 Task: Plan a trip to Sano, Japan from 13th December, 2023 to 17th December, 2023 for 2 adults. Place can be entire room with 2 bedrooms having 2 beds and 1 bathroom. Property type can be guest house.
Action: Mouse moved to (527, 99)
Screenshot: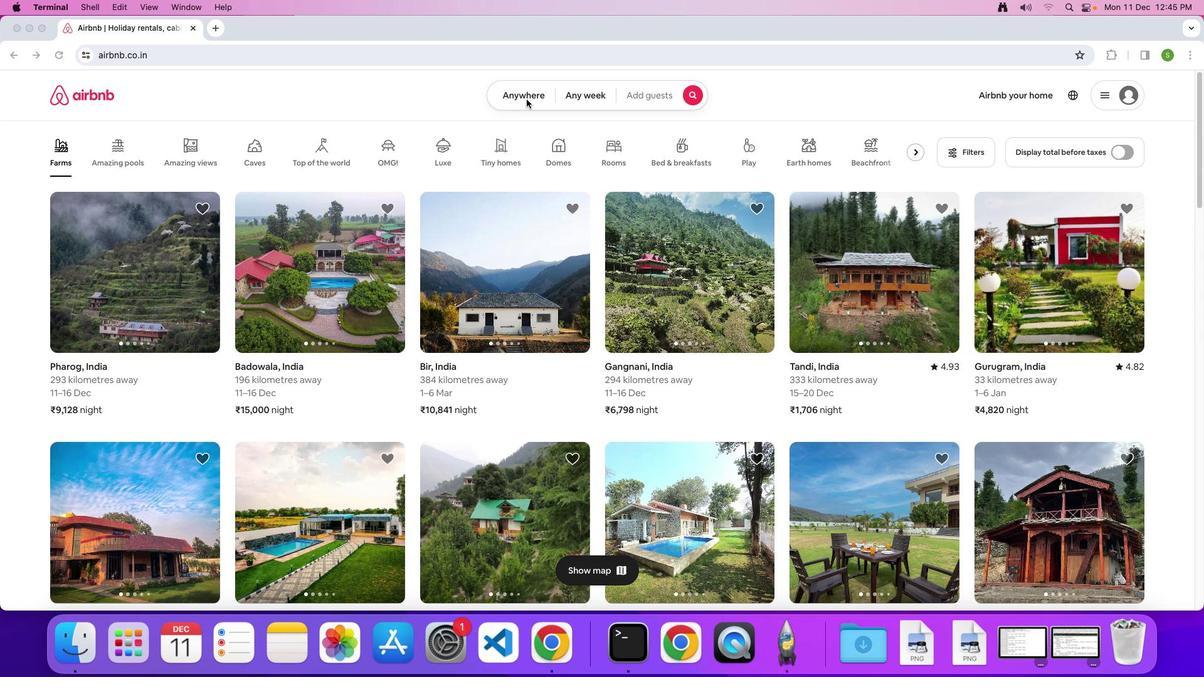 
Action: Mouse pressed left at (527, 99)
Screenshot: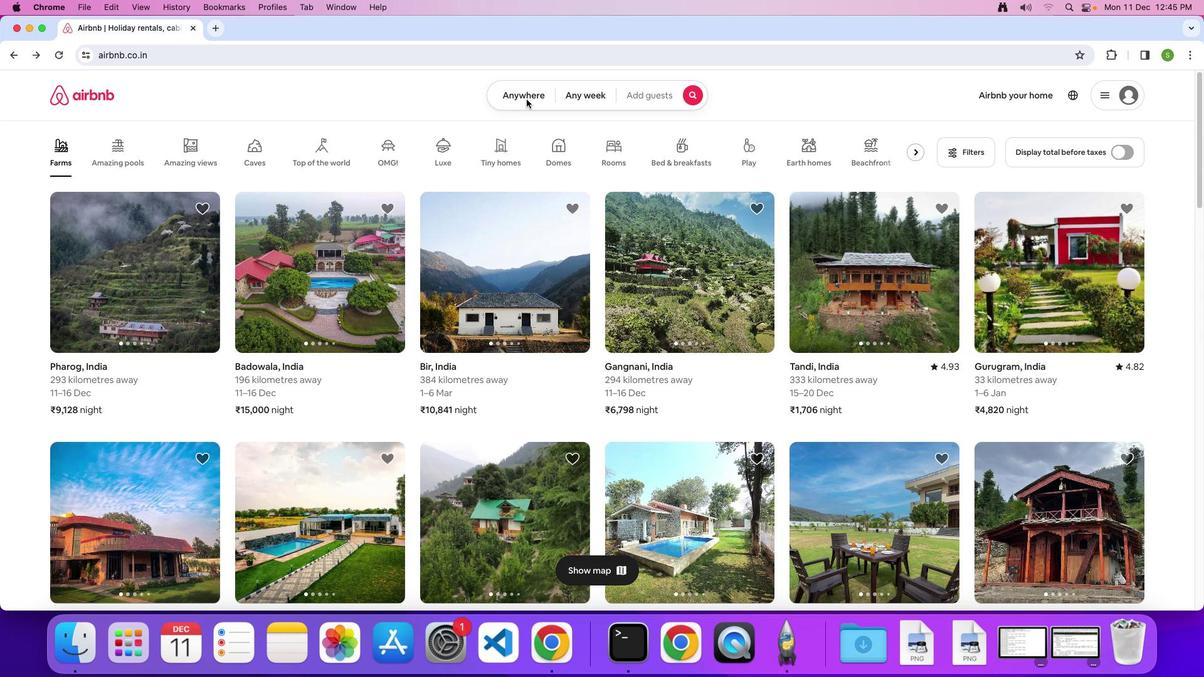 
Action: Mouse moved to (516, 98)
Screenshot: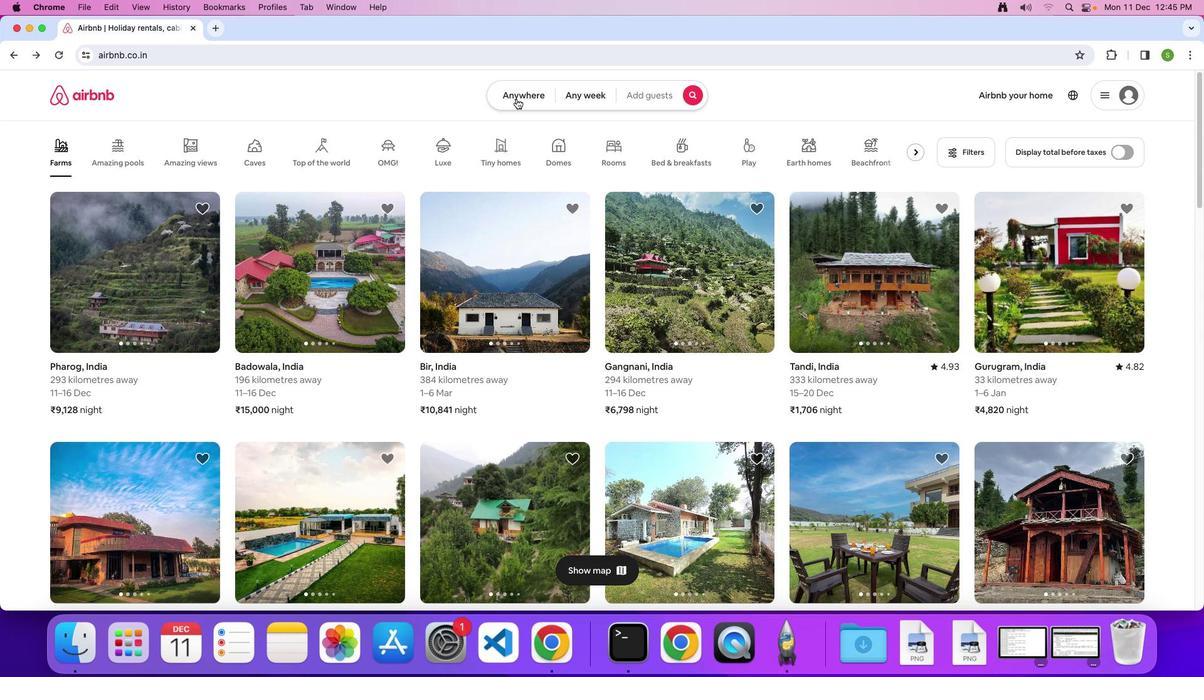 
Action: Mouse pressed left at (516, 98)
Screenshot: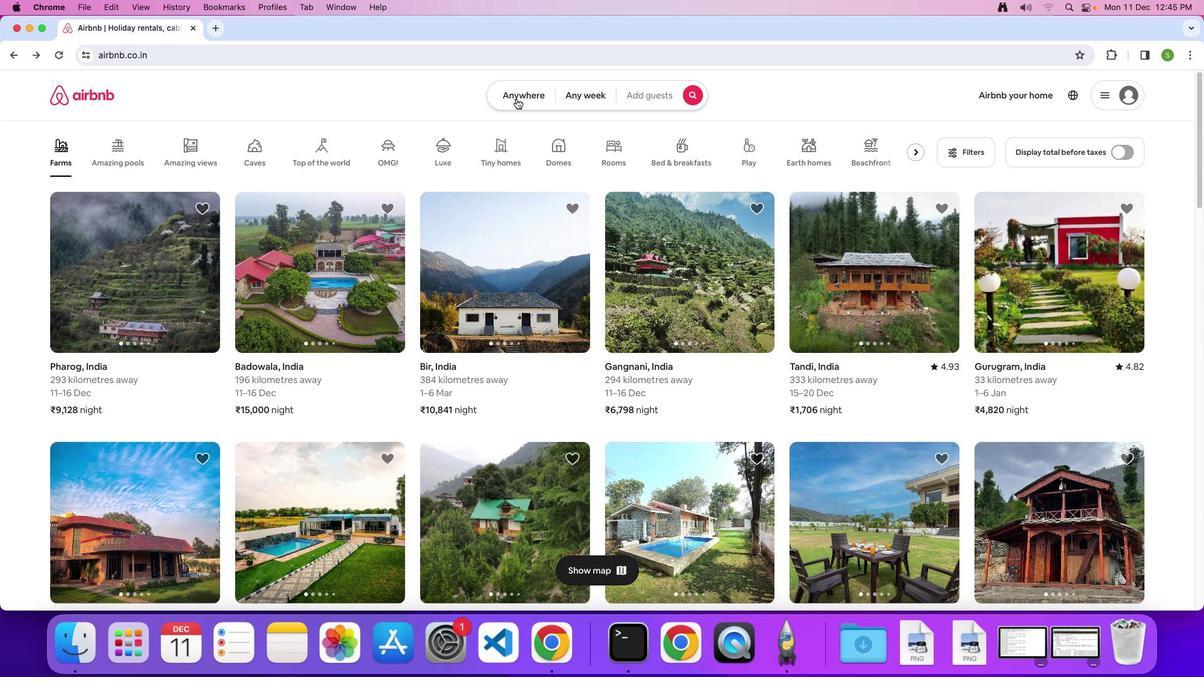 
Action: Mouse moved to (434, 137)
Screenshot: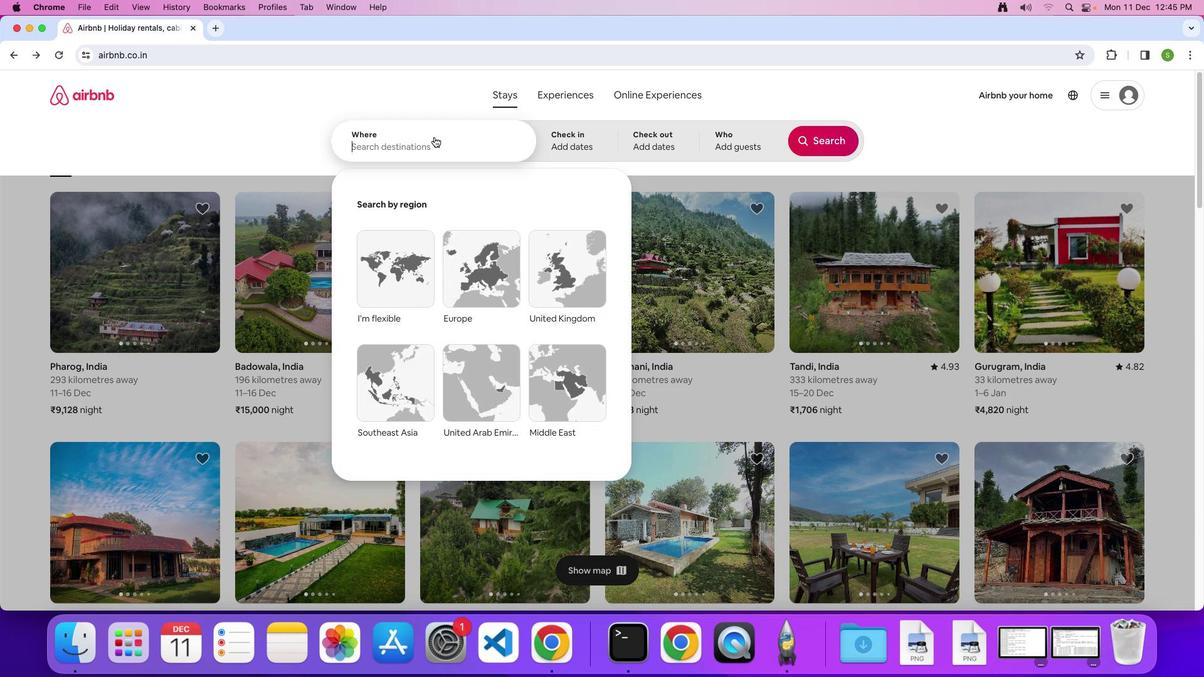 
Action: Mouse pressed left at (434, 137)
Screenshot: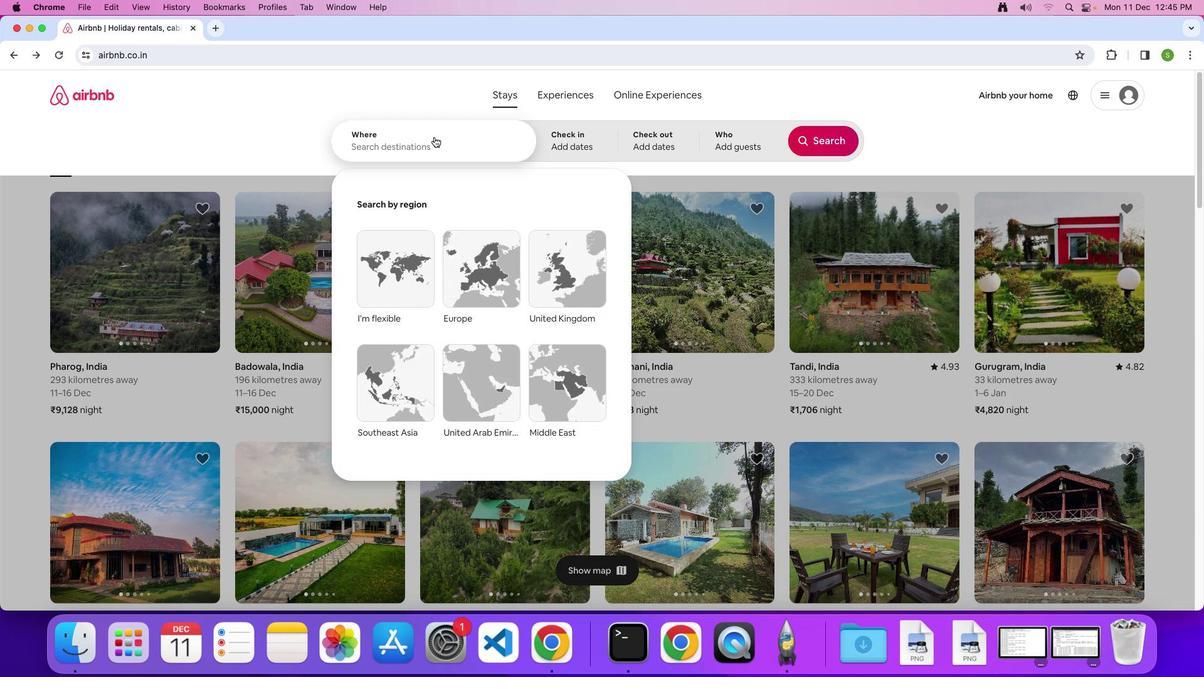 
Action: Key pressed 'S'Key.caps_lock'a''n''o'','Key.spaceKey.shift'J''a''p''a''n'Key.enter
Screenshot: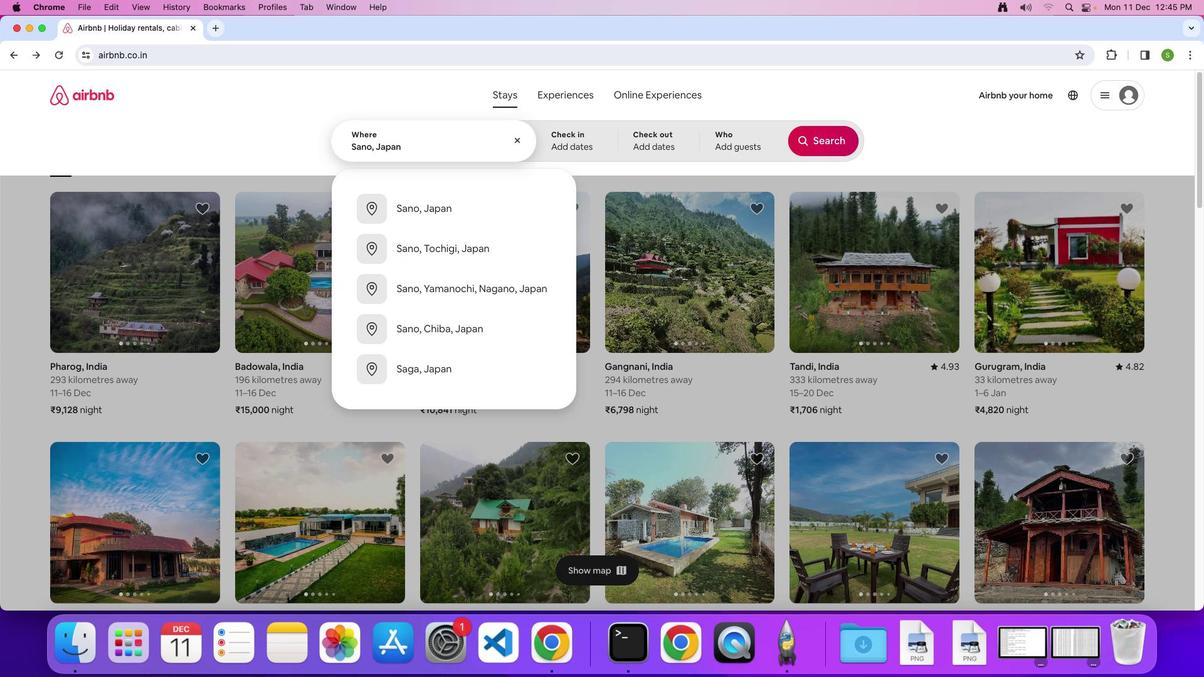 
Action: Mouse moved to (480, 364)
Screenshot: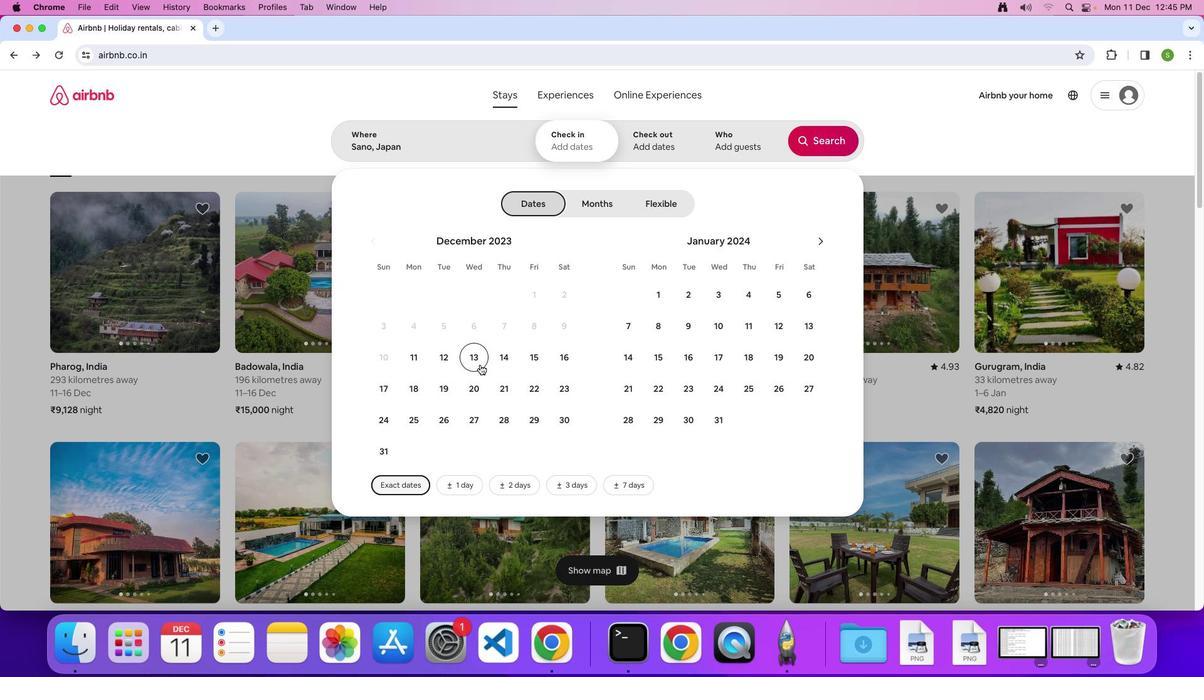 
Action: Mouse pressed left at (480, 364)
Screenshot: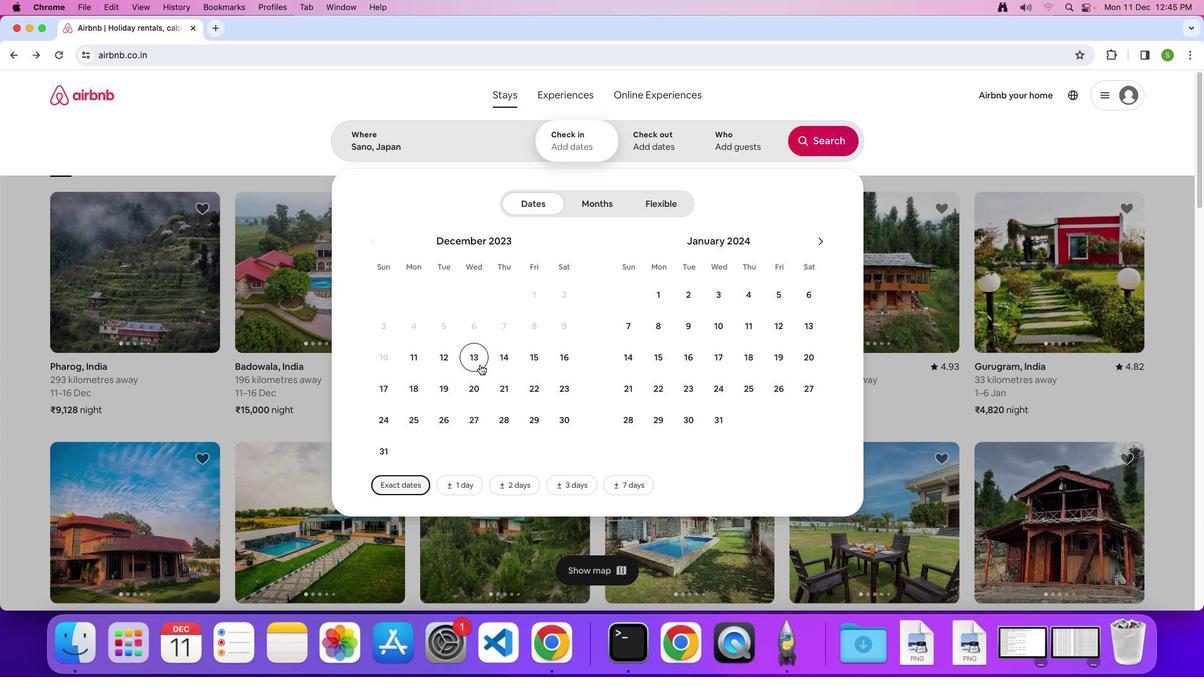 
Action: Mouse moved to (386, 386)
Screenshot: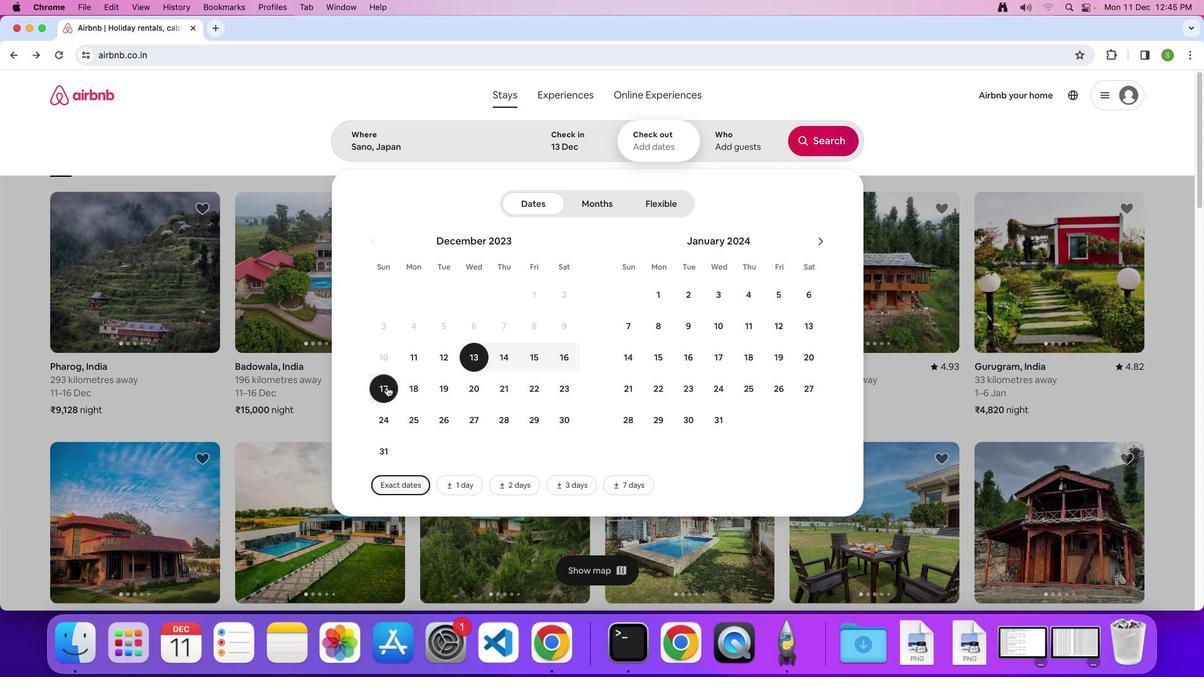 
Action: Mouse pressed left at (386, 386)
Screenshot: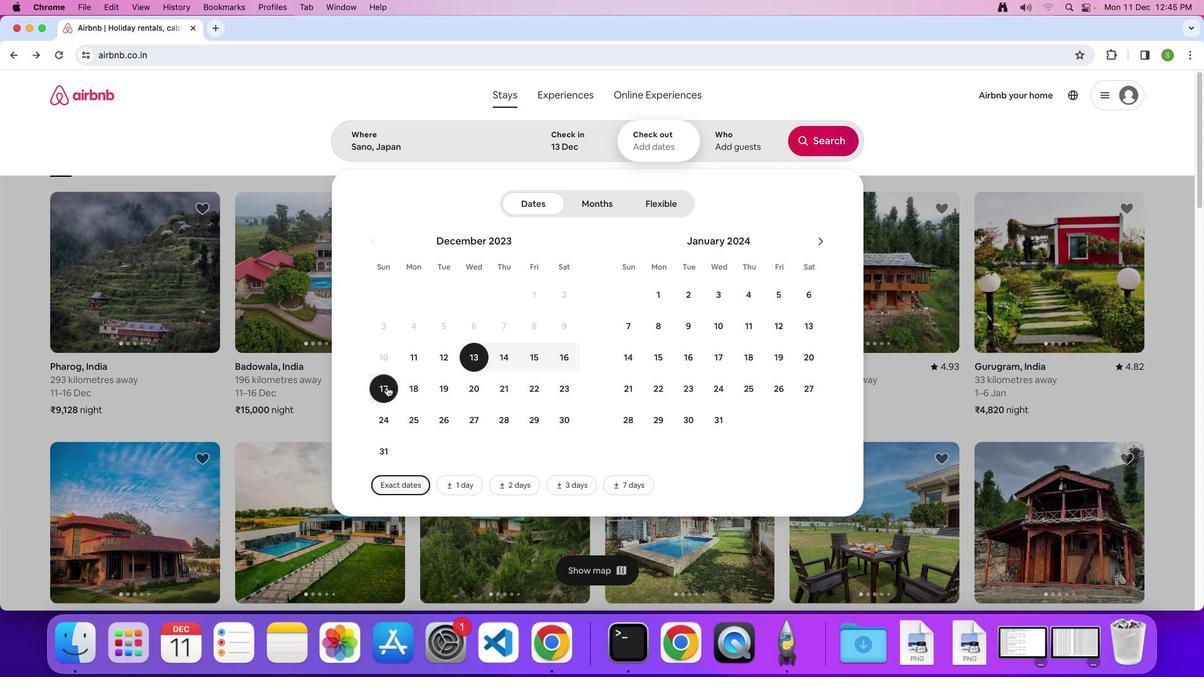 
Action: Mouse moved to (732, 148)
Screenshot: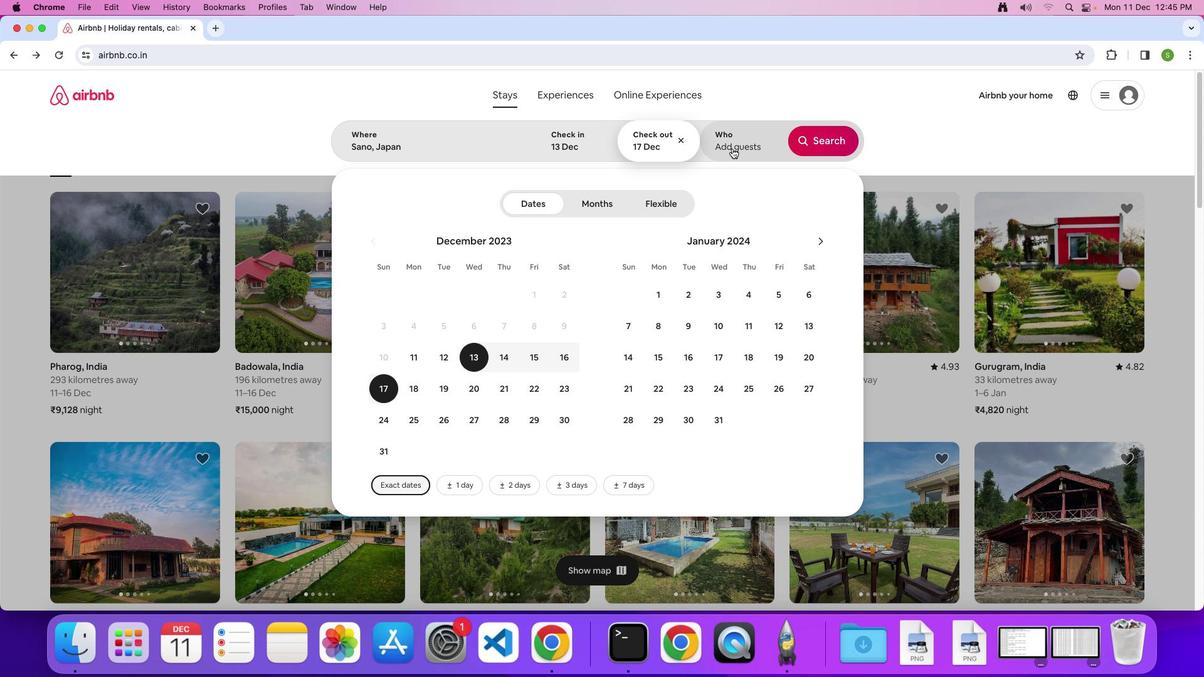 
Action: Mouse pressed left at (732, 148)
Screenshot: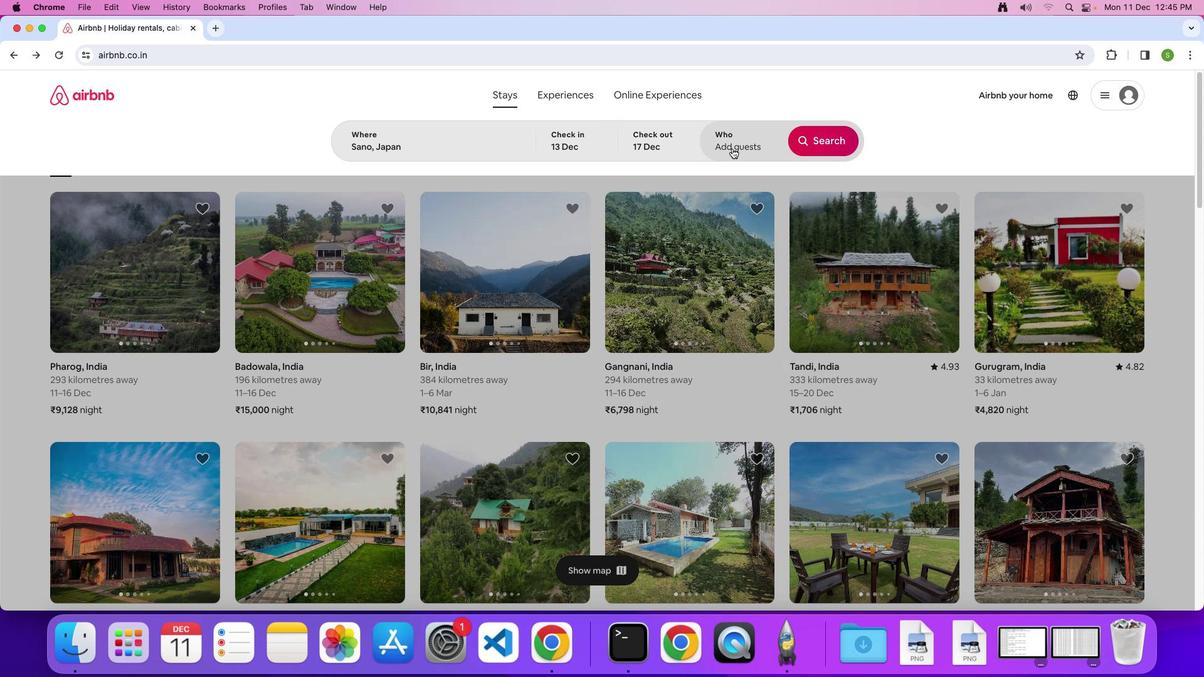 
Action: Mouse moved to (834, 212)
Screenshot: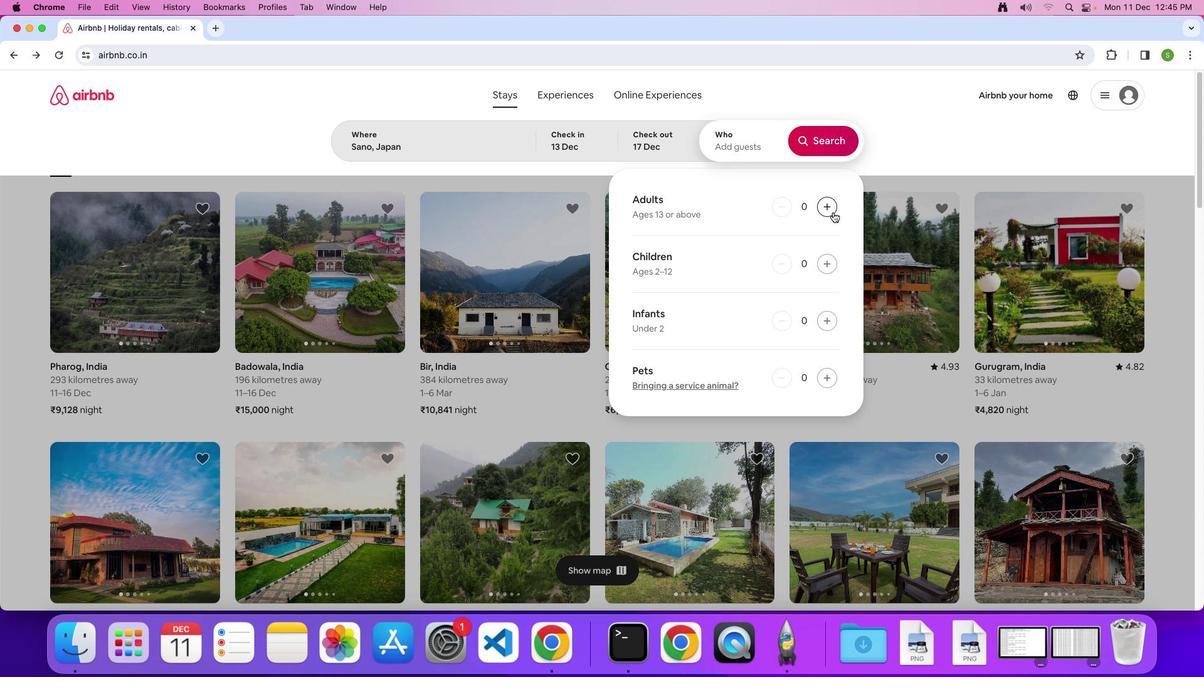 
Action: Mouse pressed left at (834, 212)
Screenshot: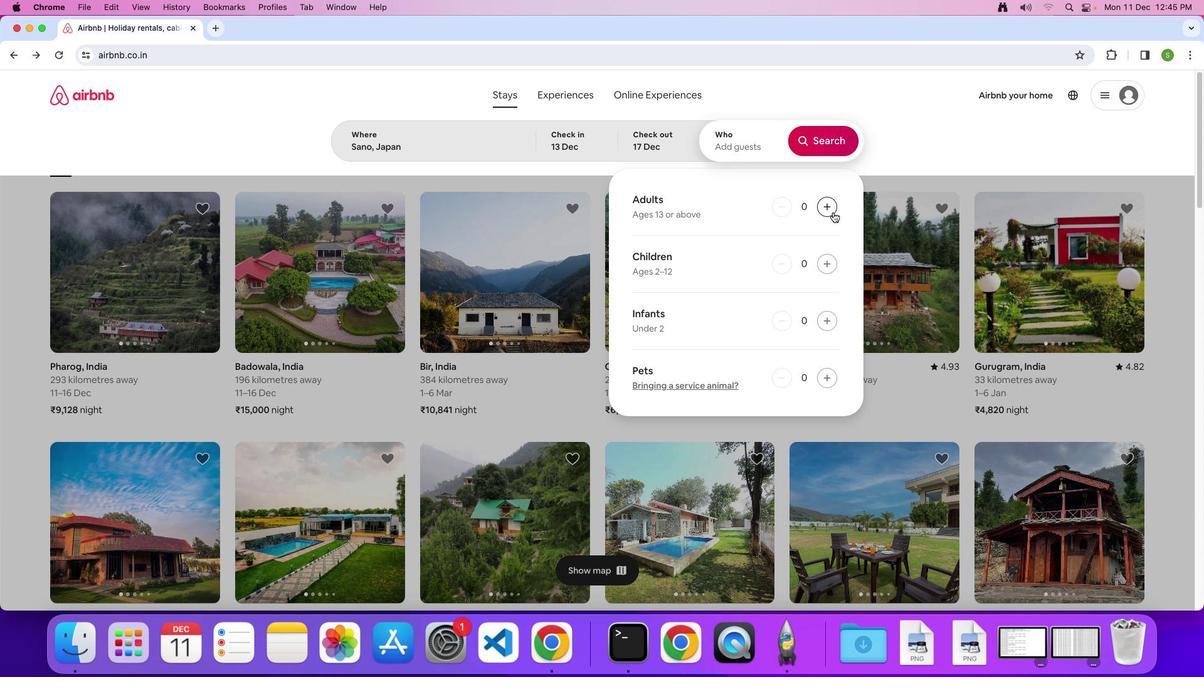 
Action: Mouse moved to (830, 207)
Screenshot: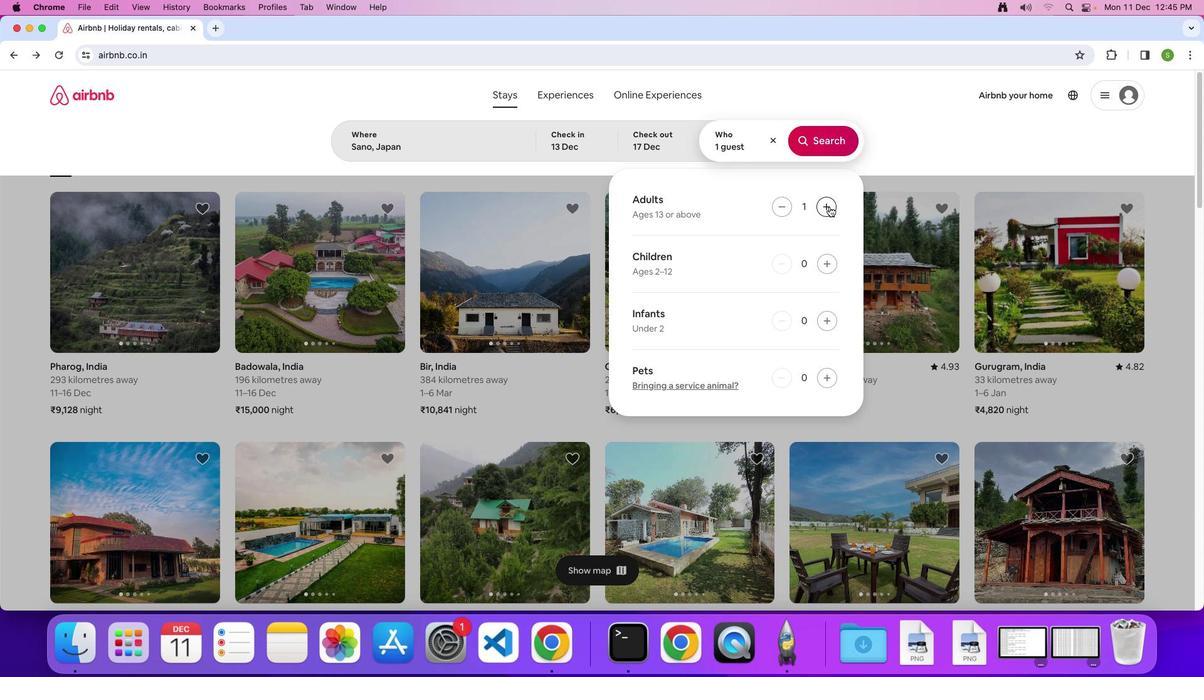 
Action: Mouse pressed left at (830, 207)
Screenshot: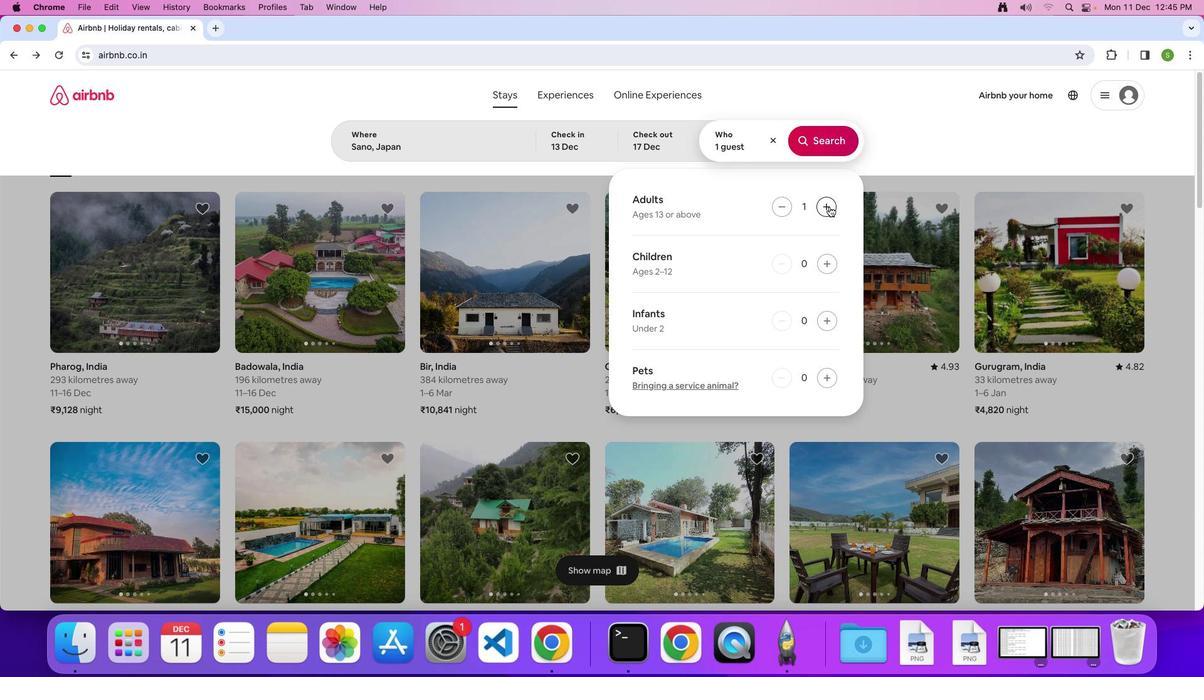 
Action: Mouse moved to (832, 145)
Screenshot: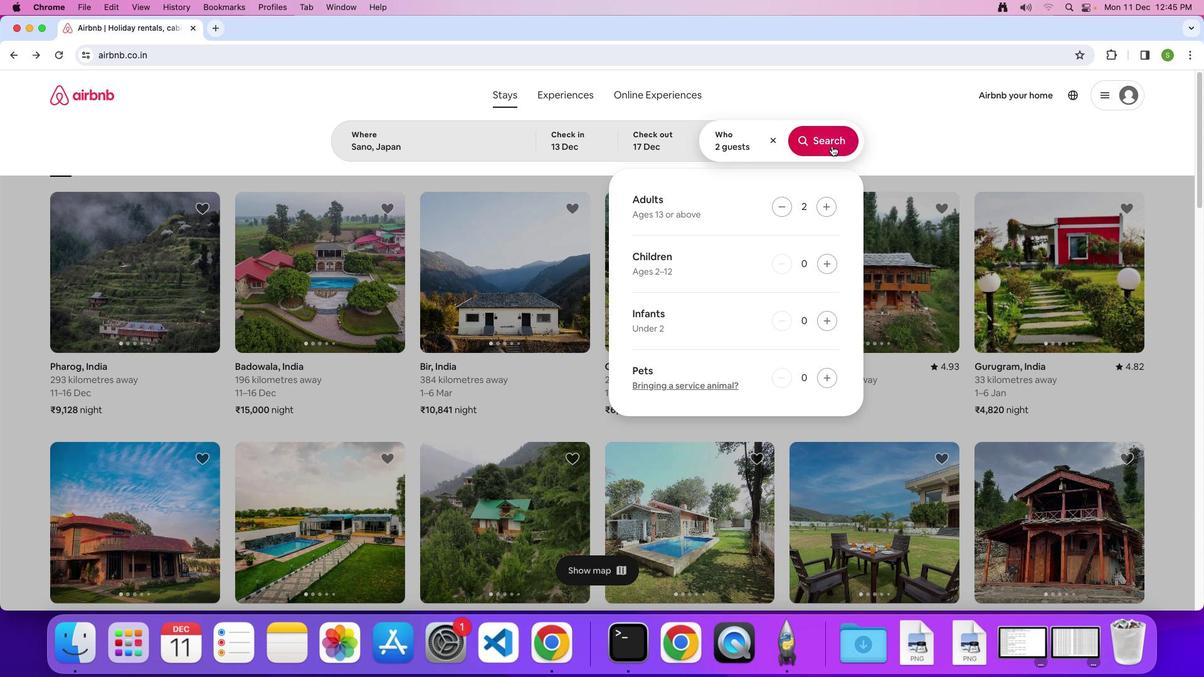
Action: Mouse pressed left at (832, 145)
Screenshot: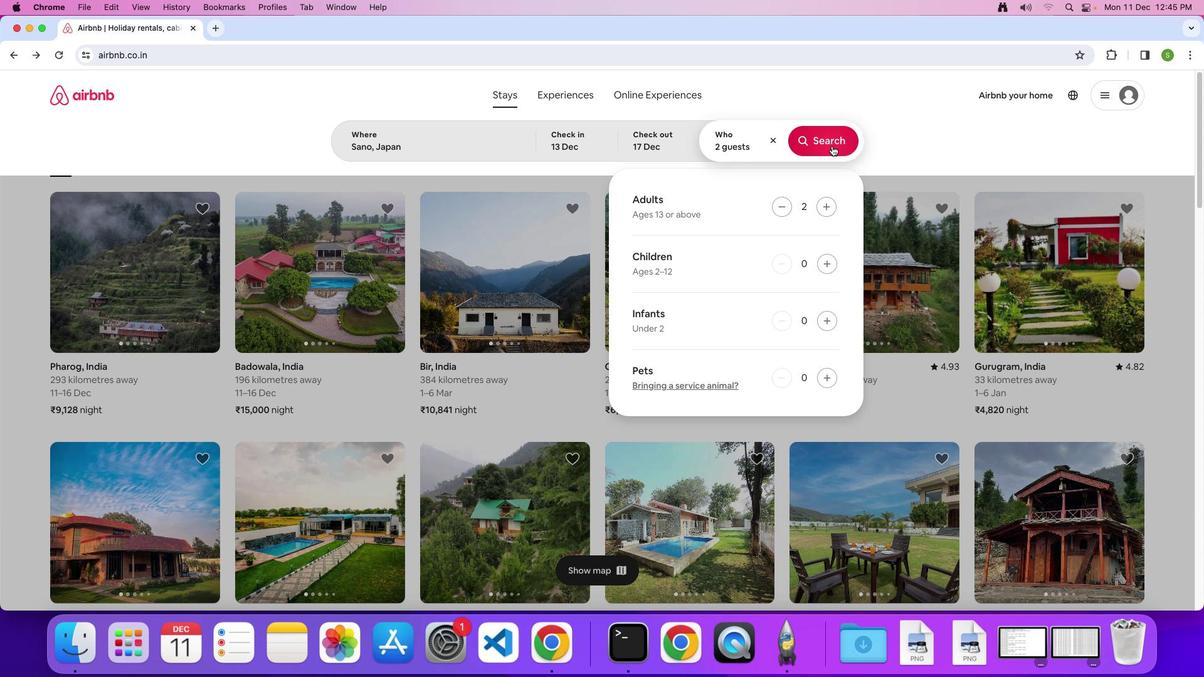 
Action: Mouse moved to (995, 152)
Screenshot: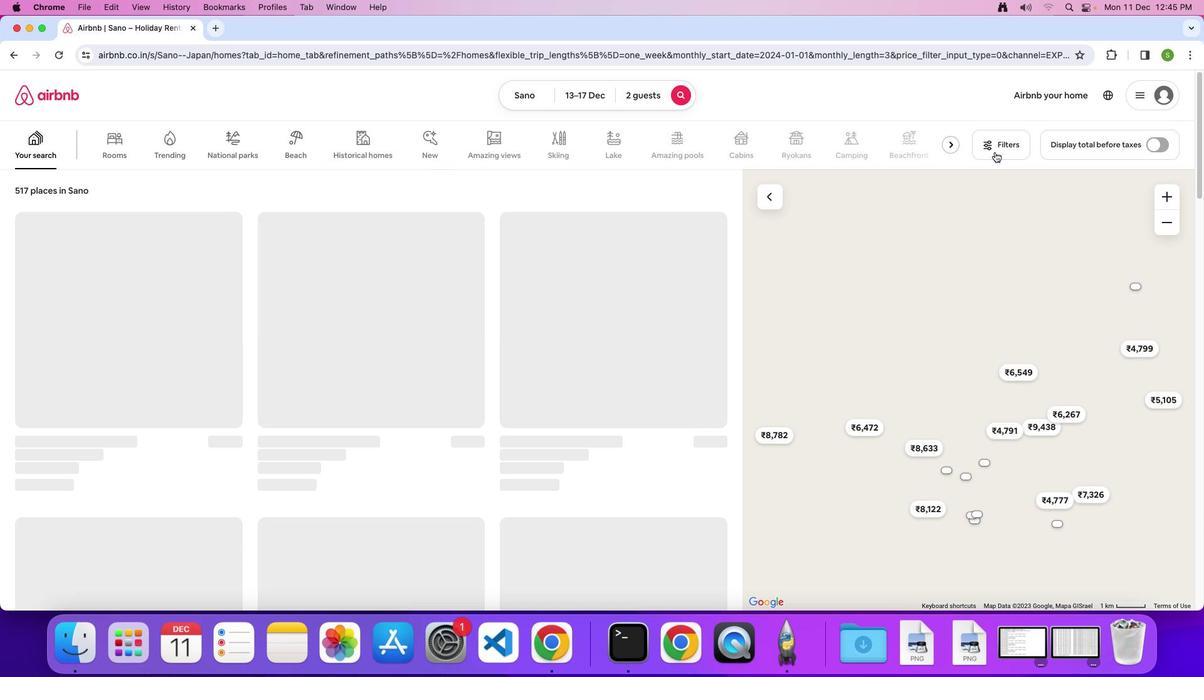 
Action: Mouse pressed left at (995, 152)
Screenshot: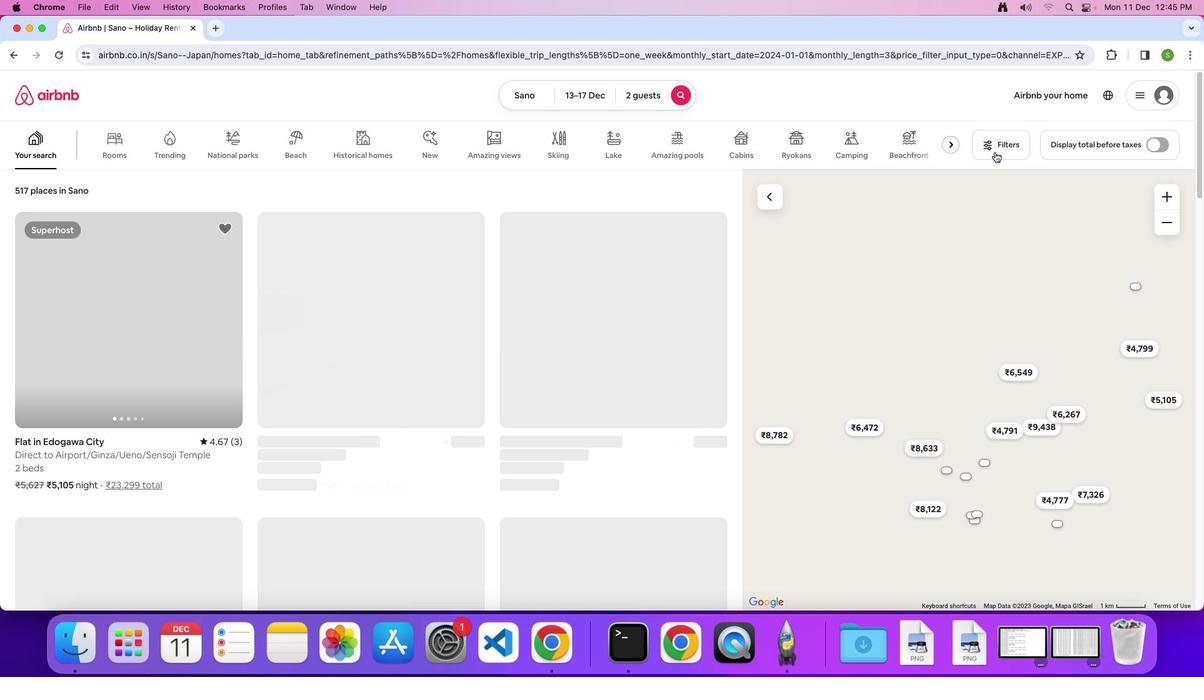 
Action: Mouse moved to (594, 434)
Screenshot: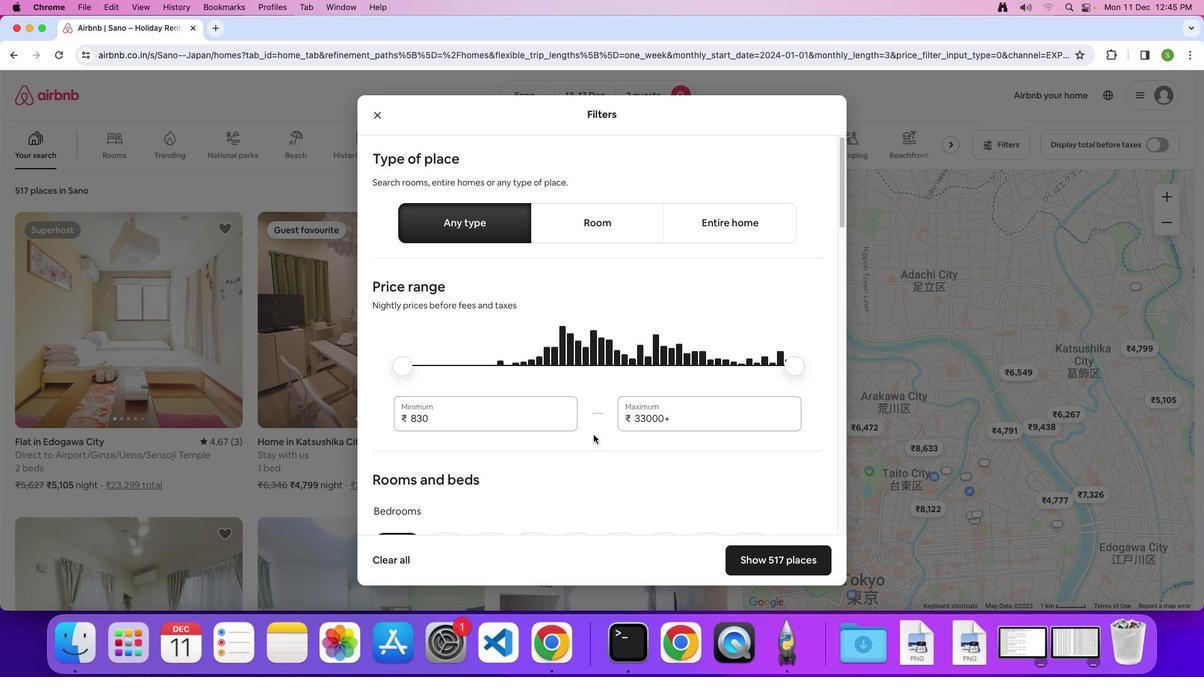 
Action: Mouse scrolled (594, 434) with delta (0, 0)
Screenshot: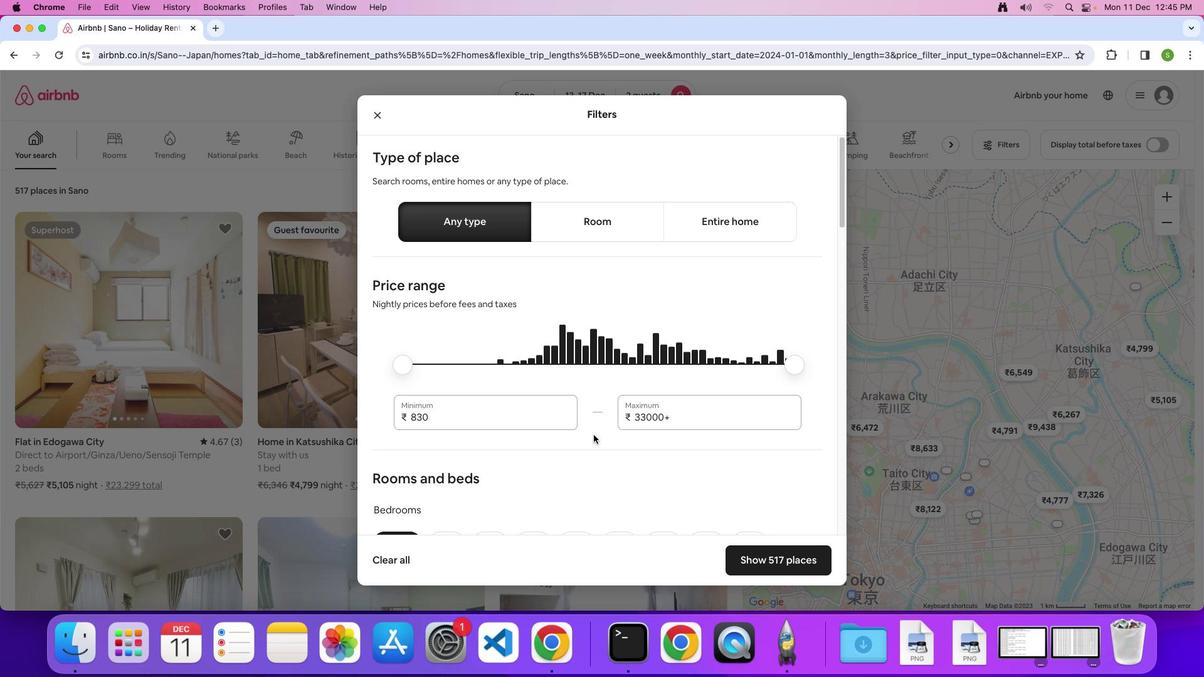 
Action: Mouse scrolled (594, 434) with delta (0, 0)
Screenshot: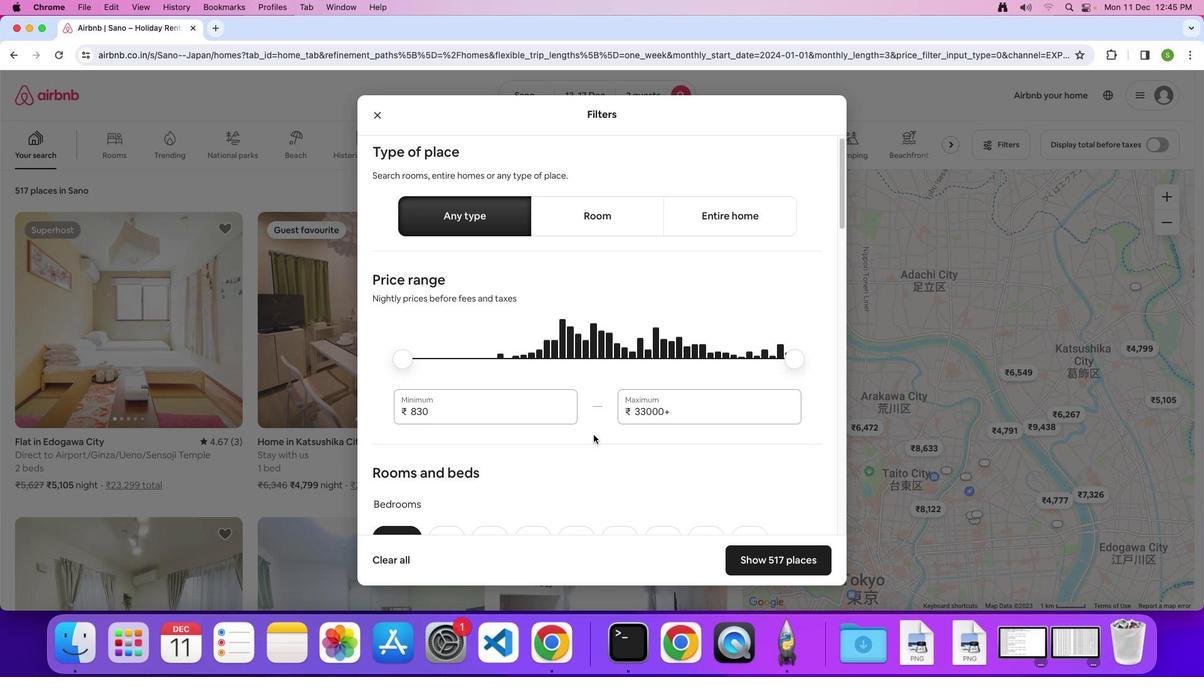 
Action: Mouse scrolled (594, 434) with delta (0, 0)
Screenshot: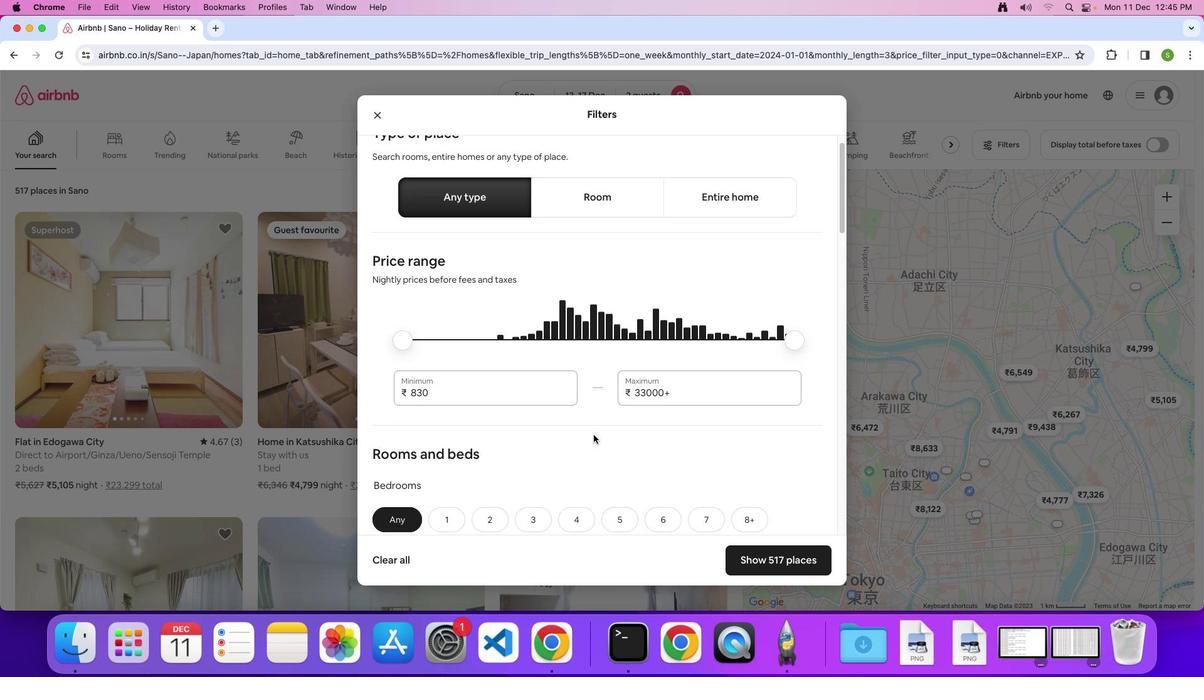 
Action: Mouse scrolled (594, 434) with delta (0, 0)
Screenshot: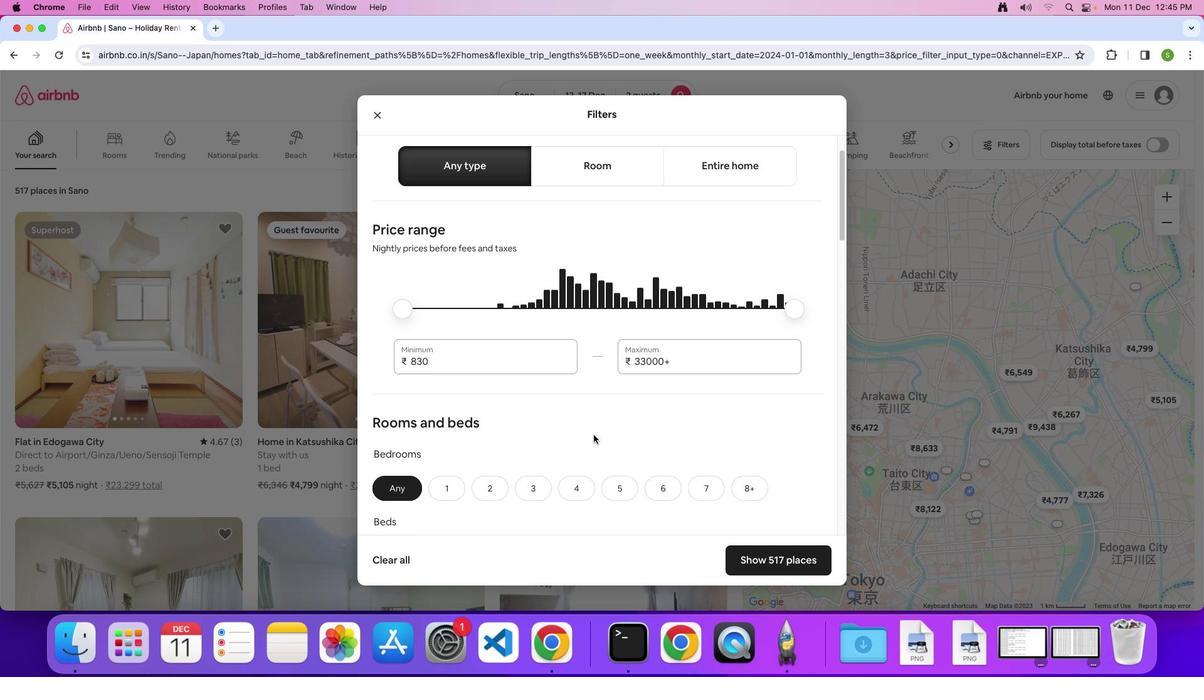 
Action: Mouse scrolled (594, 434) with delta (0, 0)
Screenshot: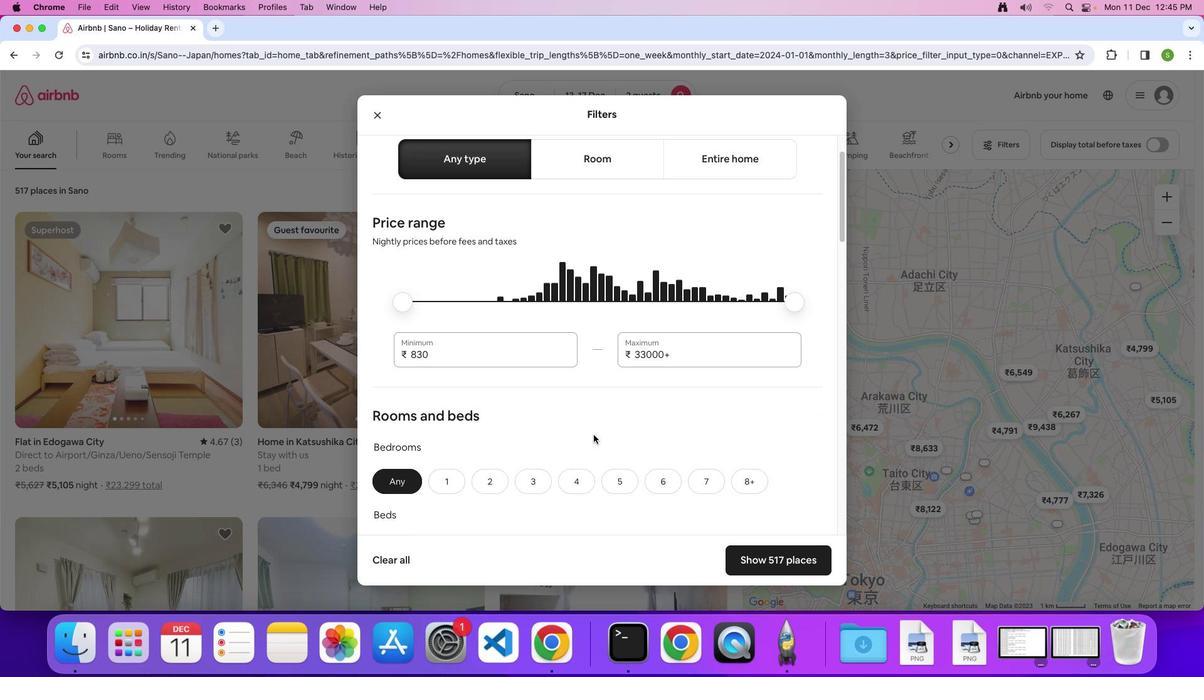 
Action: Mouse scrolled (594, 434) with delta (0, 0)
Screenshot: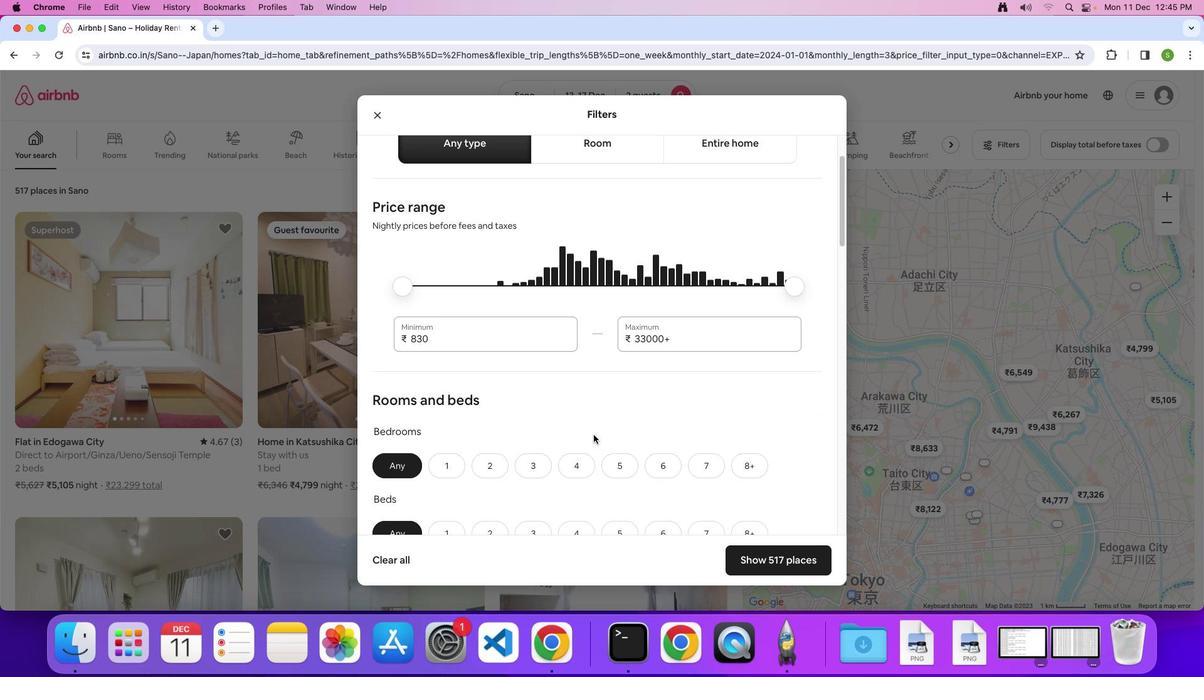 
Action: Mouse scrolled (594, 434) with delta (0, 0)
Screenshot: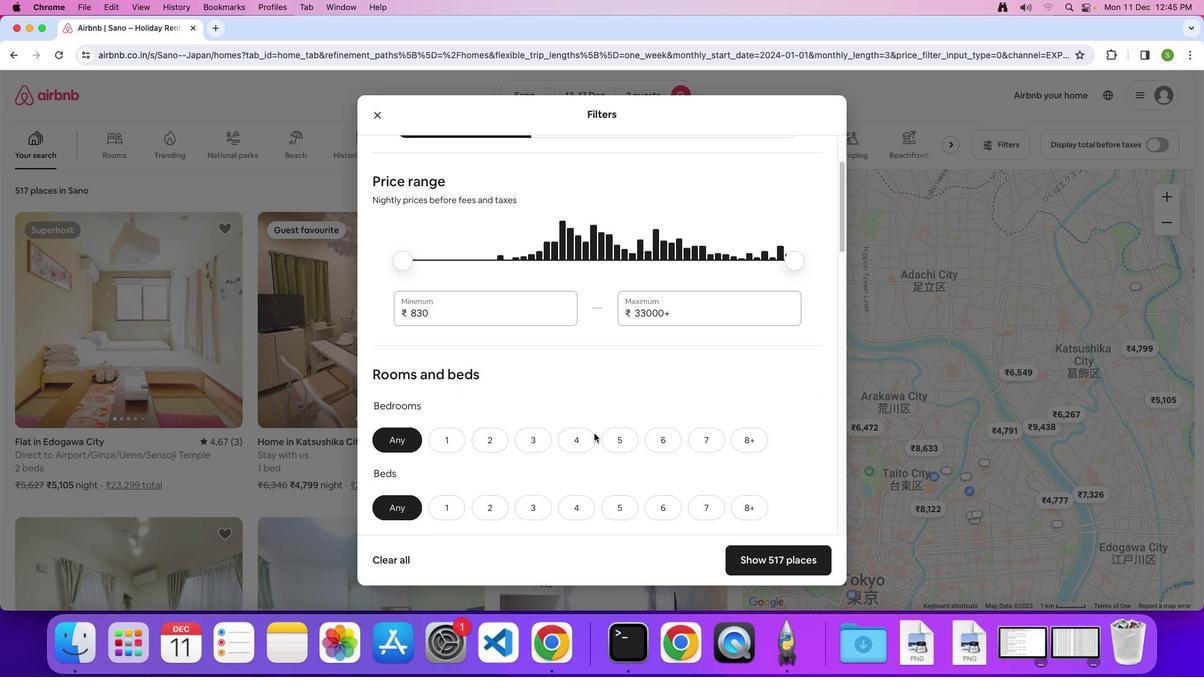 
Action: Mouse moved to (594, 433)
Screenshot: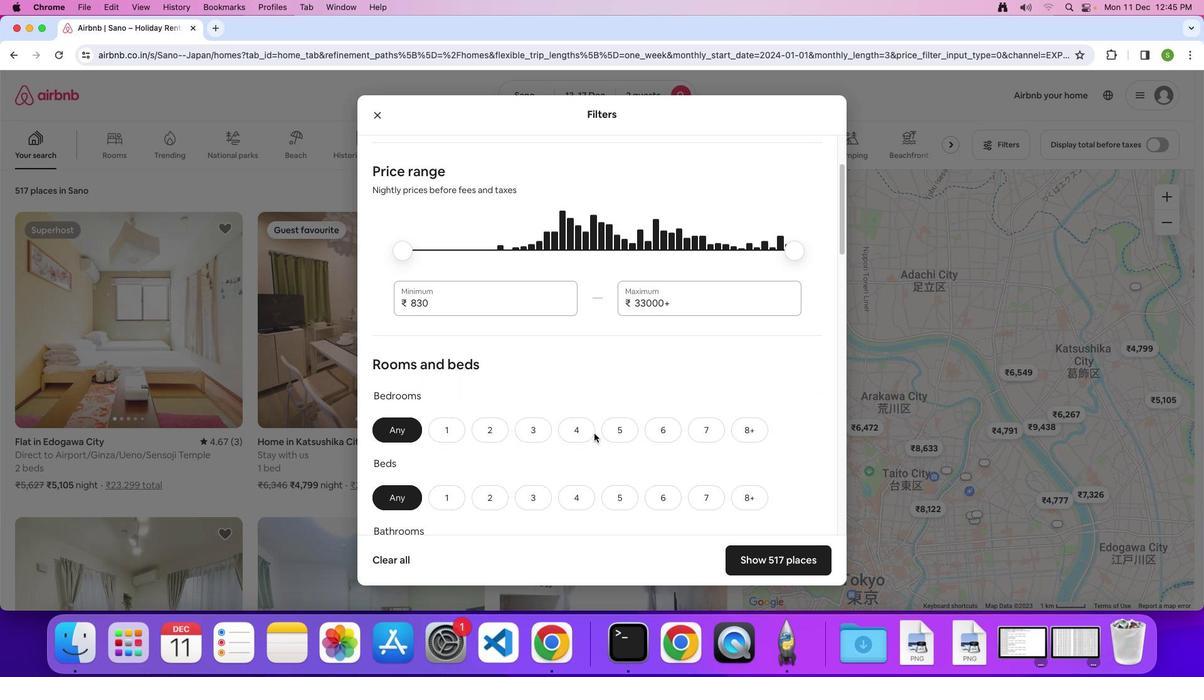 
Action: Mouse scrolled (594, 433) with delta (0, 0)
Screenshot: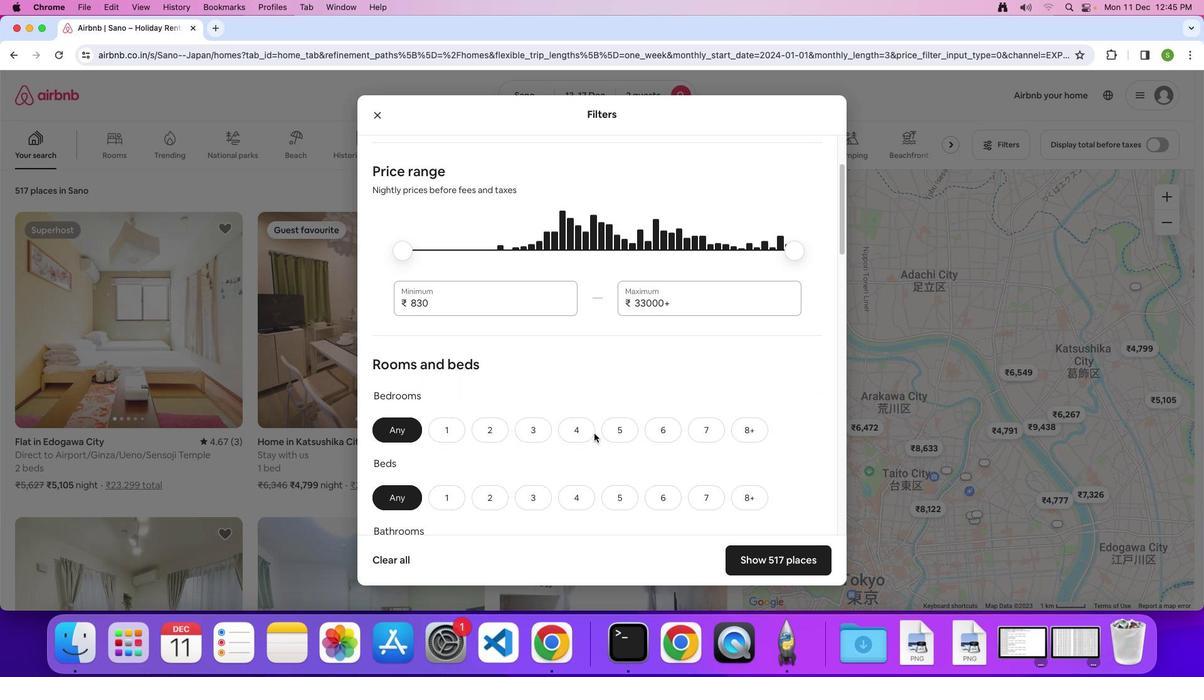 
Action: Mouse moved to (594, 433)
Screenshot: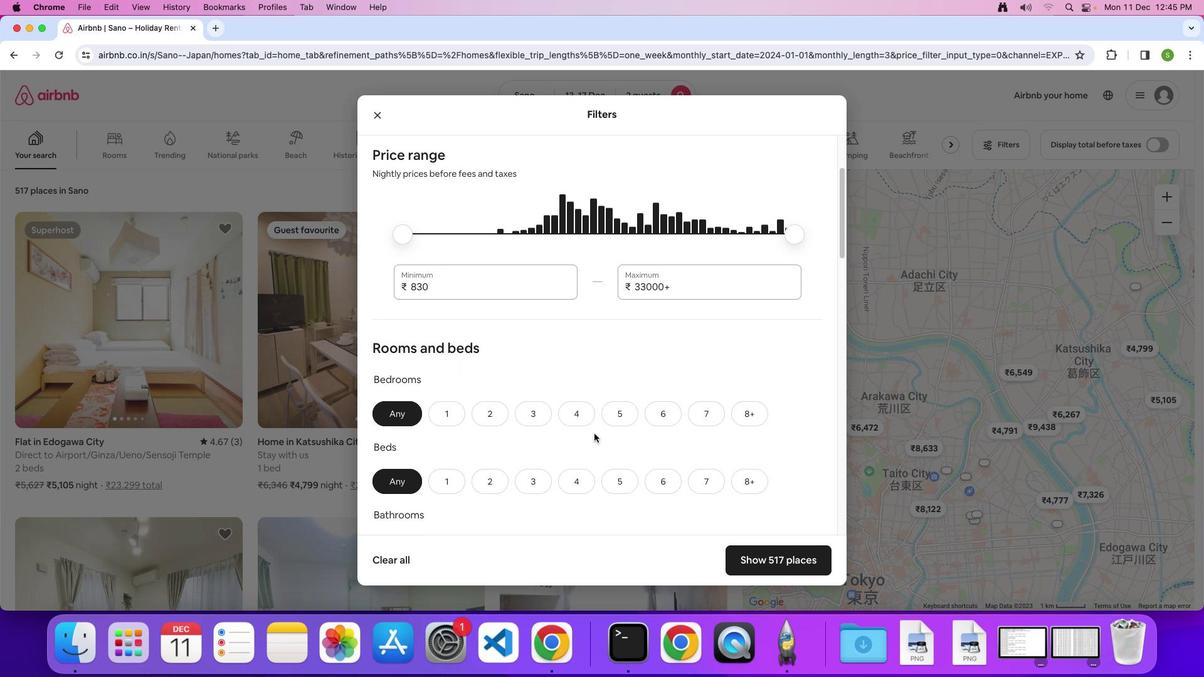 
Action: Mouse scrolled (594, 433) with delta (0, -1)
Screenshot: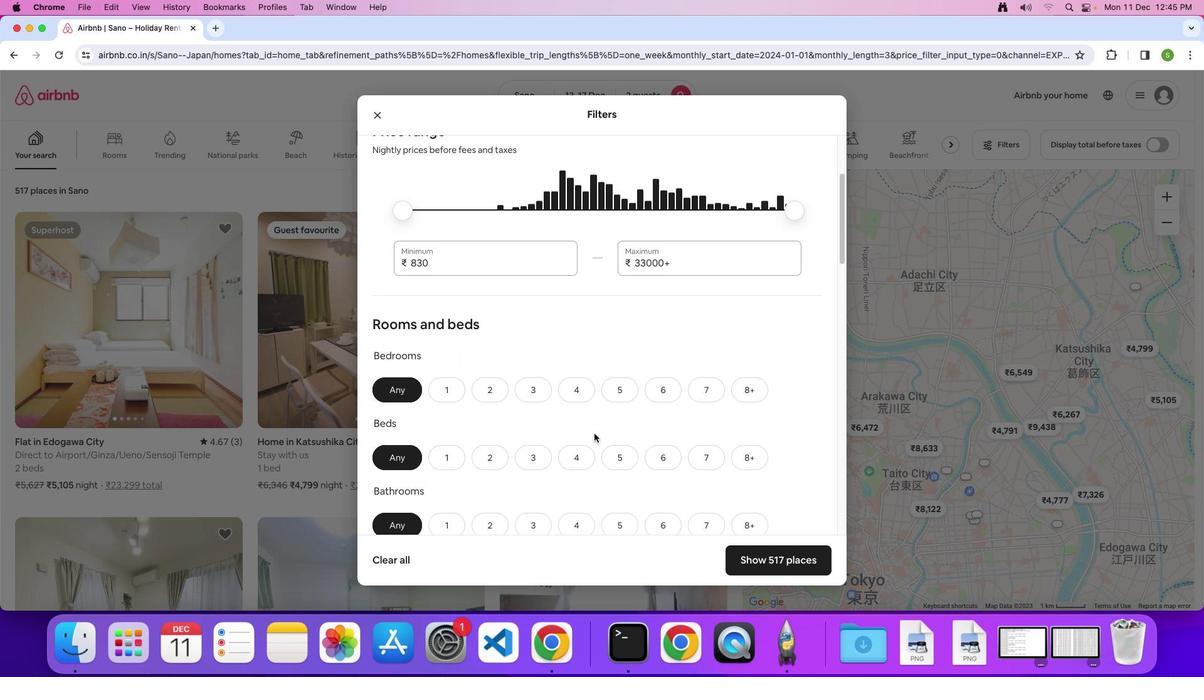 
Action: Mouse moved to (594, 433)
Screenshot: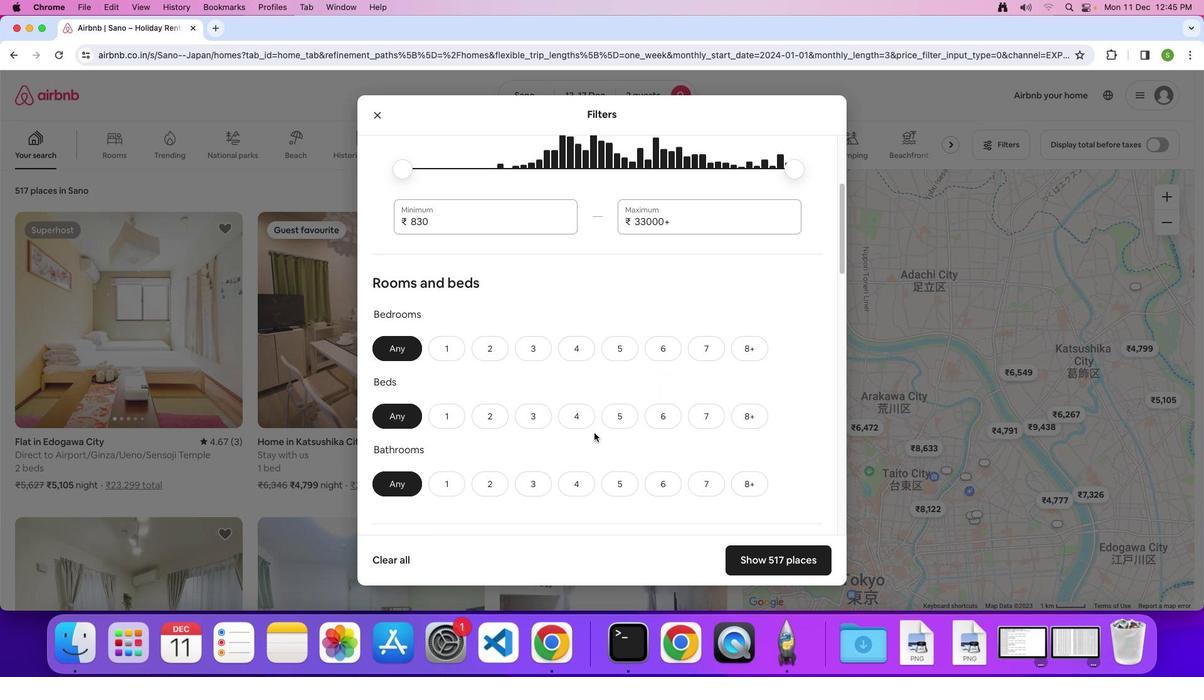 
Action: Mouse scrolled (594, 433) with delta (0, 0)
Screenshot: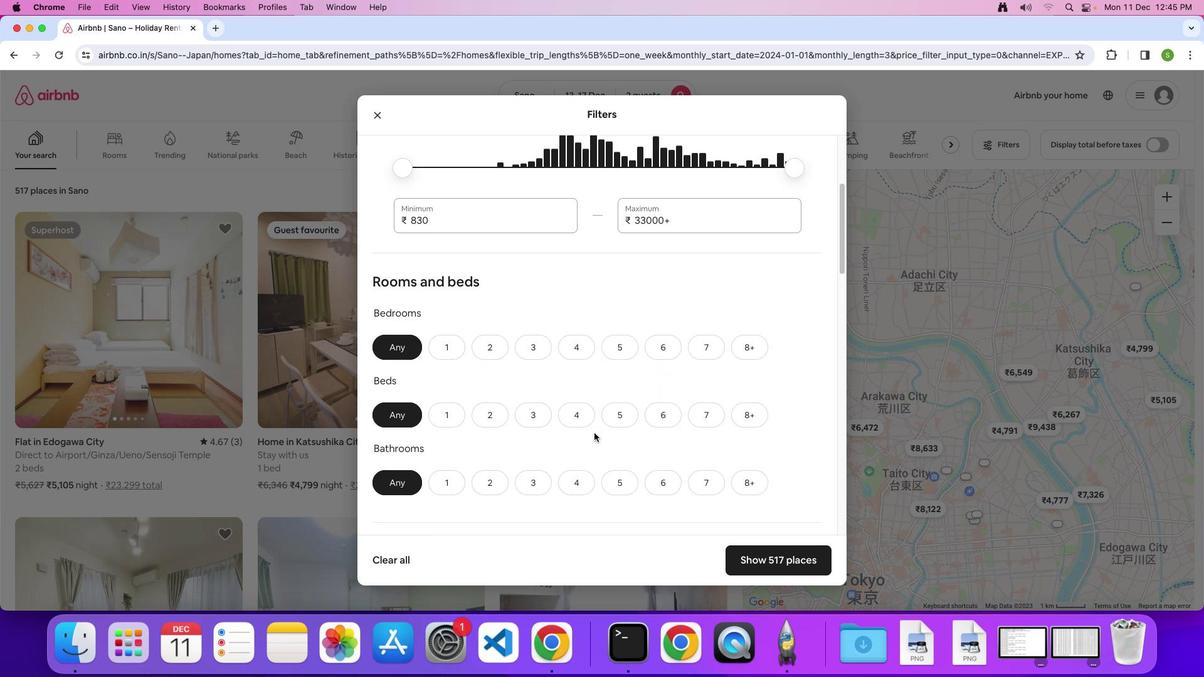 
Action: Mouse scrolled (594, 433) with delta (0, 0)
Screenshot: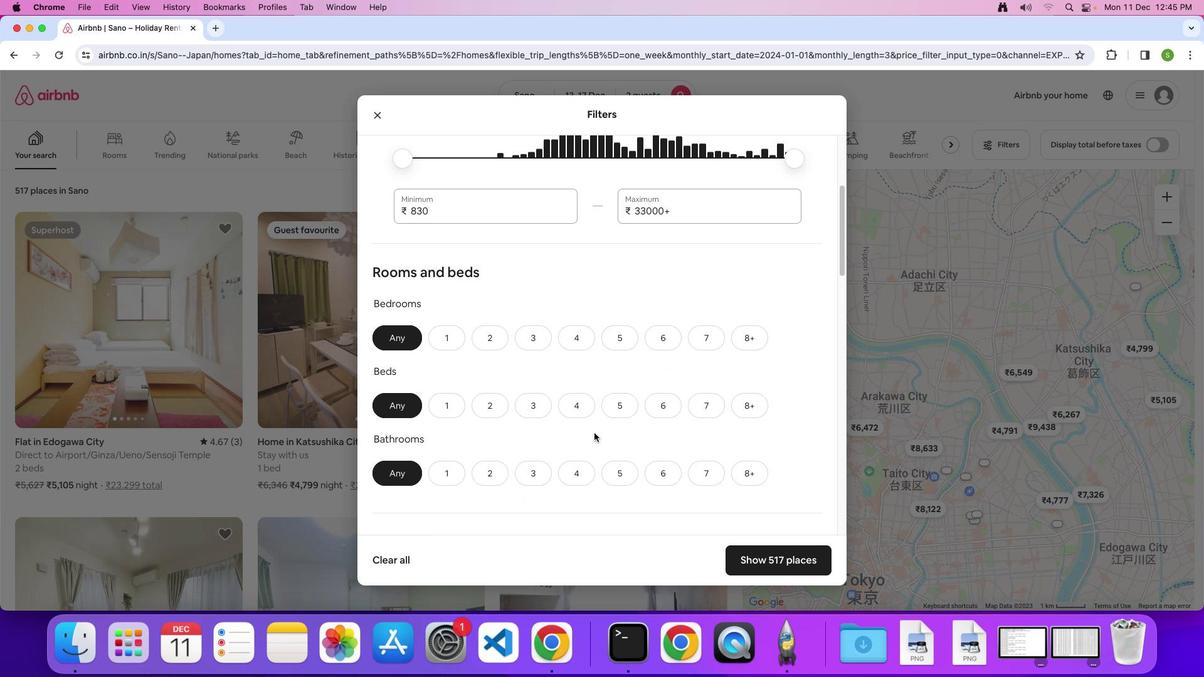 
Action: Mouse moved to (594, 433)
Screenshot: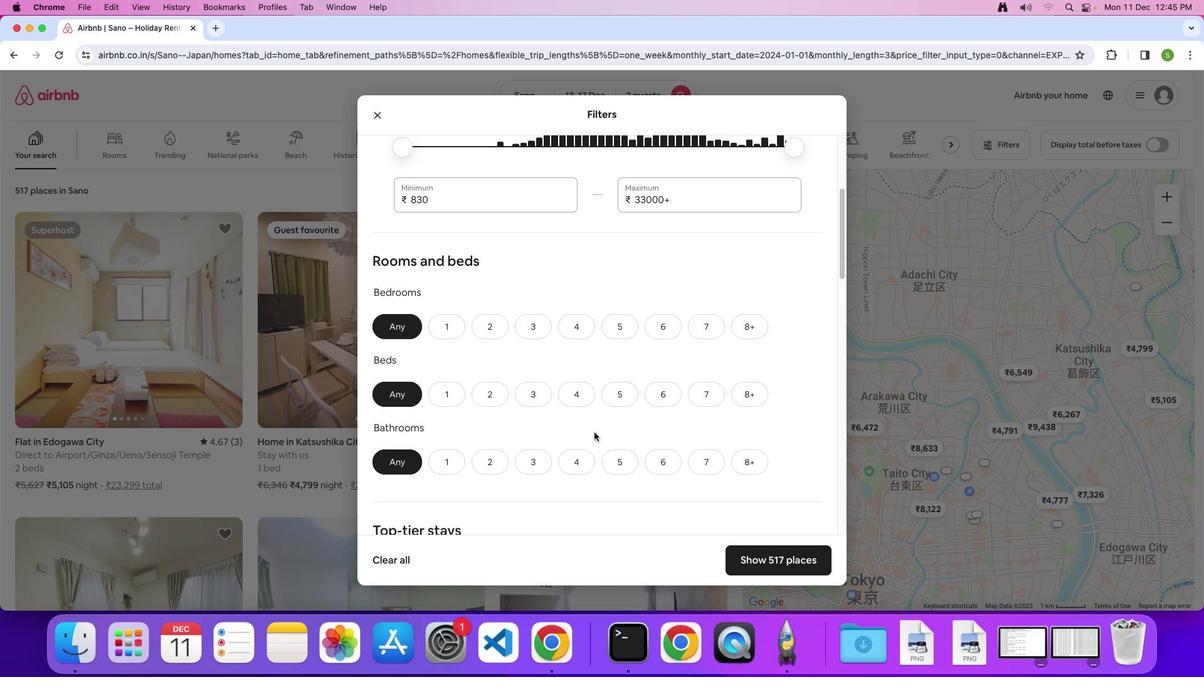 
Action: Mouse scrolled (594, 433) with delta (0, 0)
Screenshot: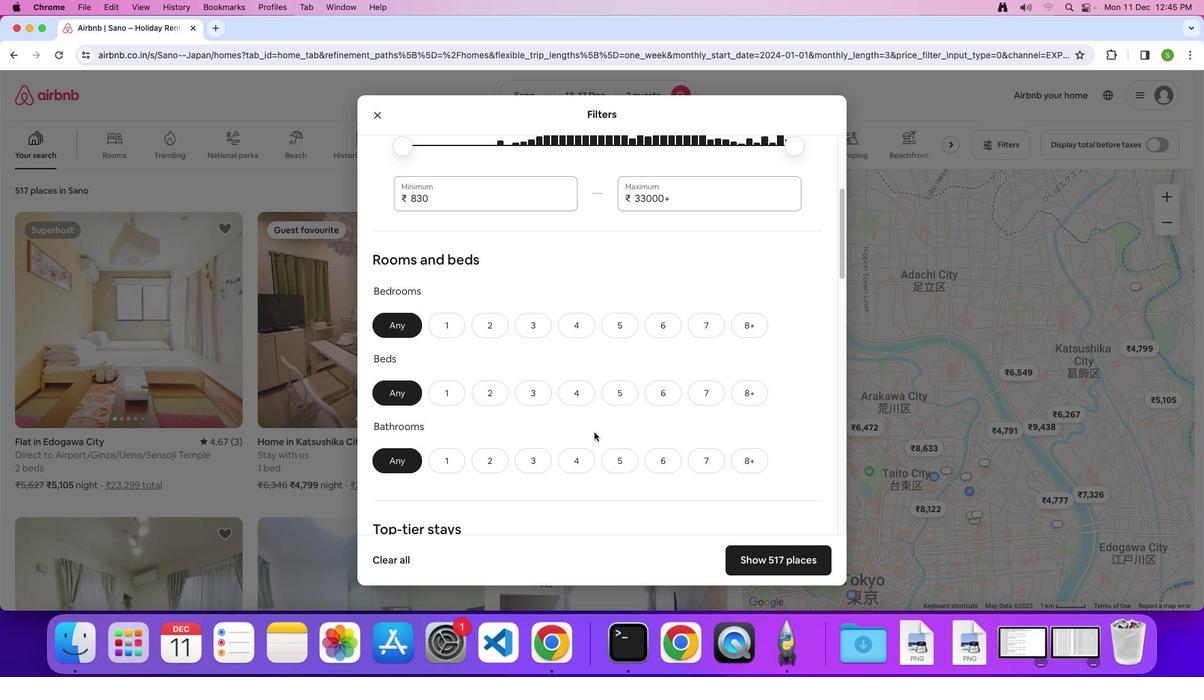 
Action: Mouse scrolled (594, 433) with delta (0, 0)
Screenshot: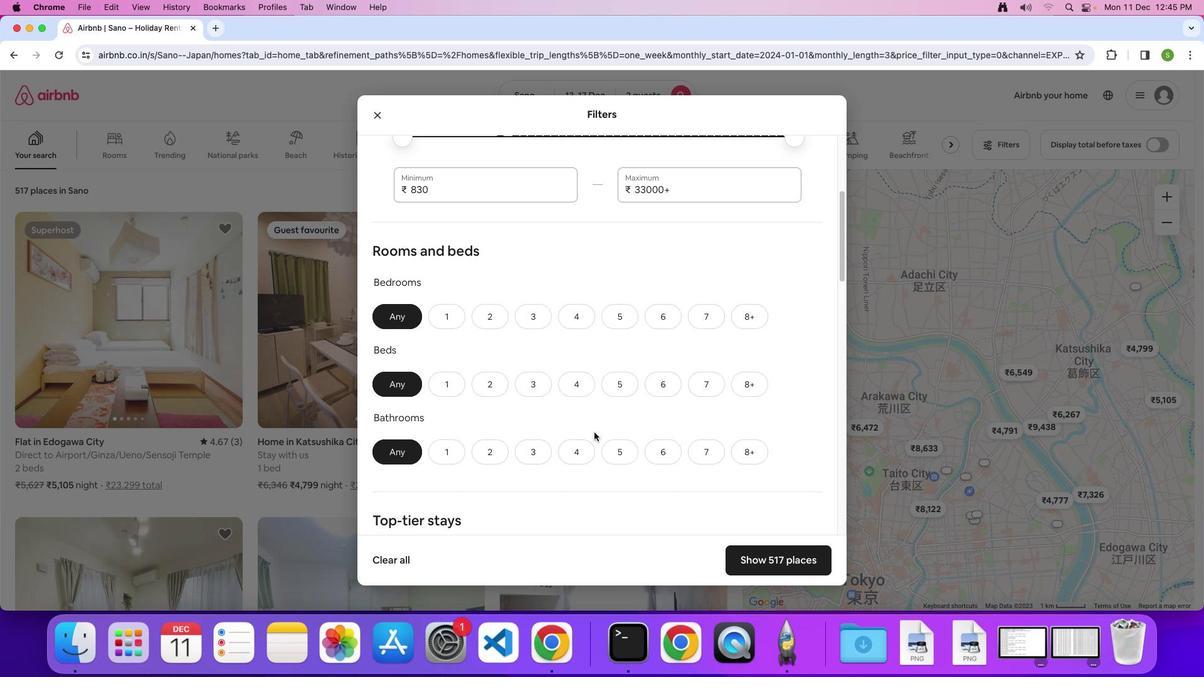 
Action: Mouse moved to (594, 433)
Screenshot: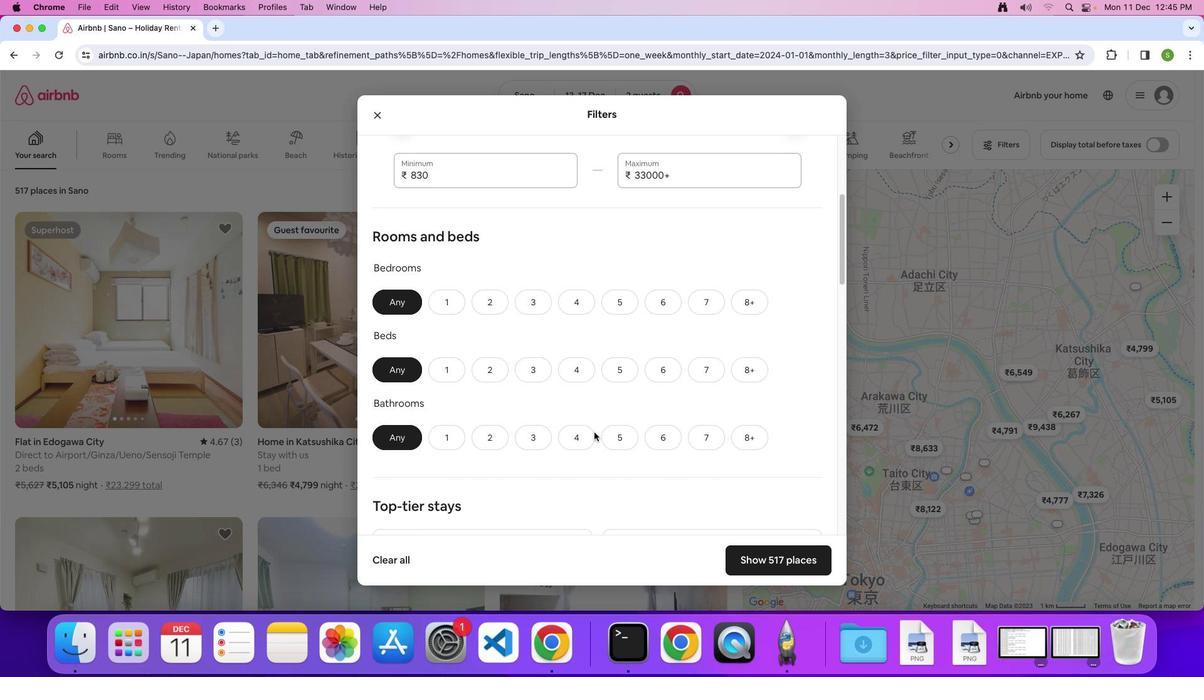 
Action: Mouse scrolled (594, 433) with delta (0, -1)
Screenshot: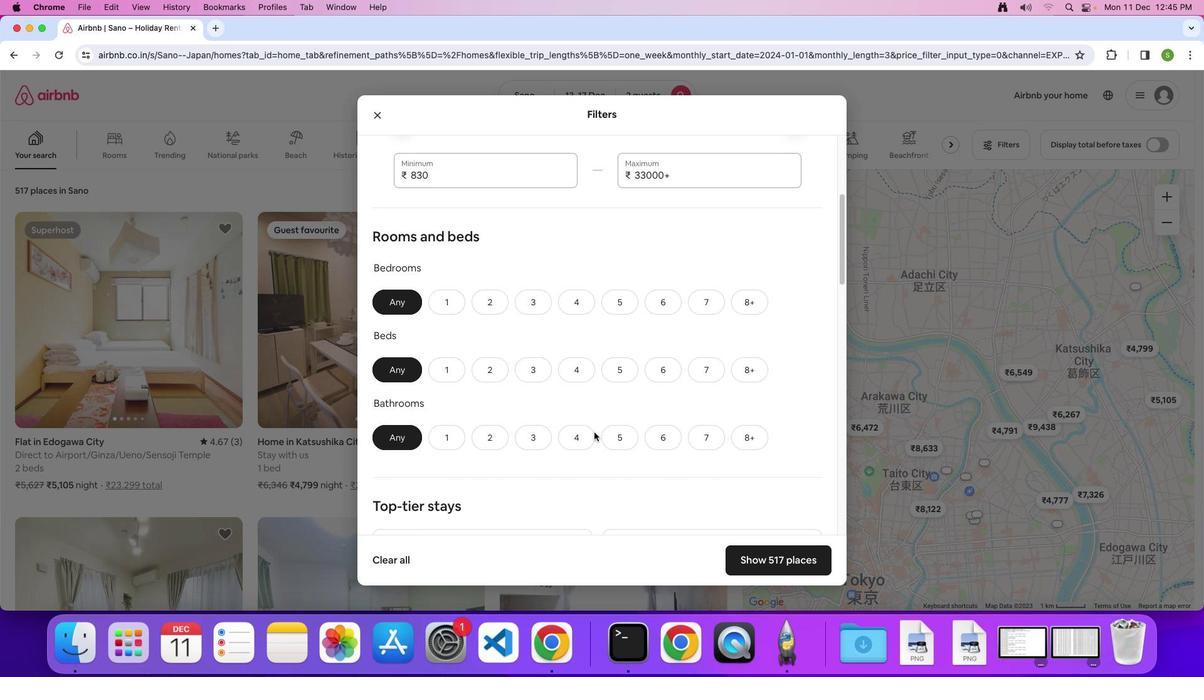 
Action: Mouse moved to (594, 432)
Screenshot: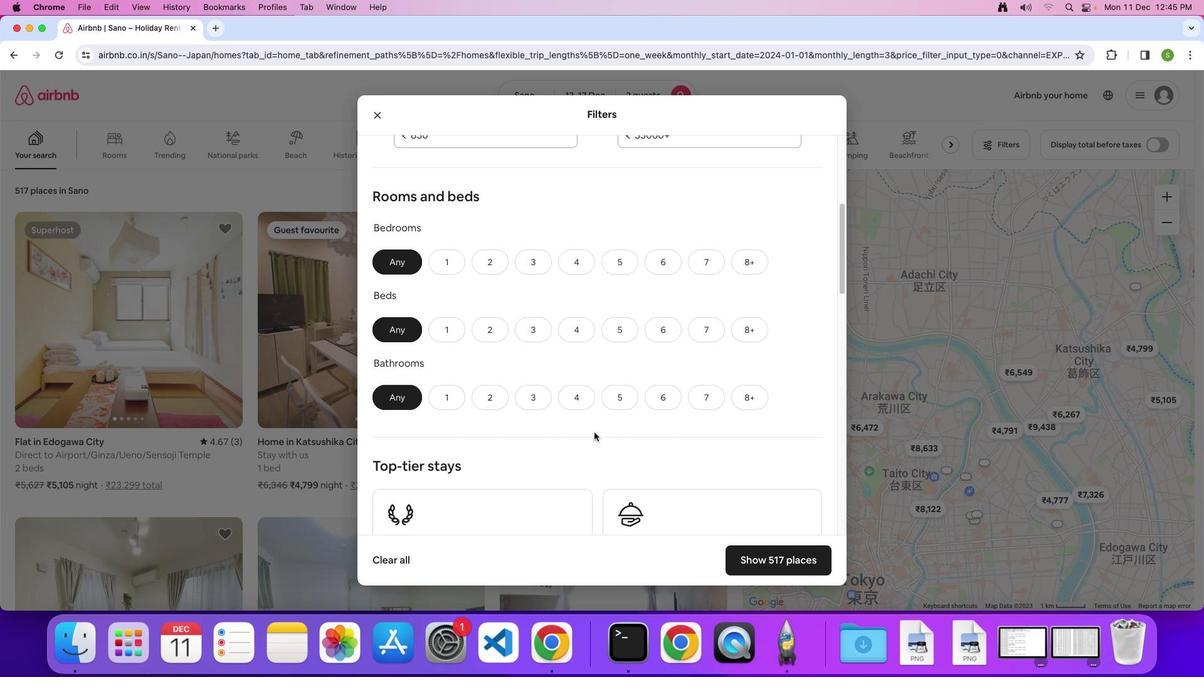 
Action: Mouse scrolled (594, 432) with delta (0, 0)
Screenshot: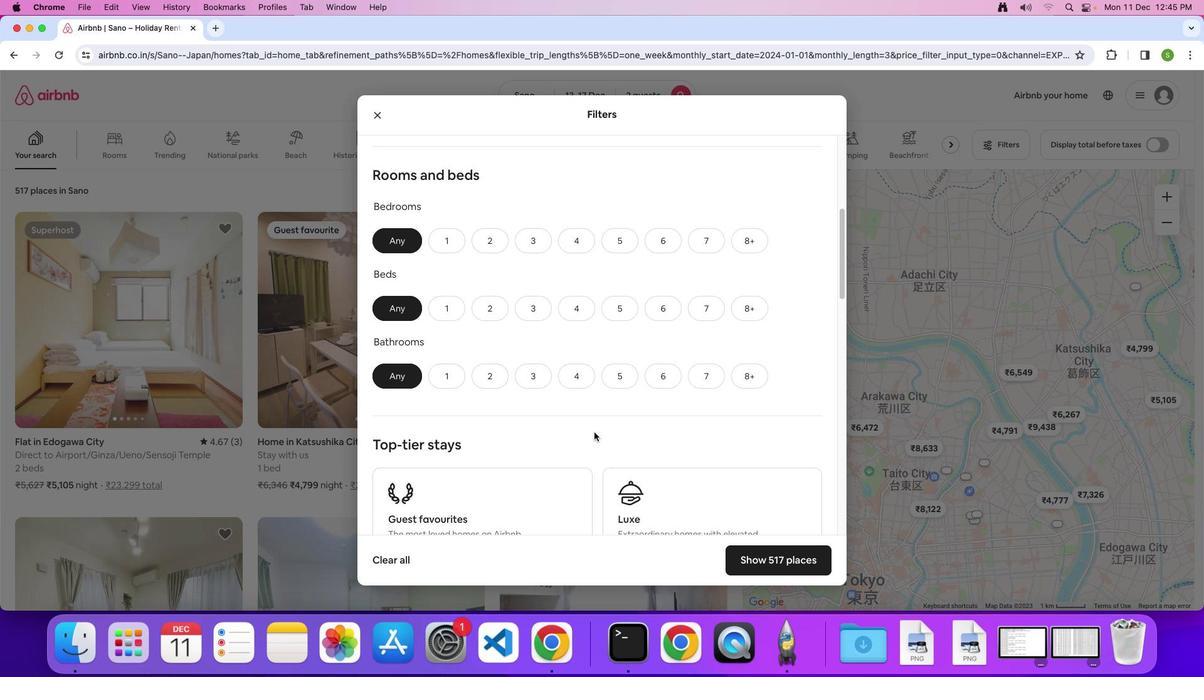 
Action: Mouse scrolled (594, 432) with delta (0, 0)
Screenshot: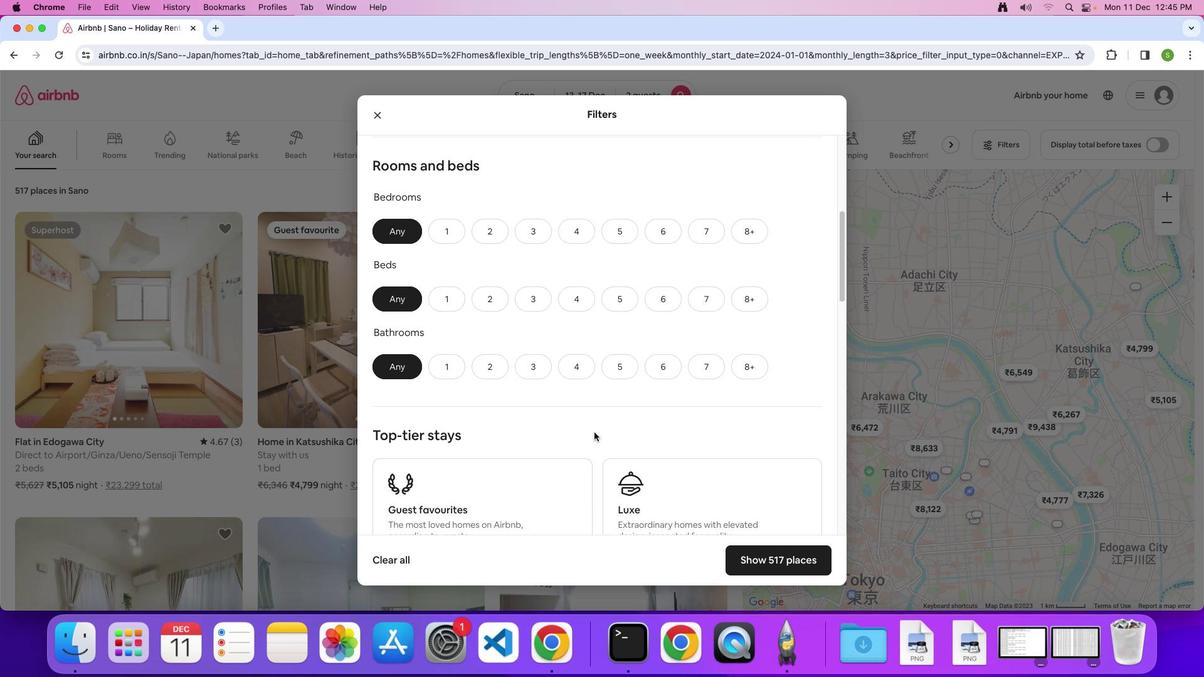 
Action: Mouse scrolled (594, 432) with delta (0, -1)
Screenshot: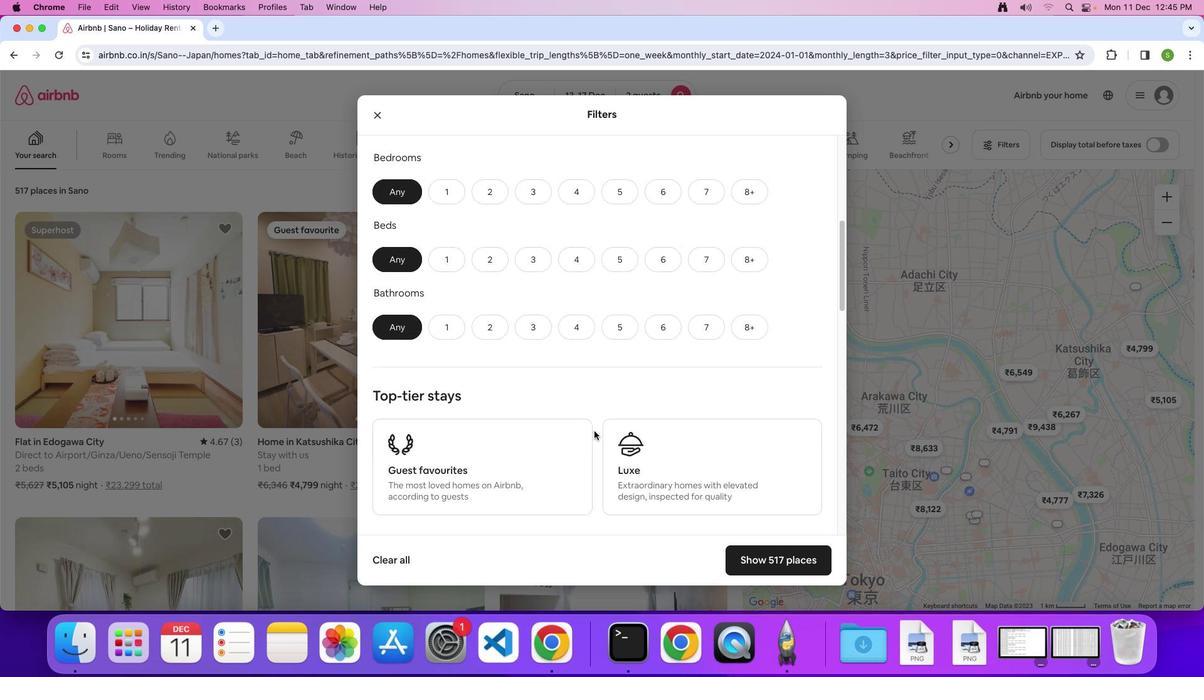 
Action: Mouse moved to (494, 154)
Screenshot: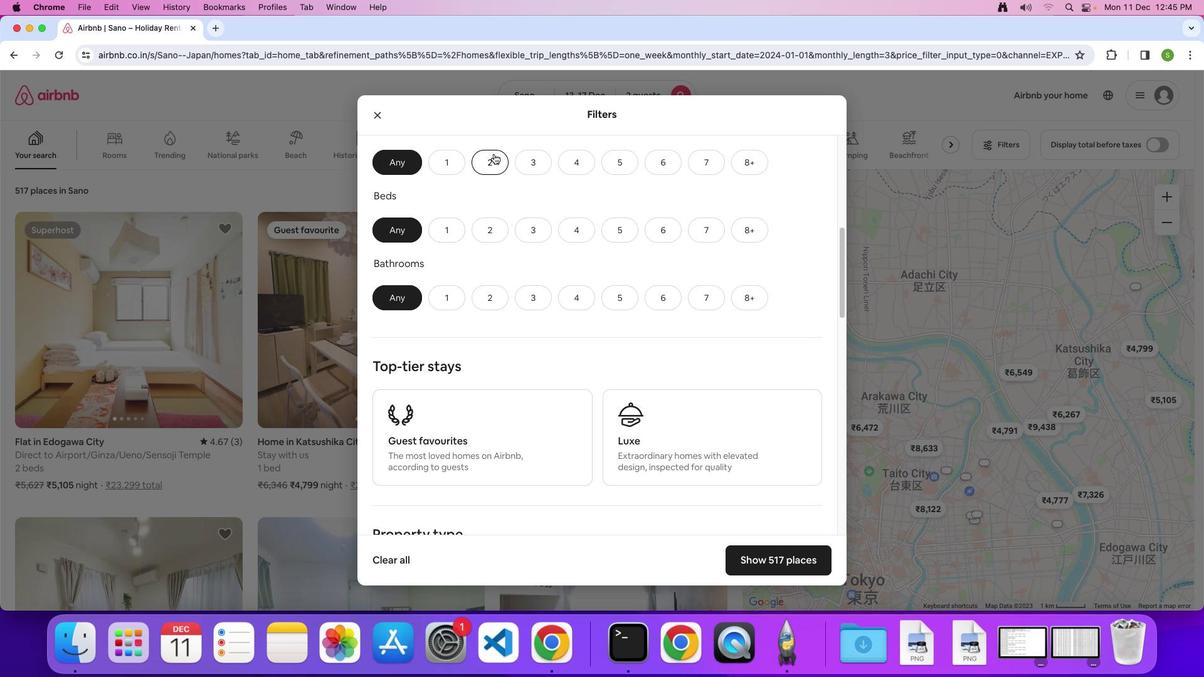 
Action: Mouse pressed left at (494, 154)
Screenshot: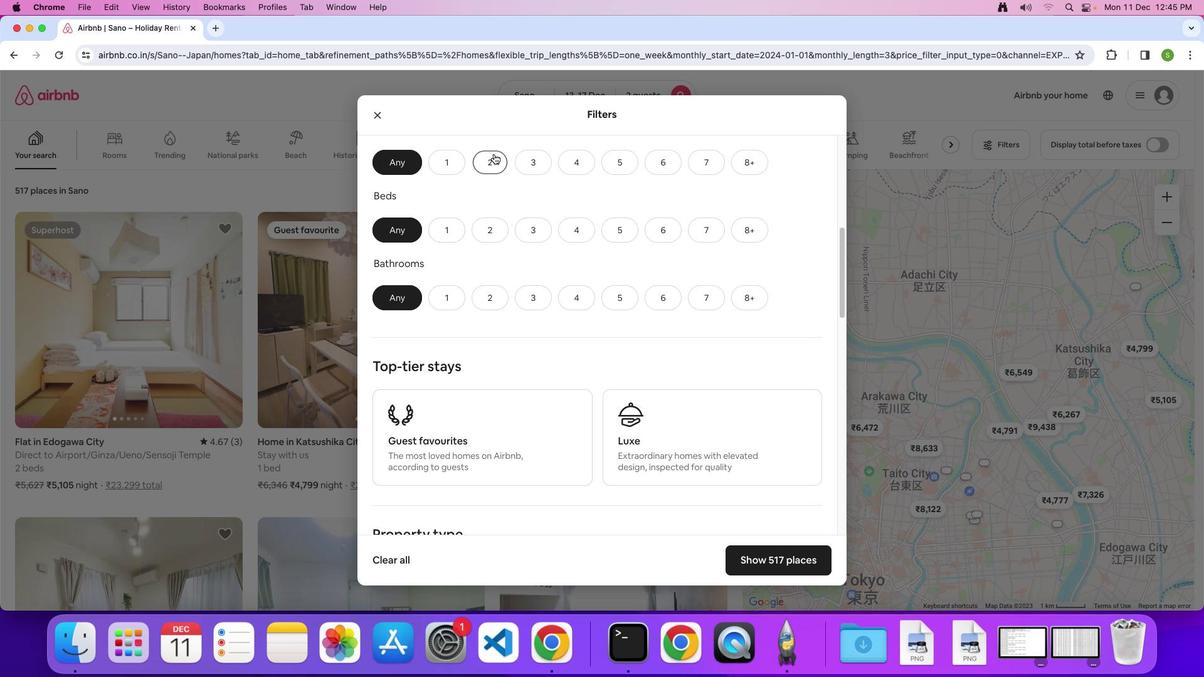 
Action: Mouse moved to (492, 237)
Screenshot: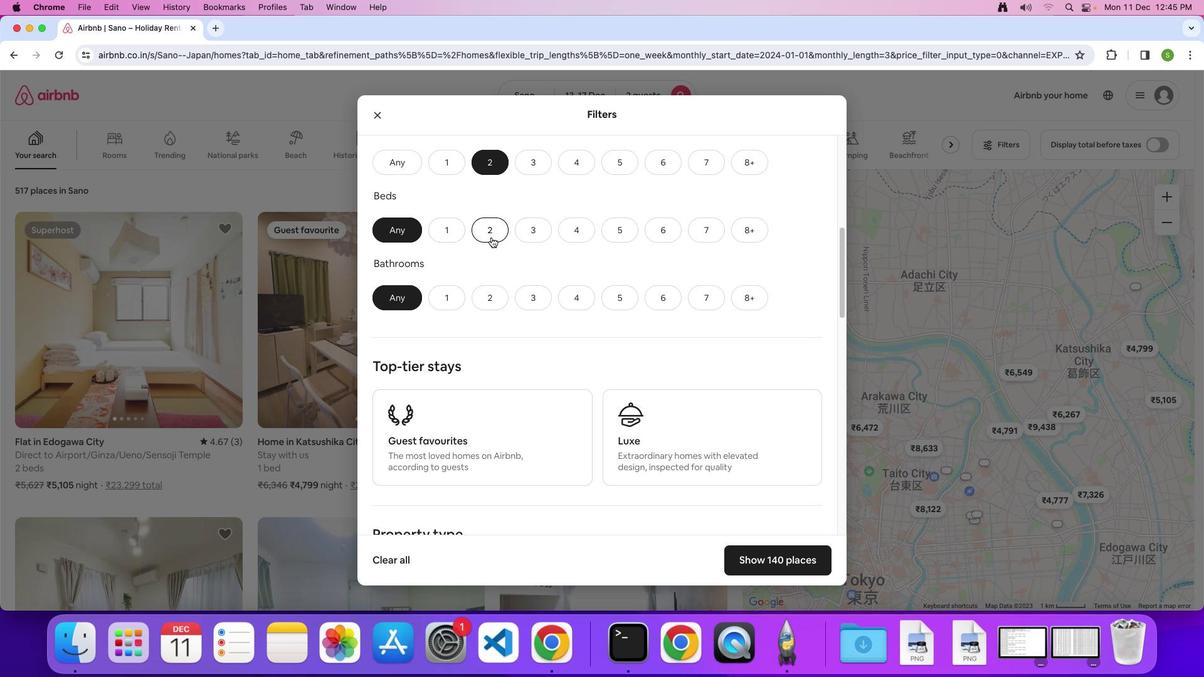 
Action: Mouse pressed left at (492, 237)
Screenshot: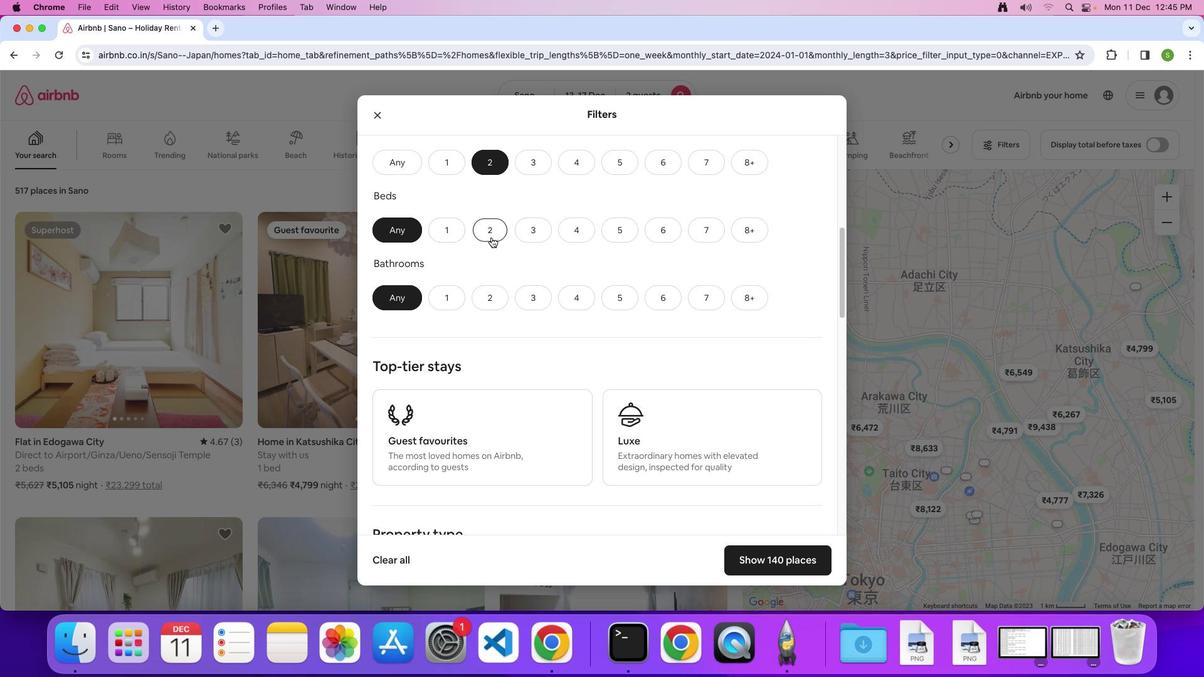 
Action: Mouse moved to (441, 302)
Screenshot: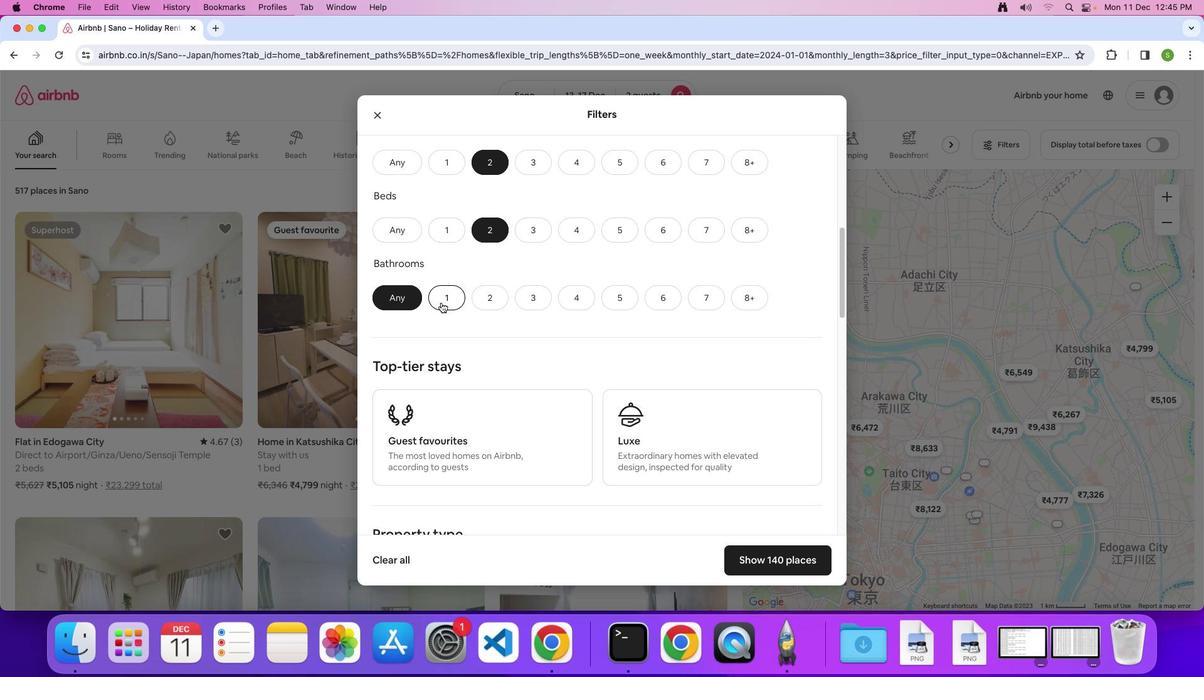 
Action: Mouse pressed left at (441, 302)
Screenshot: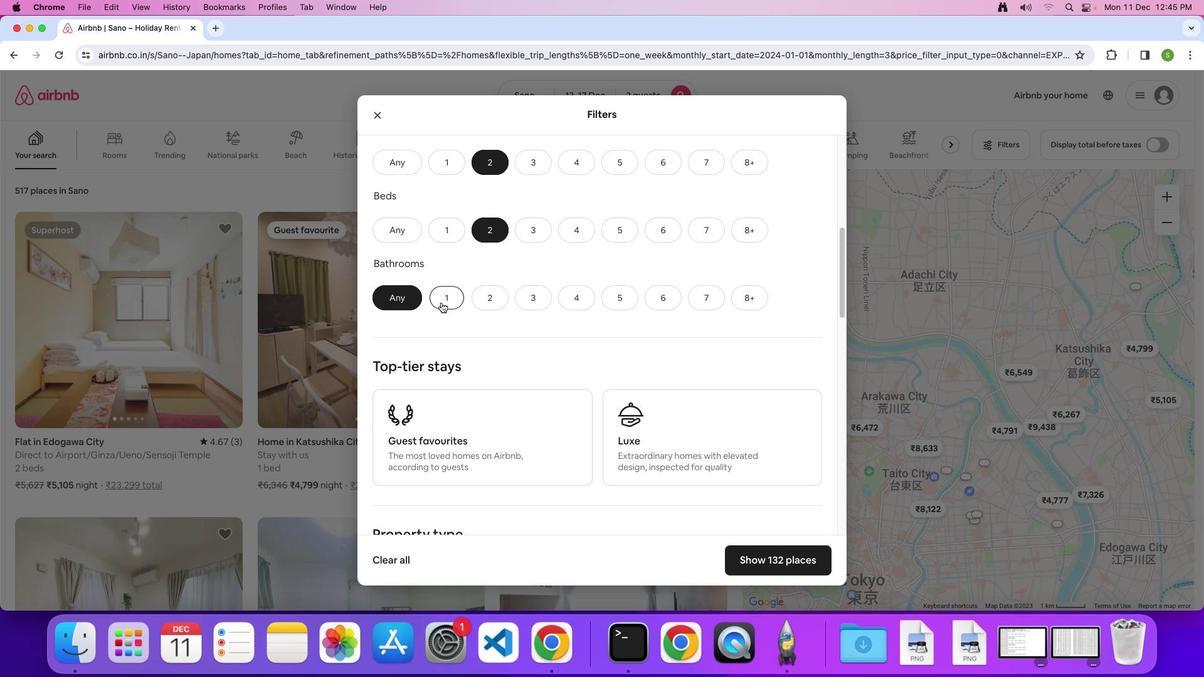
Action: Mouse moved to (591, 345)
Screenshot: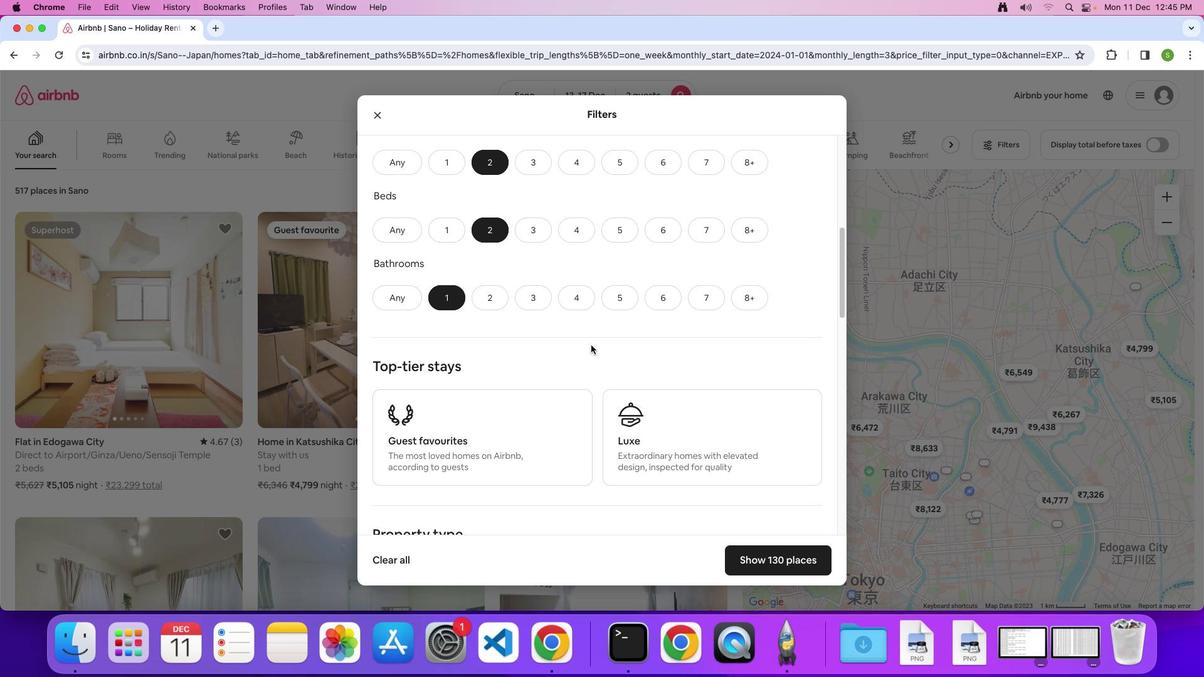 
Action: Mouse scrolled (591, 345) with delta (0, 0)
Screenshot: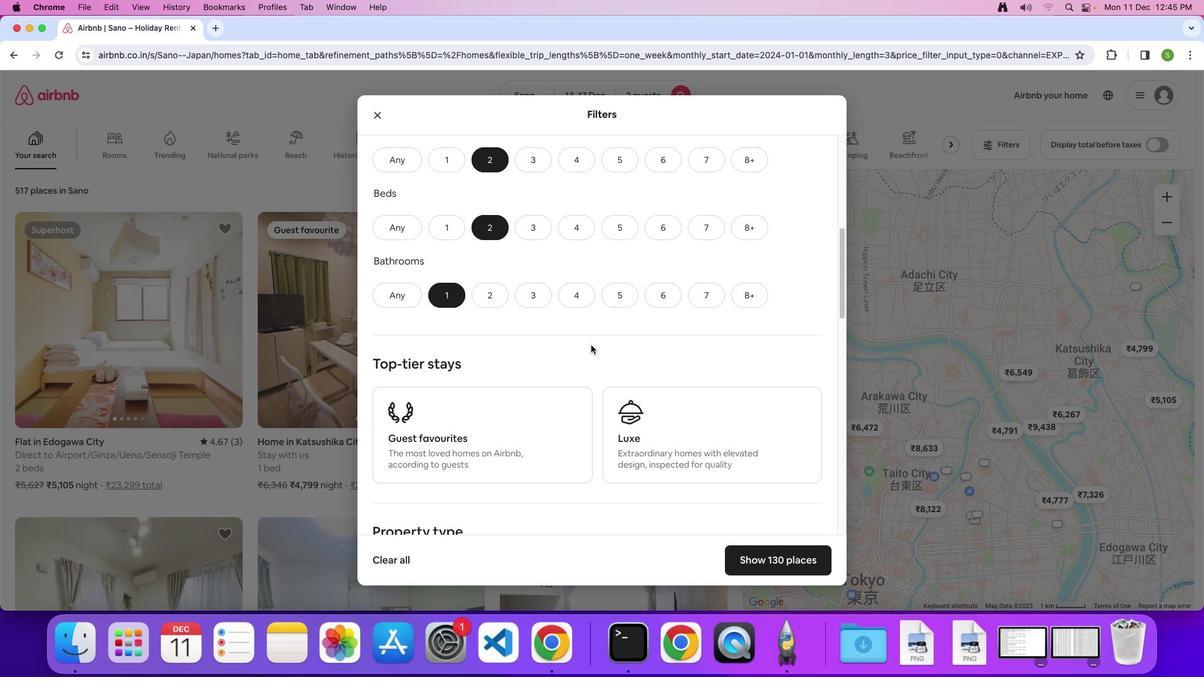 
Action: Mouse scrolled (591, 345) with delta (0, 0)
Screenshot: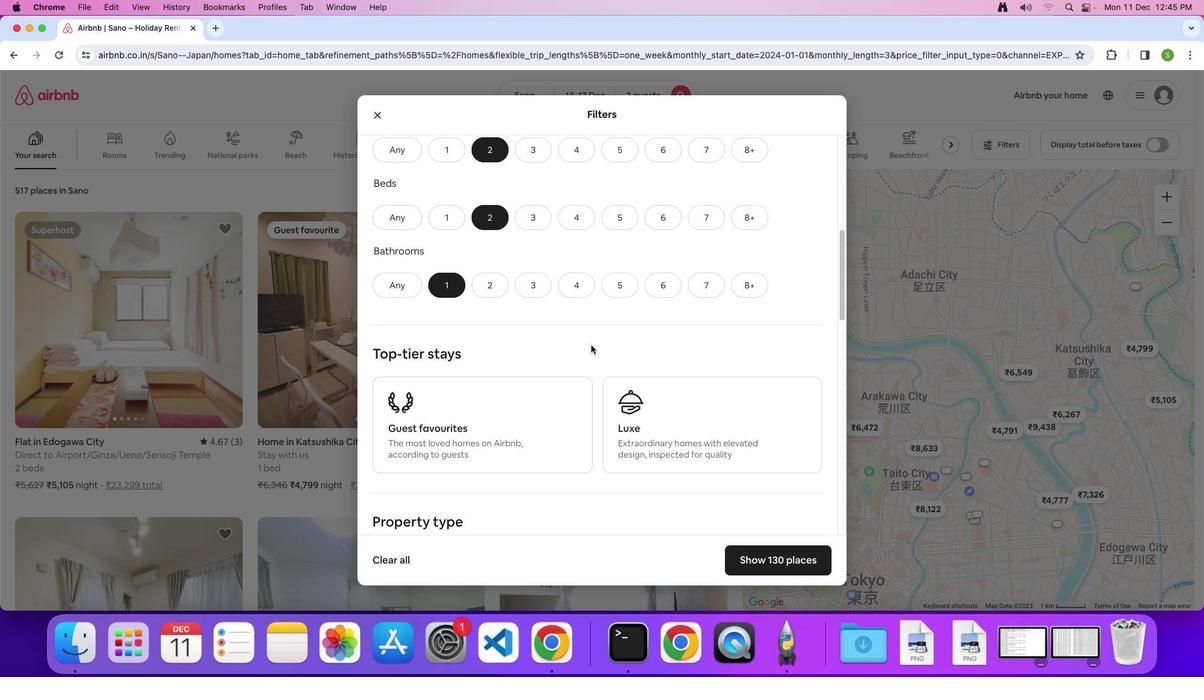 
Action: Mouse scrolled (591, 345) with delta (0, 0)
Screenshot: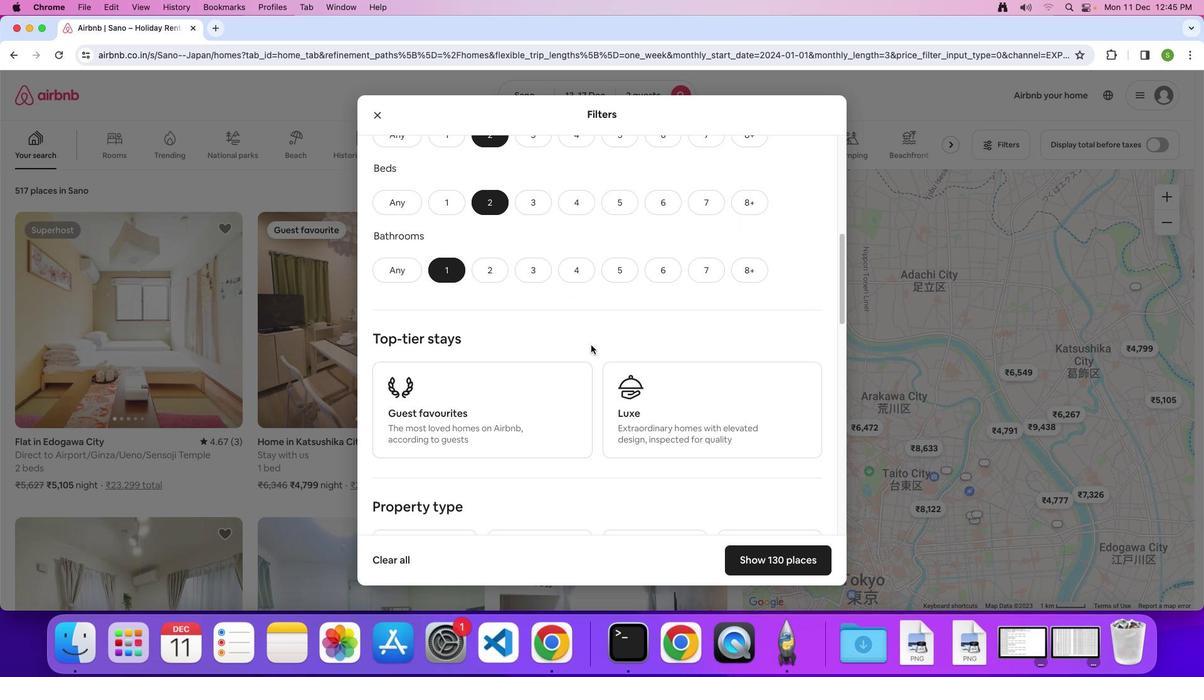 
Action: Mouse scrolled (591, 345) with delta (0, 0)
Screenshot: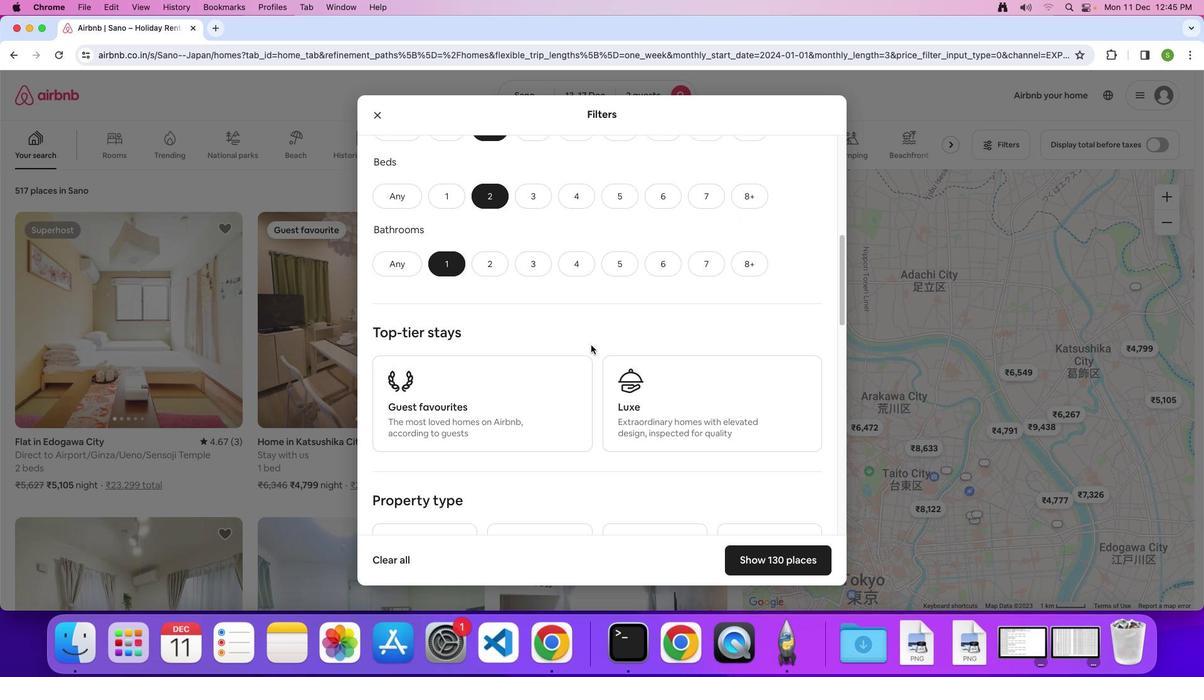 
Action: Mouse scrolled (591, 345) with delta (0, -1)
Screenshot: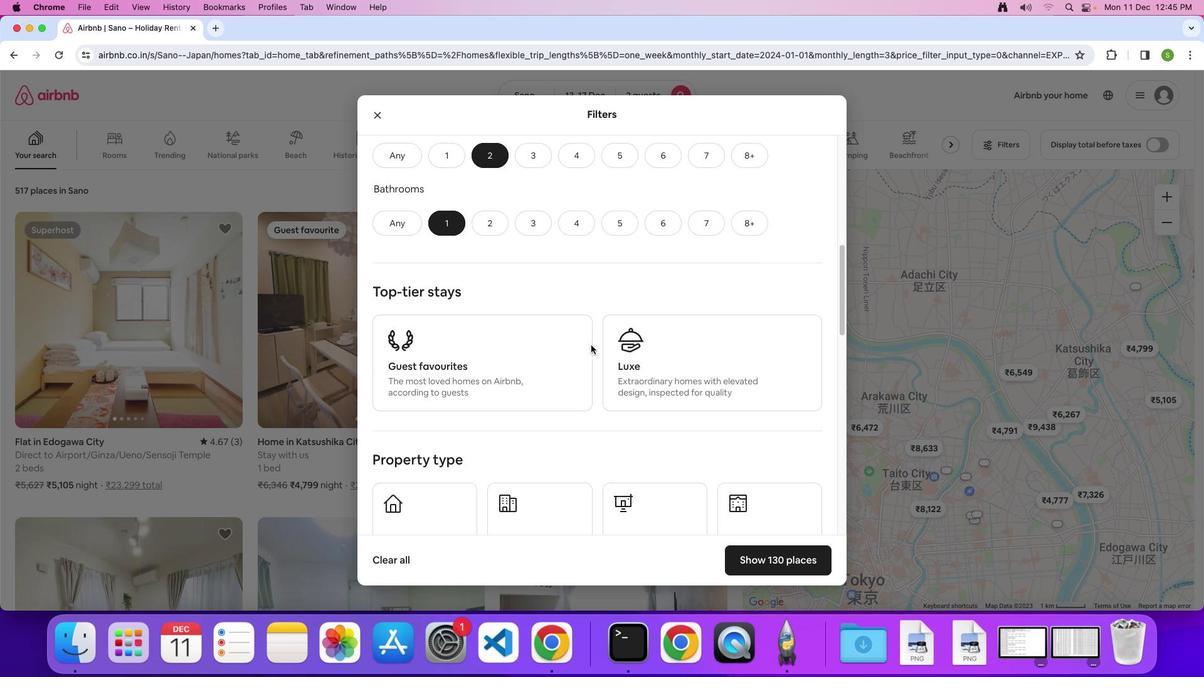 
Action: Mouse scrolled (591, 345) with delta (0, 0)
Screenshot: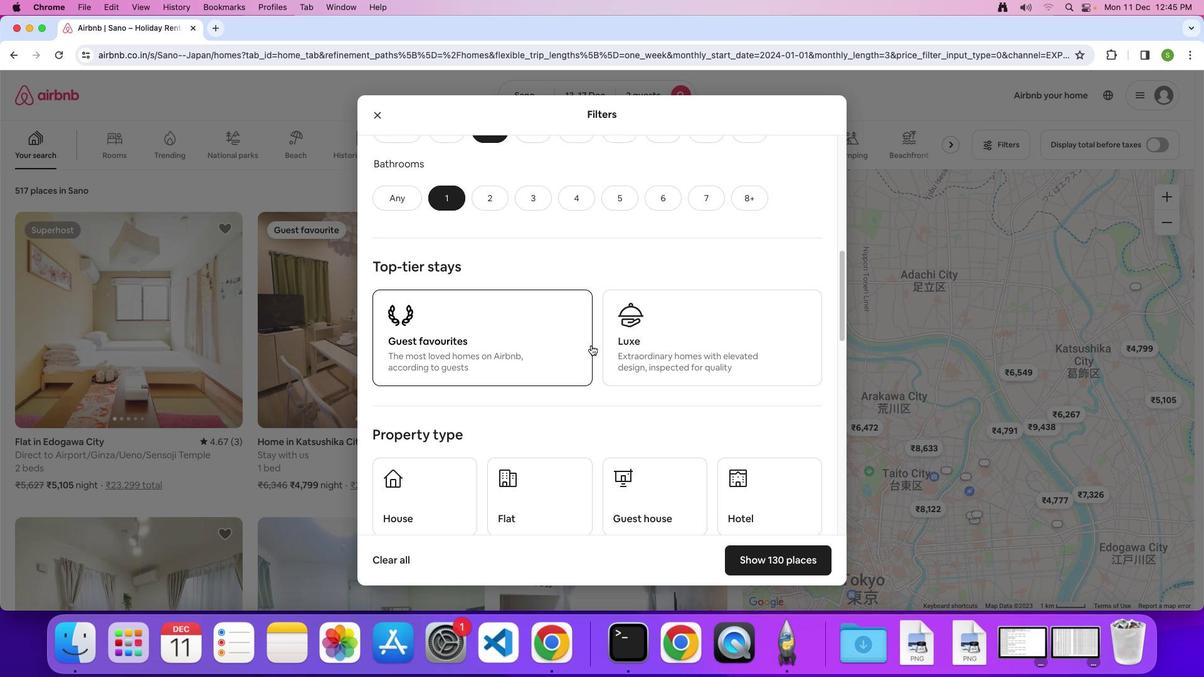 
Action: Mouse scrolled (591, 345) with delta (0, 0)
Screenshot: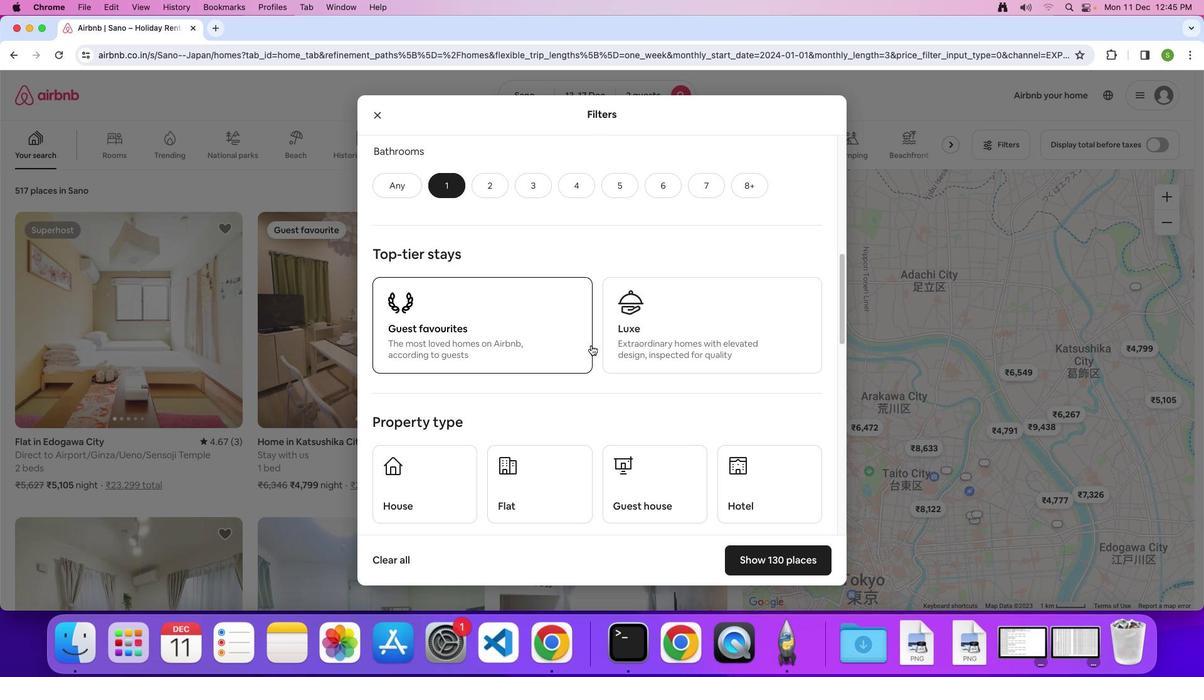 
Action: Mouse scrolled (591, 345) with delta (0, 0)
Screenshot: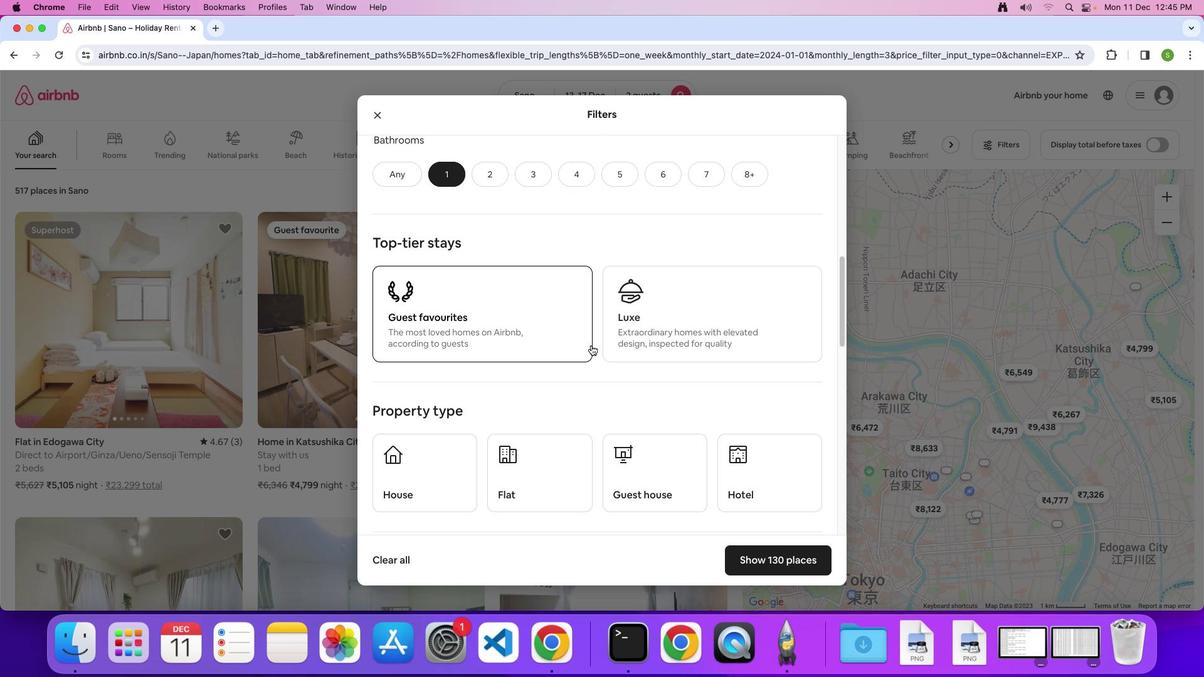 
Action: Mouse scrolled (591, 345) with delta (0, 0)
Screenshot: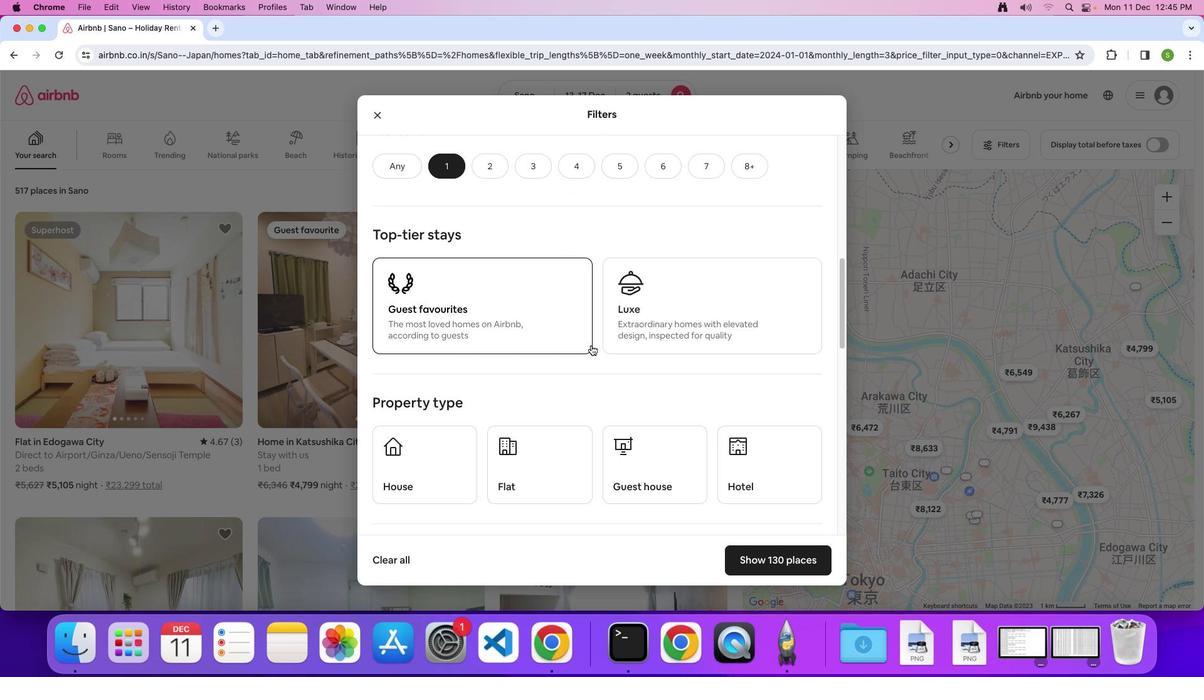 
Action: Mouse scrolled (591, 345) with delta (0, -1)
Screenshot: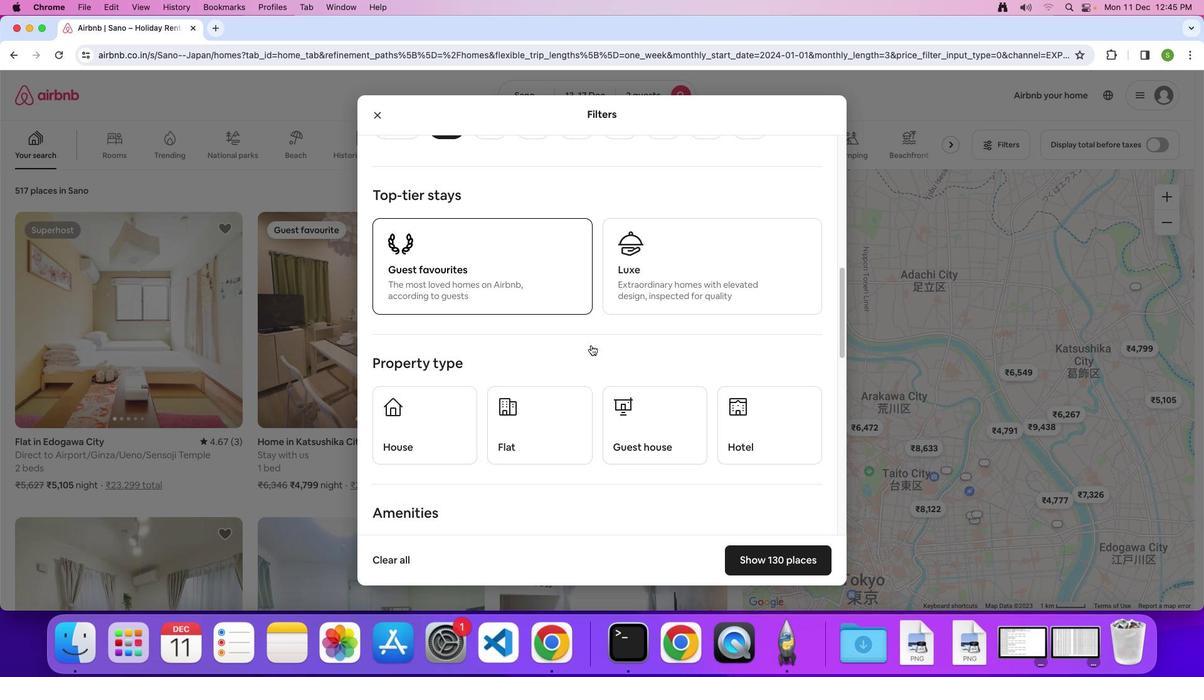 
Action: Mouse moved to (591, 345)
Screenshot: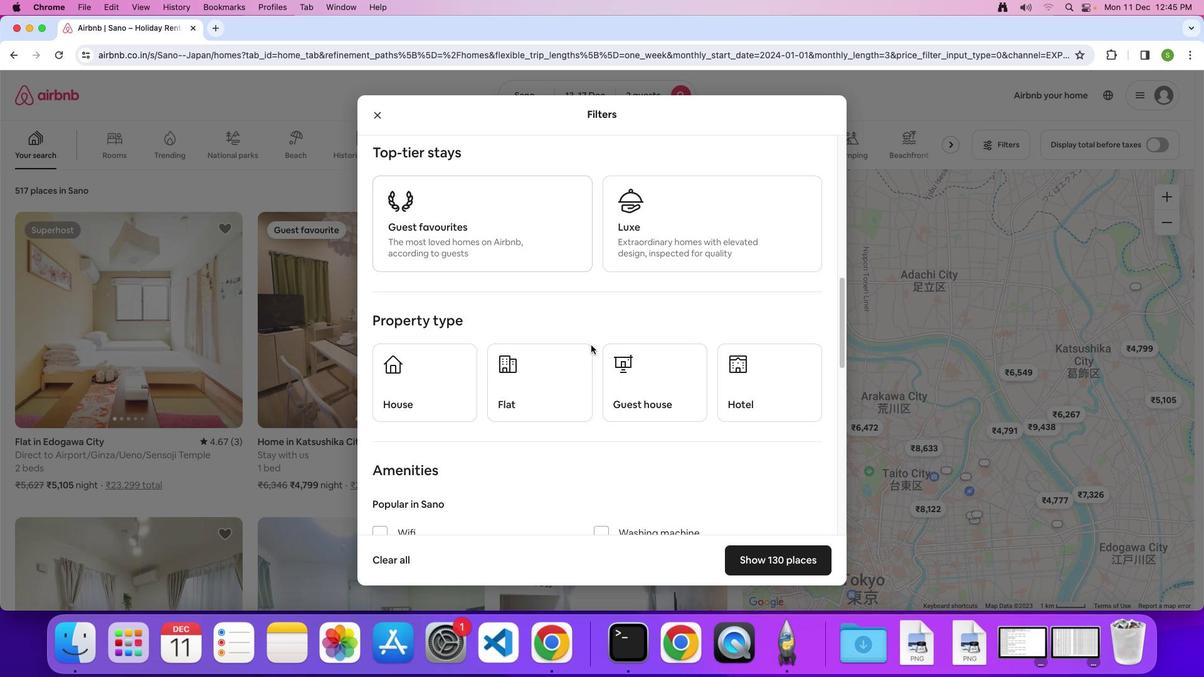 
Action: Mouse scrolled (591, 345) with delta (0, 0)
Screenshot: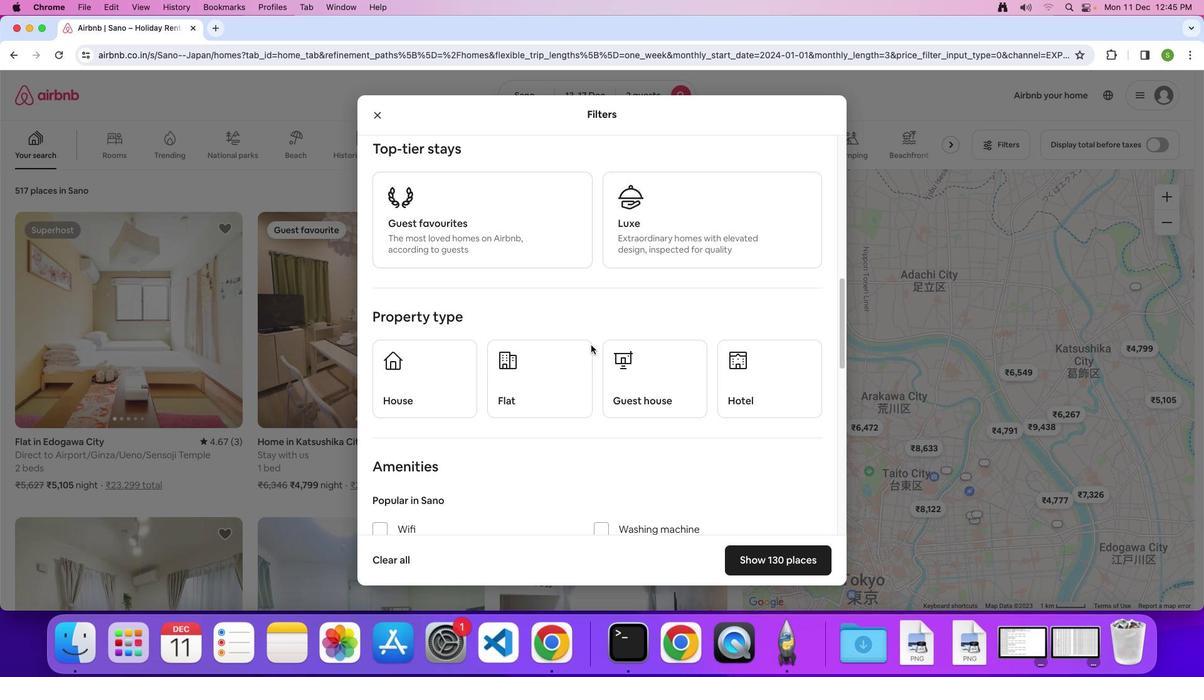 
Action: Mouse scrolled (591, 345) with delta (0, 0)
Screenshot: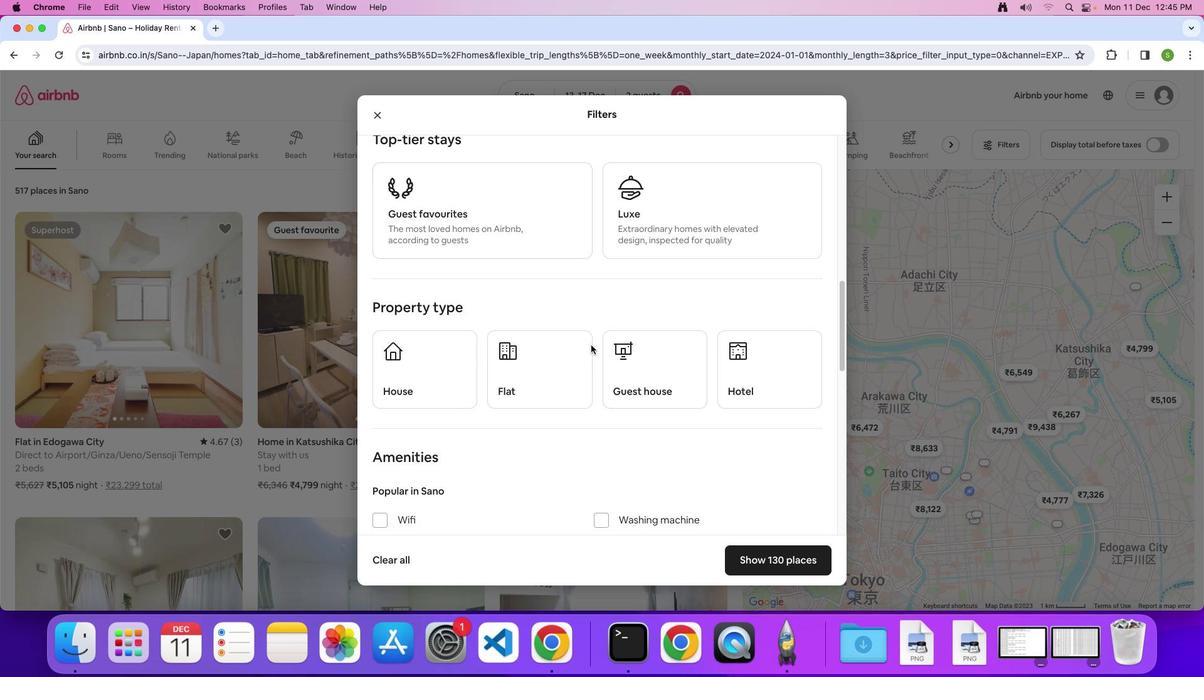 
Action: Mouse moved to (654, 328)
Screenshot: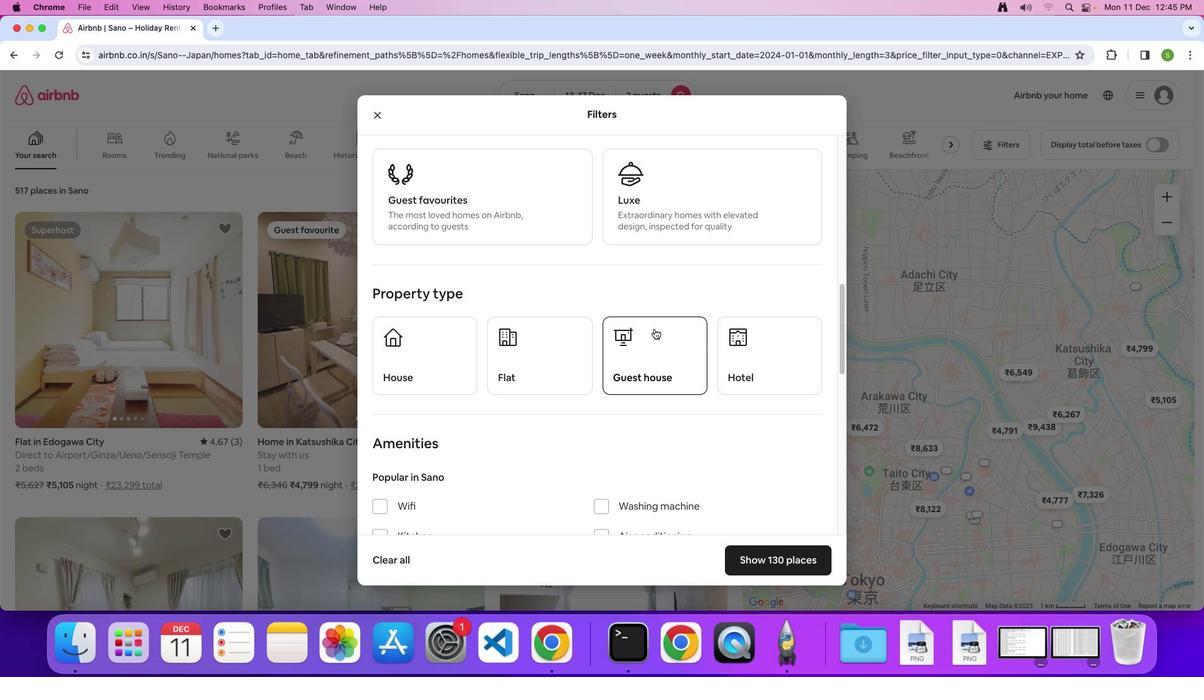
Action: Mouse pressed left at (654, 328)
Screenshot: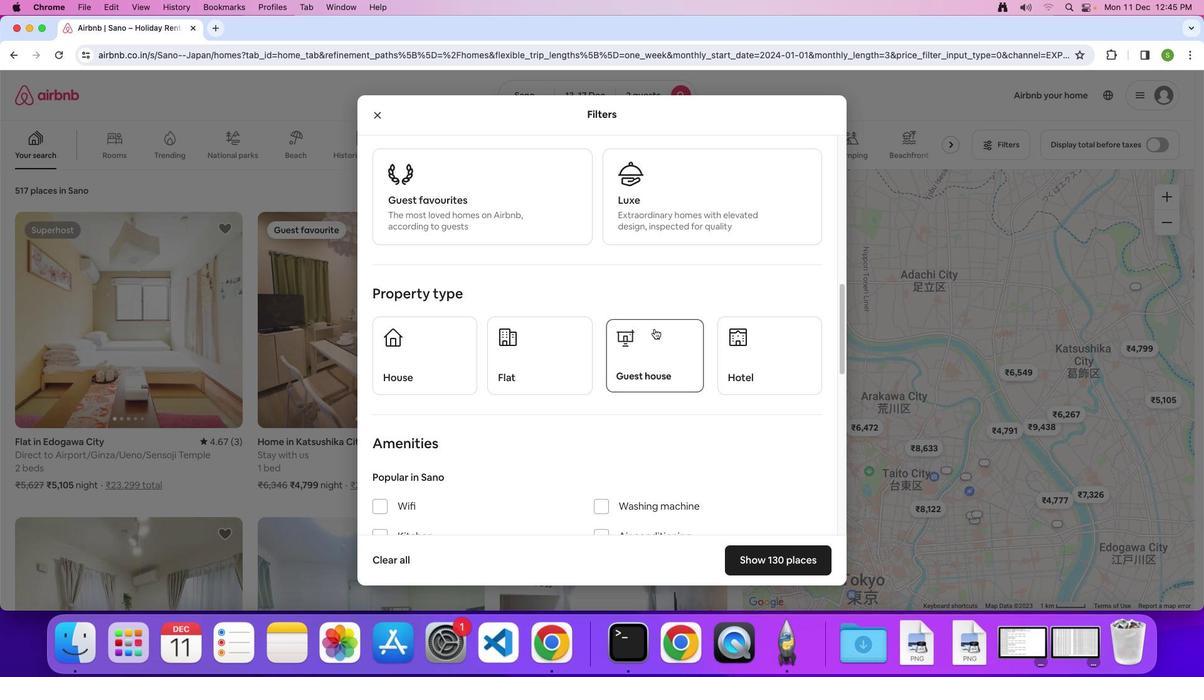 
Action: Mouse moved to (572, 359)
Screenshot: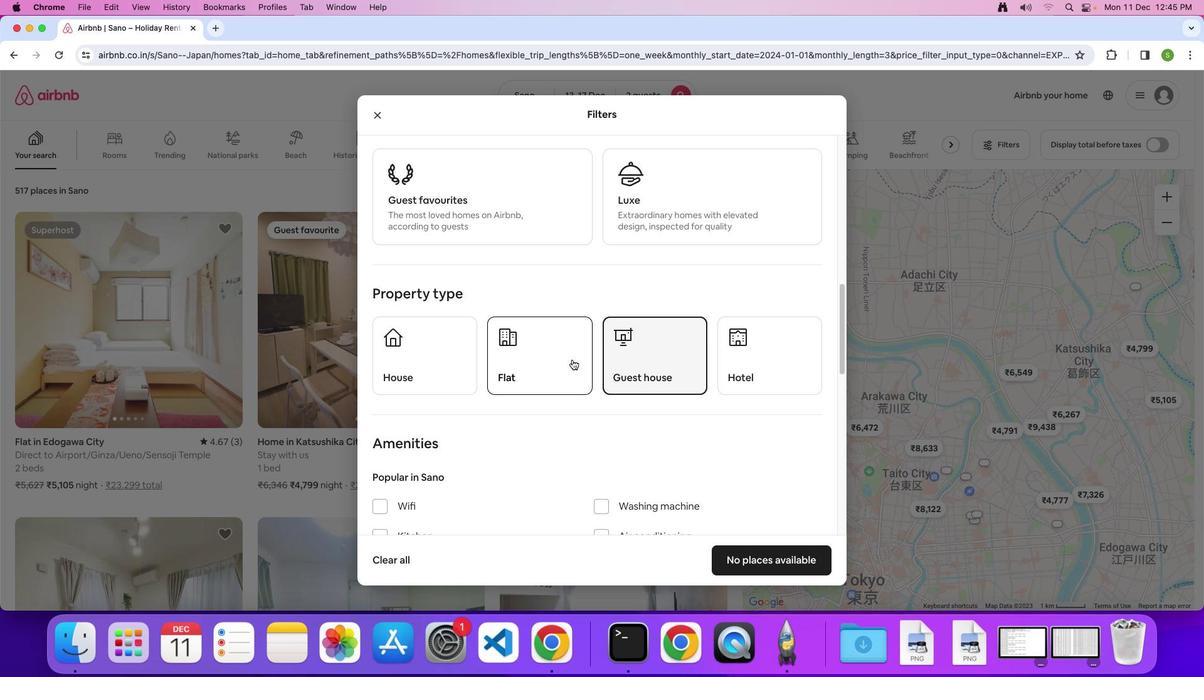 
Action: Mouse scrolled (572, 359) with delta (0, 0)
Screenshot: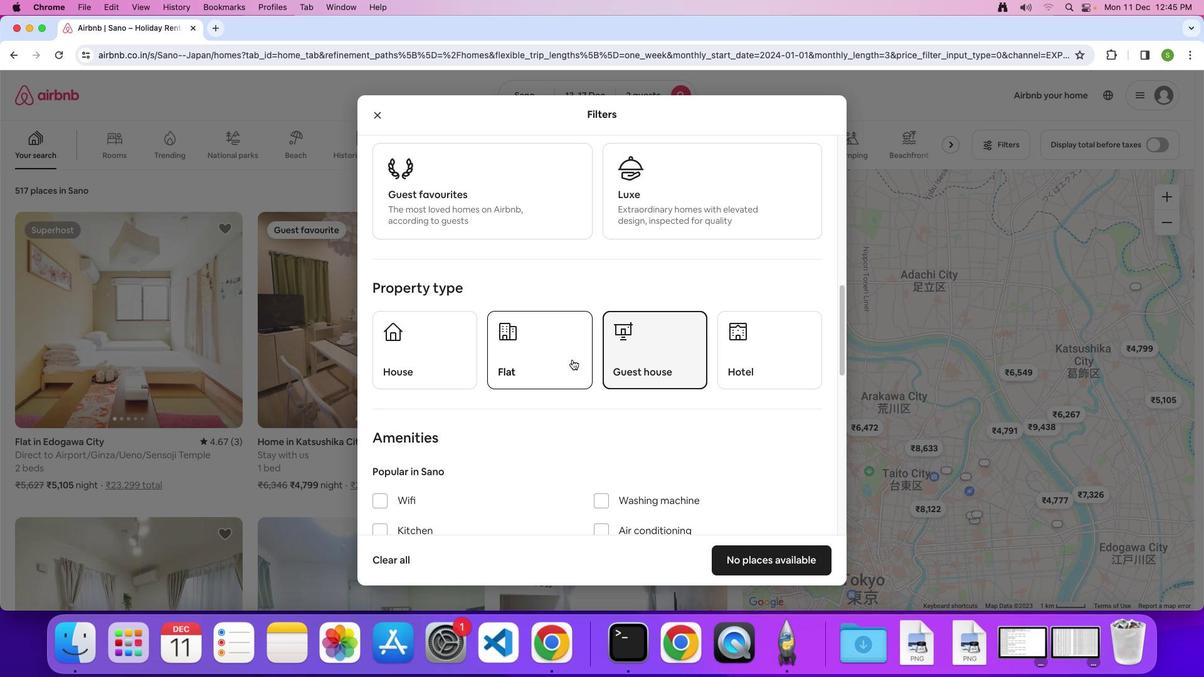
Action: Mouse scrolled (572, 359) with delta (0, 0)
Screenshot: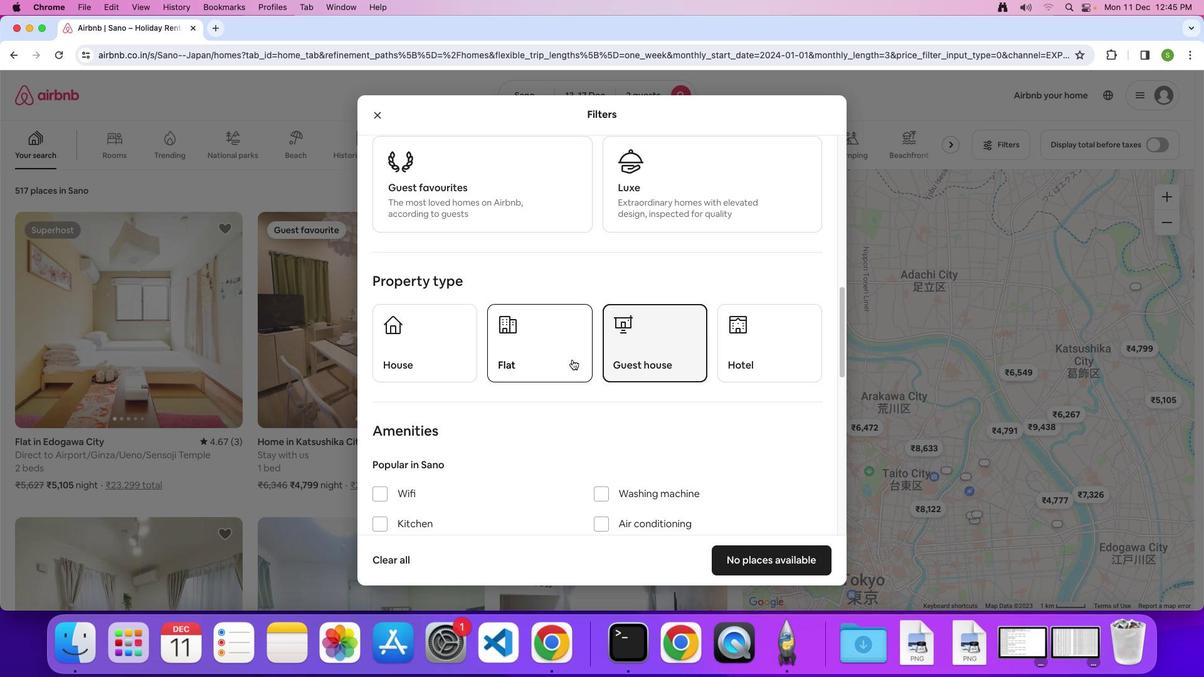 
Action: Mouse scrolled (572, 359) with delta (0, 0)
Screenshot: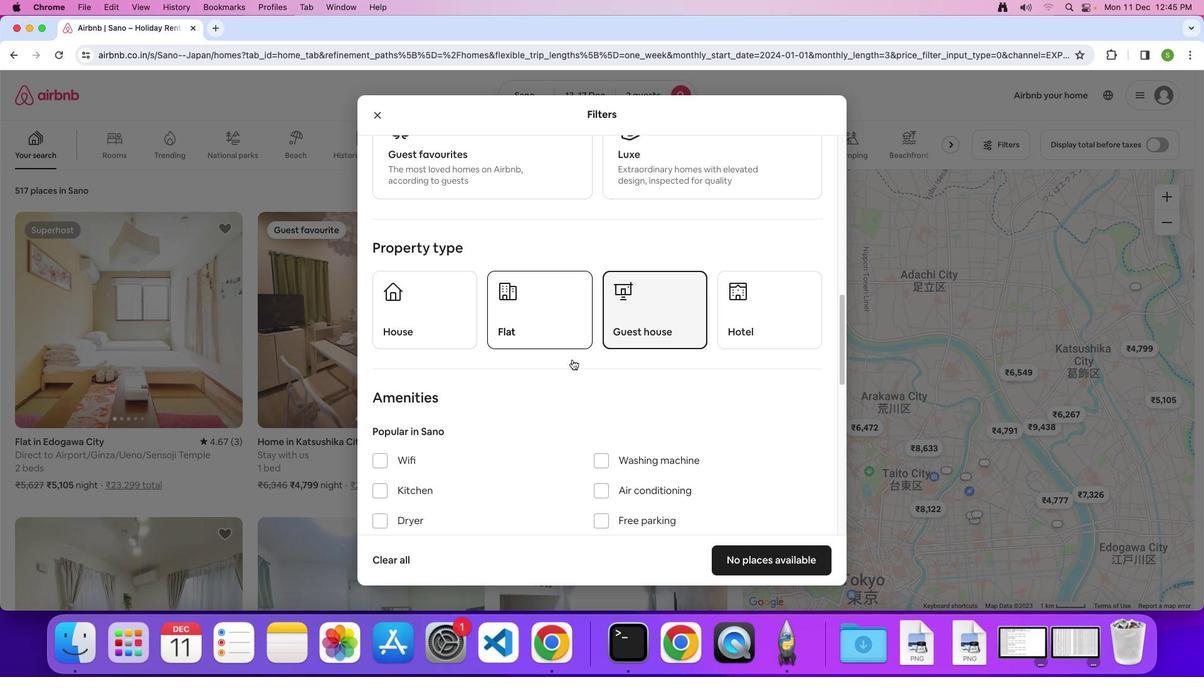 
Action: Mouse scrolled (572, 359) with delta (0, 0)
Screenshot: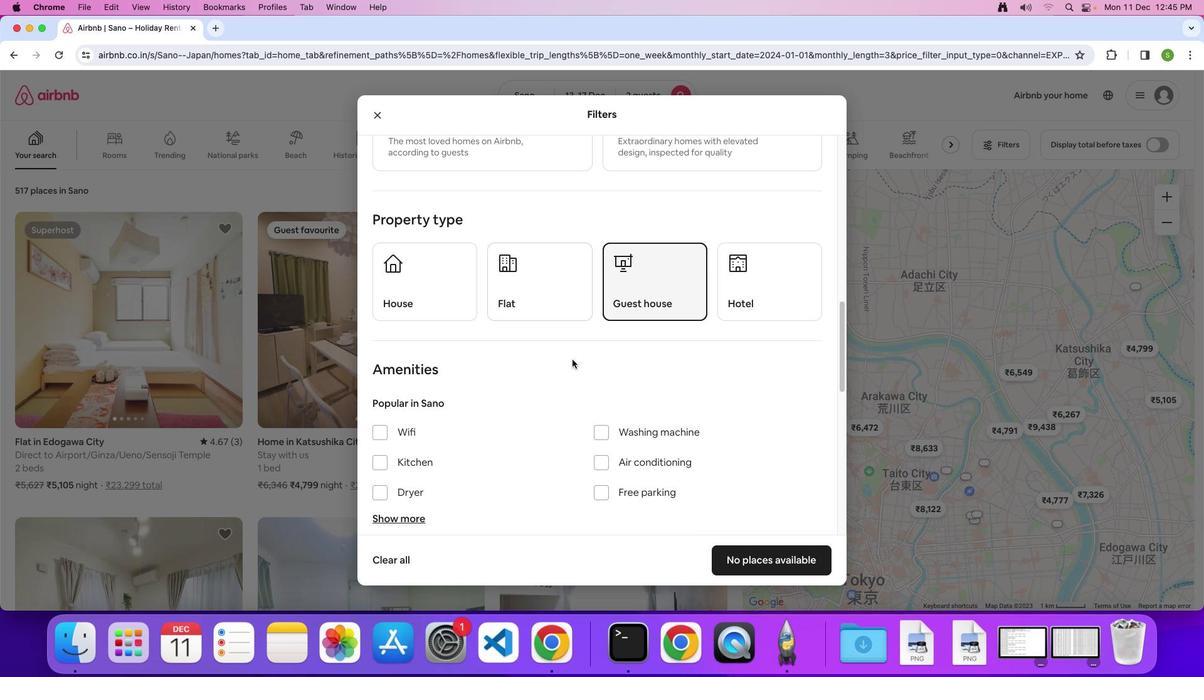 
Action: Mouse scrolled (572, 359) with delta (0, 0)
Screenshot: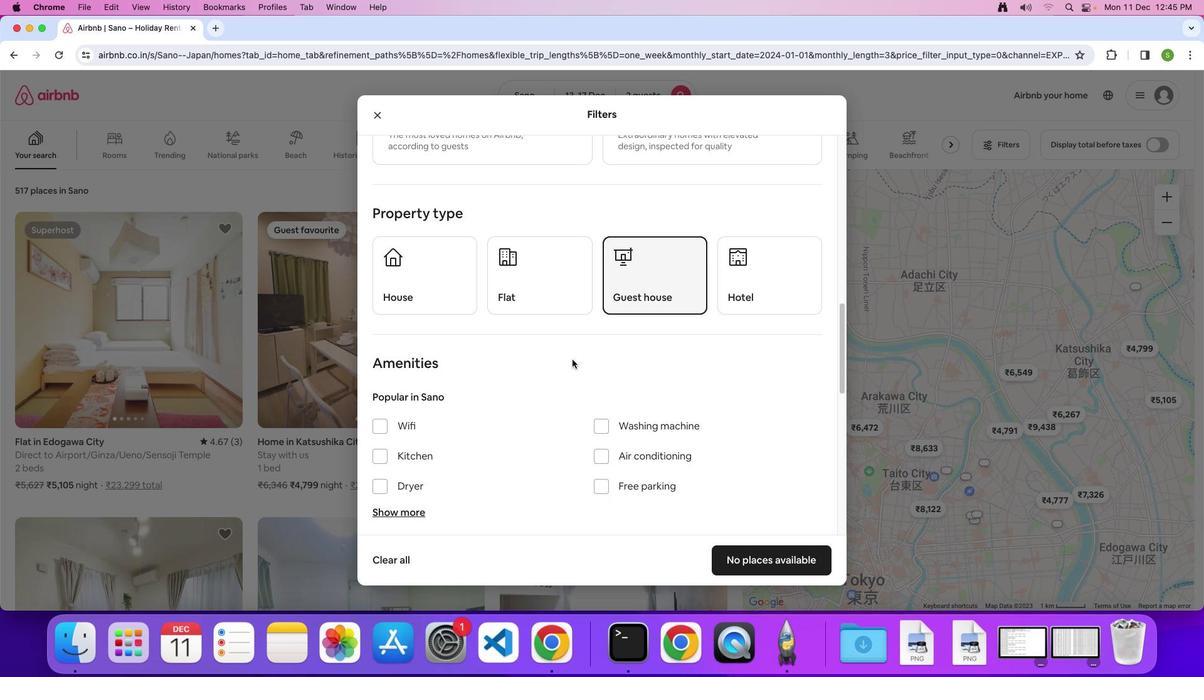 
Action: Mouse scrolled (572, 359) with delta (0, 0)
Screenshot: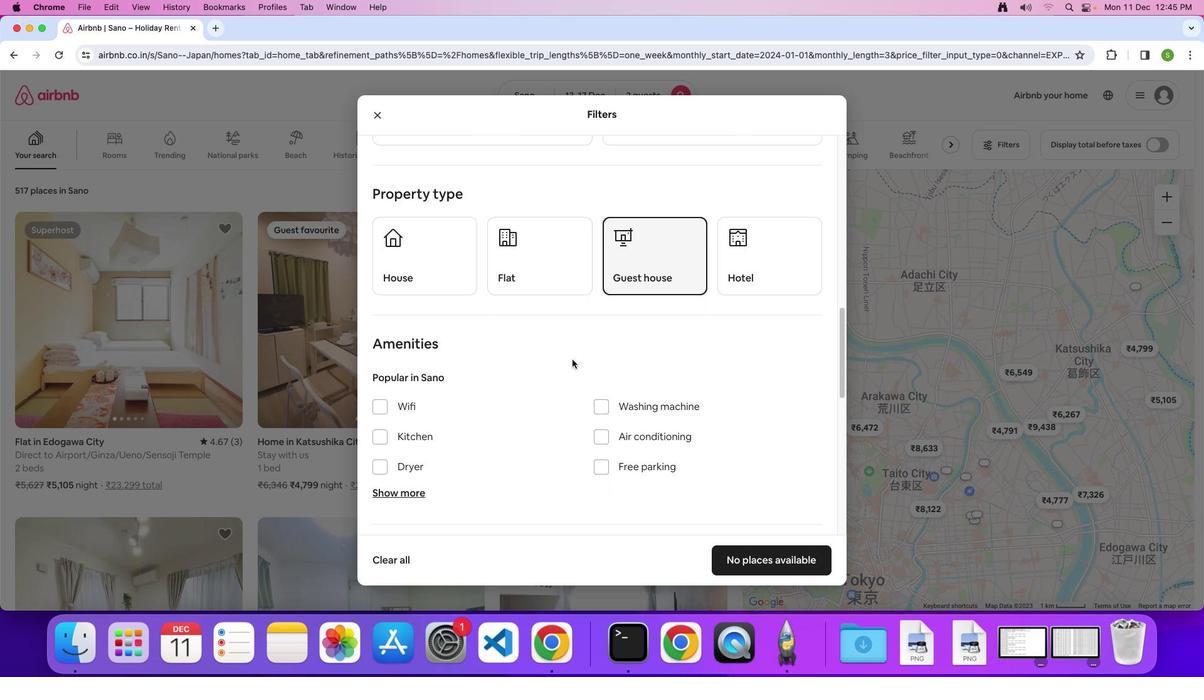 
Action: Mouse scrolled (572, 359) with delta (0, 0)
Screenshot: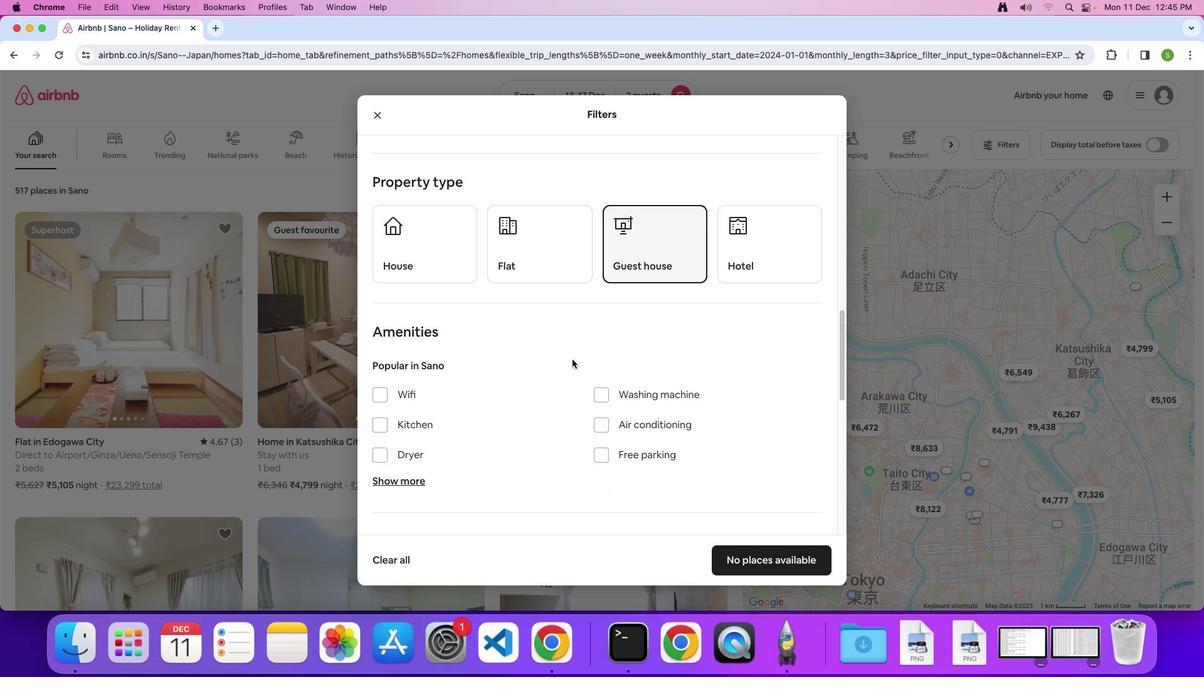 
Action: Mouse scrolled (572, 359) with delta (0, 0)
Screenshot: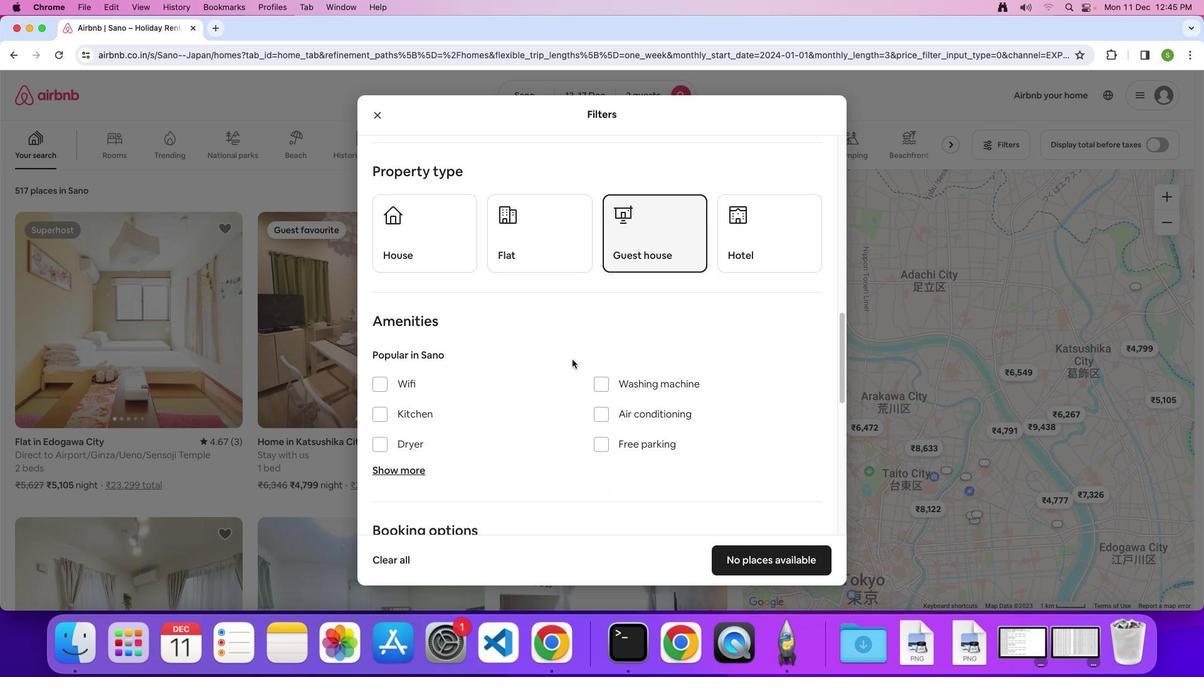
Action: Mouse scrolled (572, 359) with delta (0, 0)
Screenshot: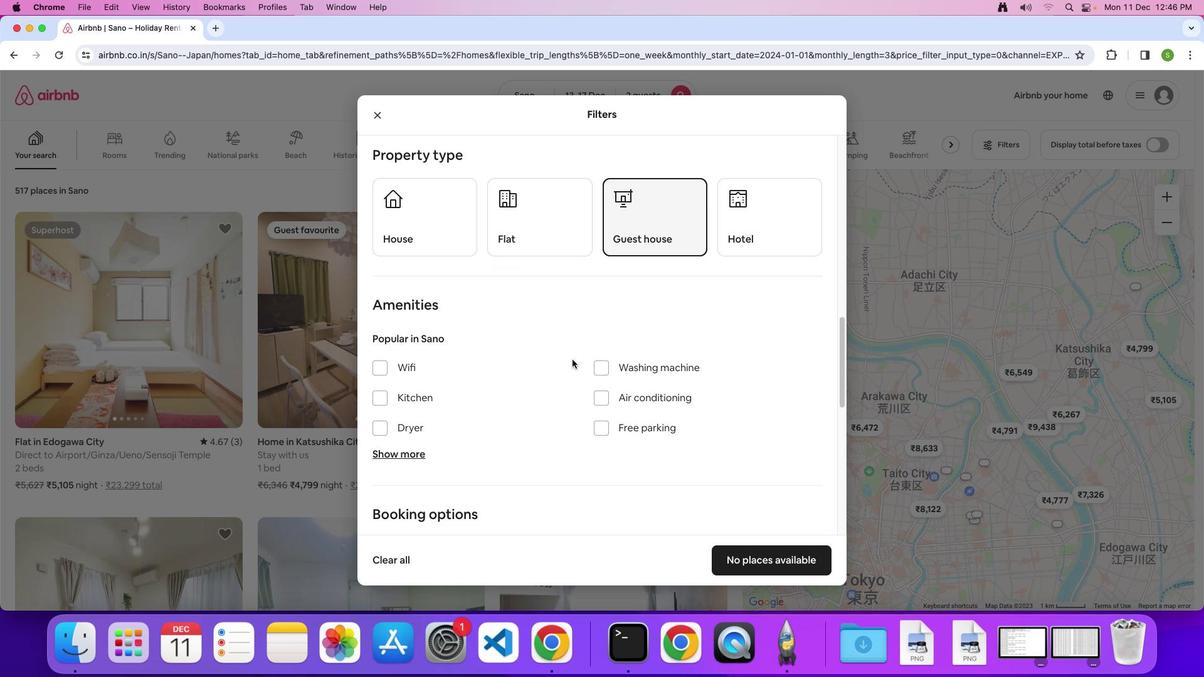 
Action: Mouse scrolled (572, 359) with delta (0, 0)
Screenshot: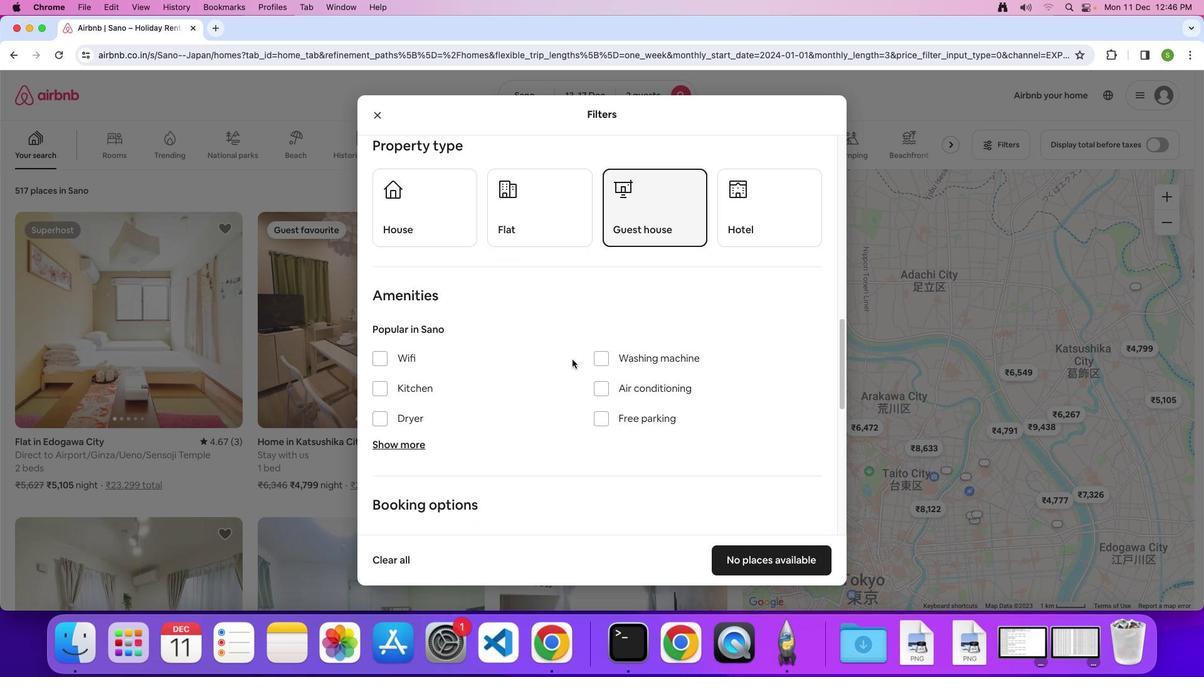 
Action: Mouse scrolled (572, 359) with delta (0, -1)
Screenshot: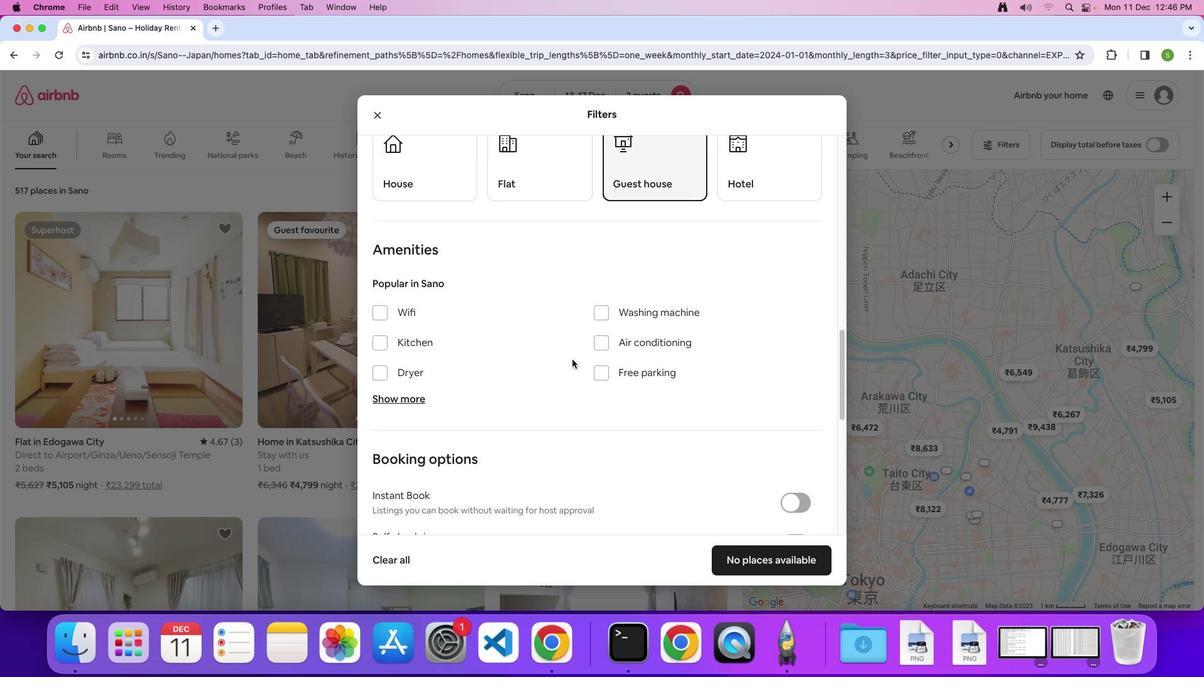 
Action: Mouse scrolled (572, 359) with delta (0, 0)
Screenshot: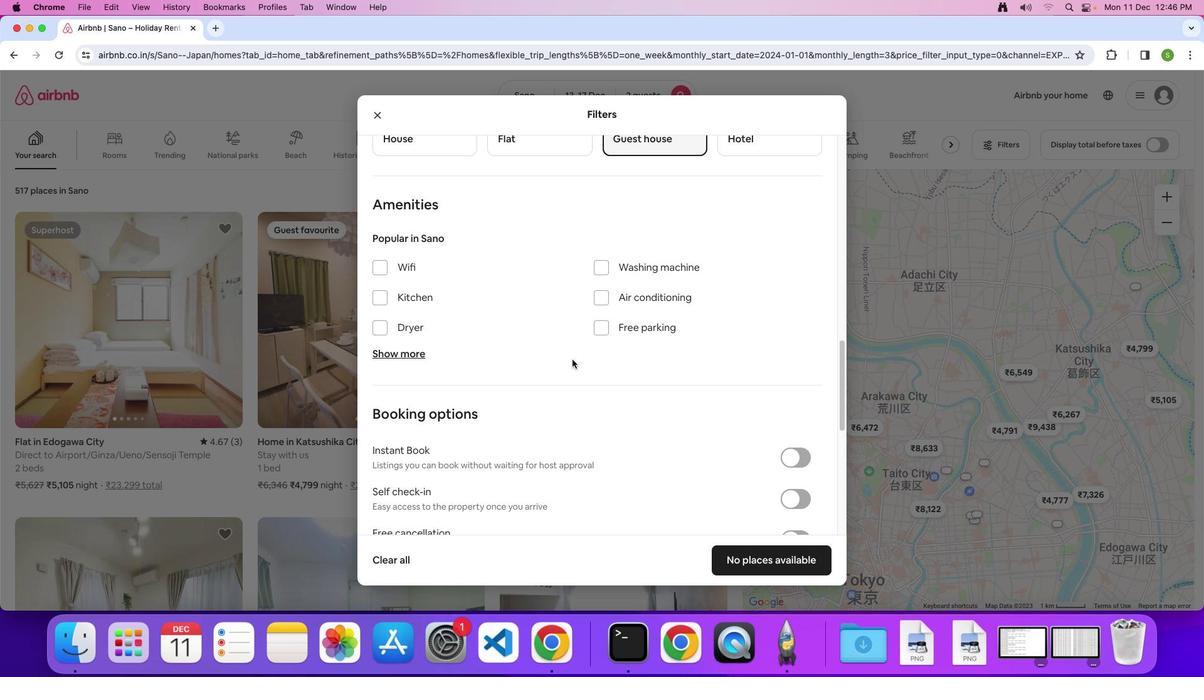 
Action: Mouse scrolled (572, 359) with delta (0, 0)
Screenshot: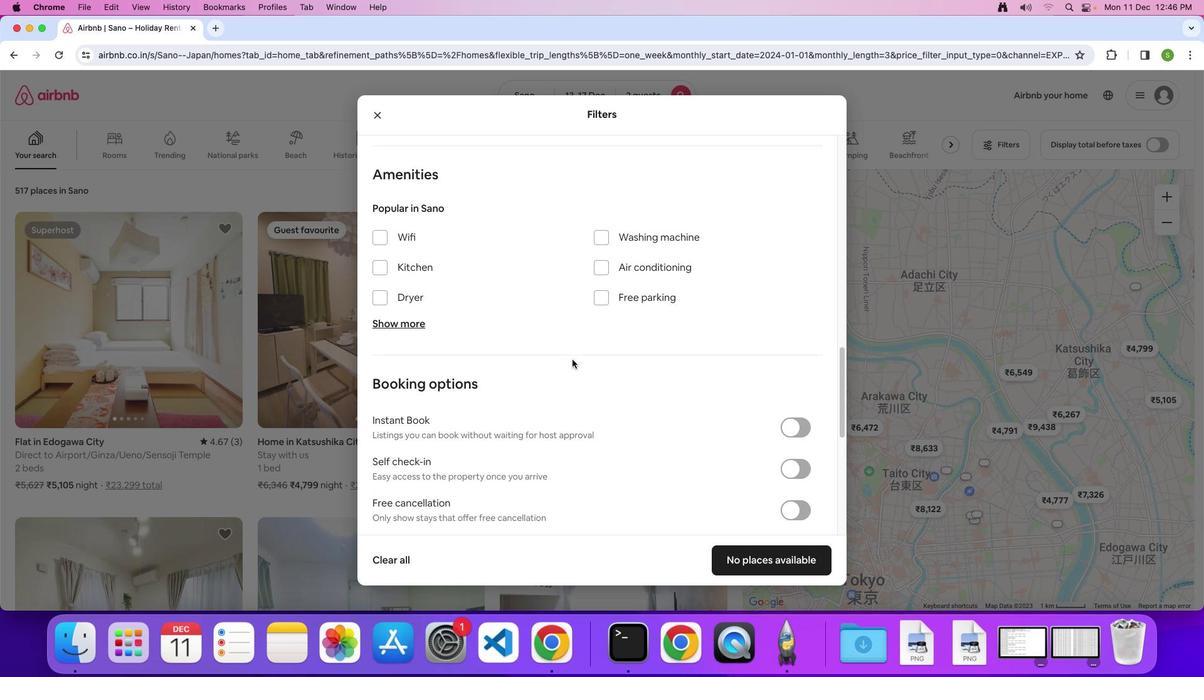 
Action: Mouse scrolled (572, 359) with delta (0, -1)
Screenshot: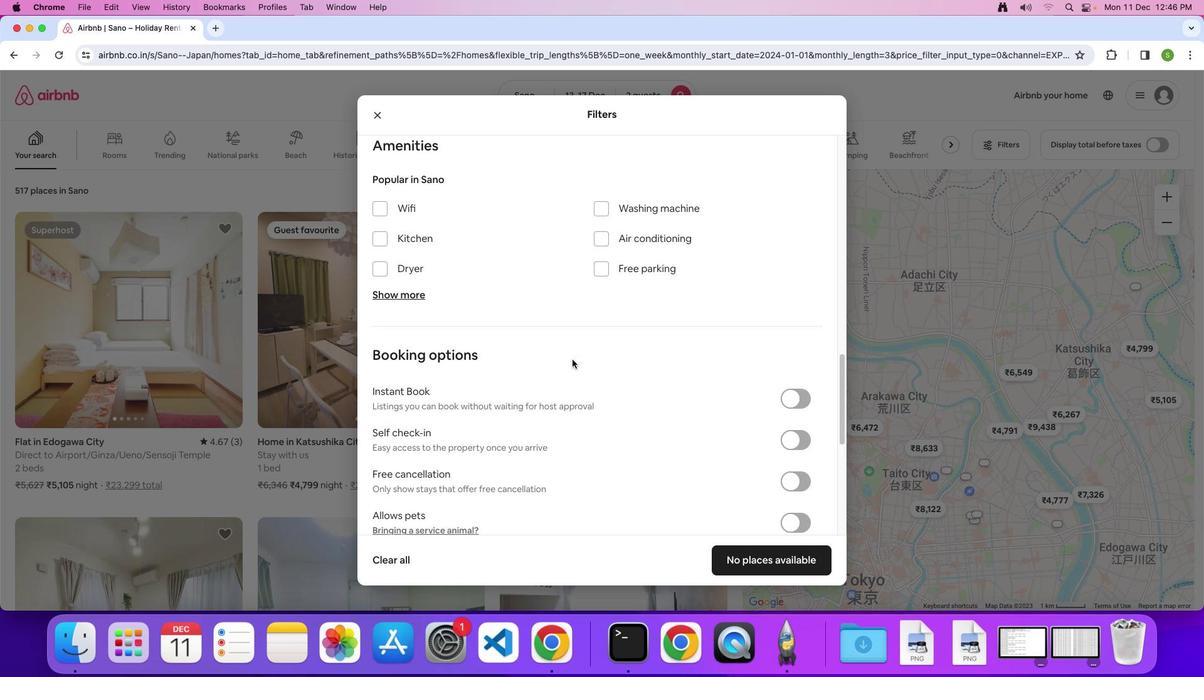 
Action: Mouse scrolled (572, 359) with delta (0, 0)
Screenshot: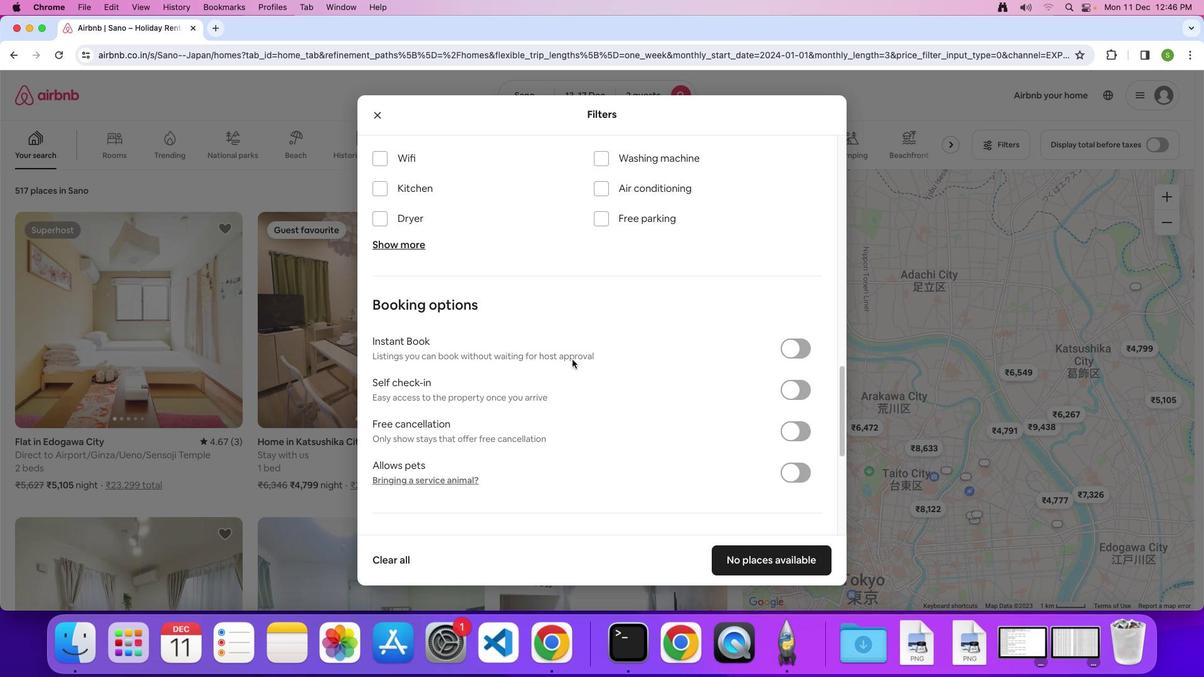 
Action: Mouse scrolled (572, 359) with delta (0, 0)
Screenshot: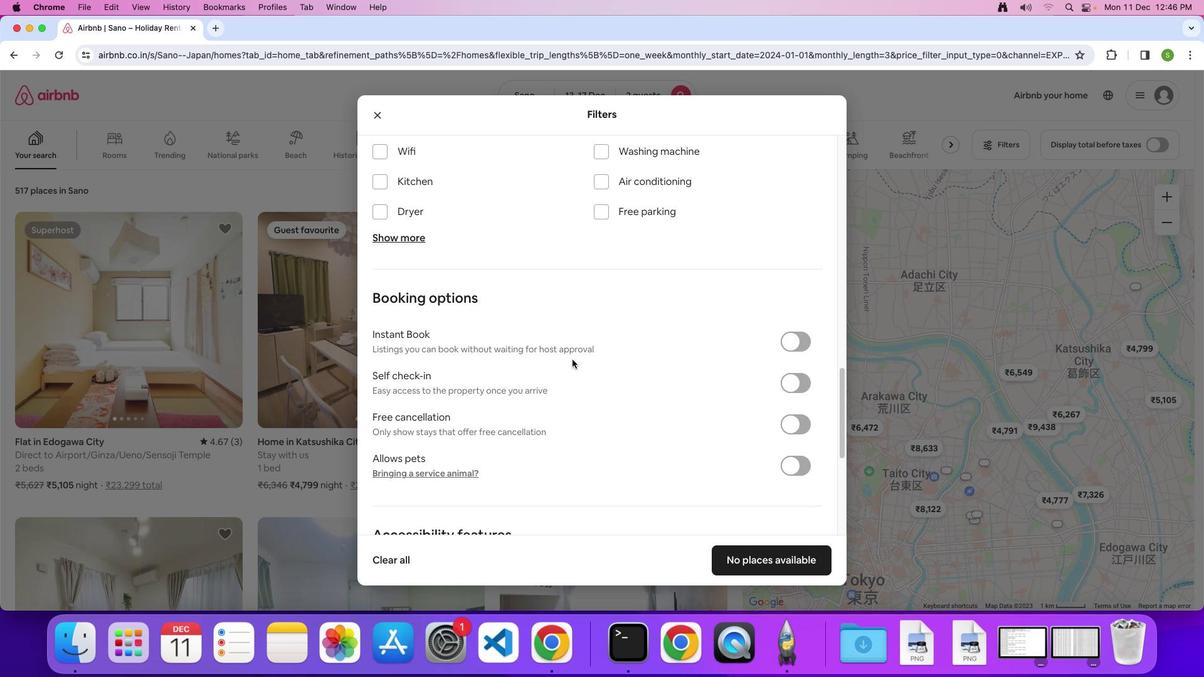 
Action: Mouse scrolled (572, 359) with delta (0, -1)
Screenshot: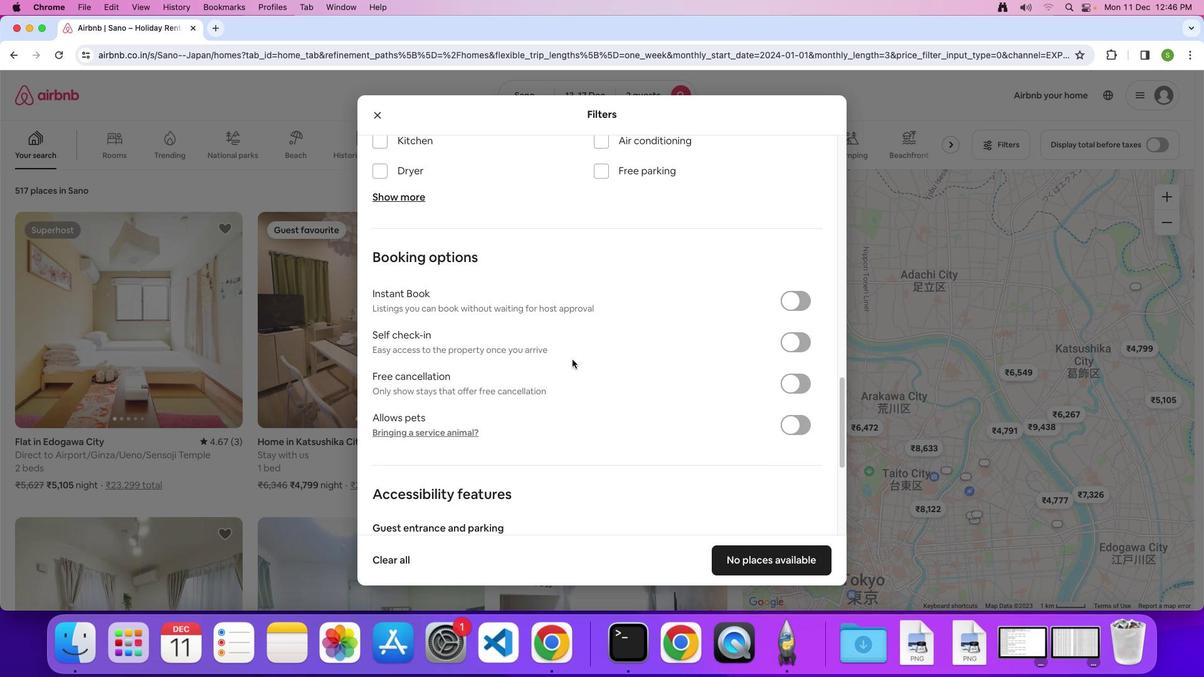 
Action: Mouse scrolled (572, 359) with delta (0, 0)
Screenshot: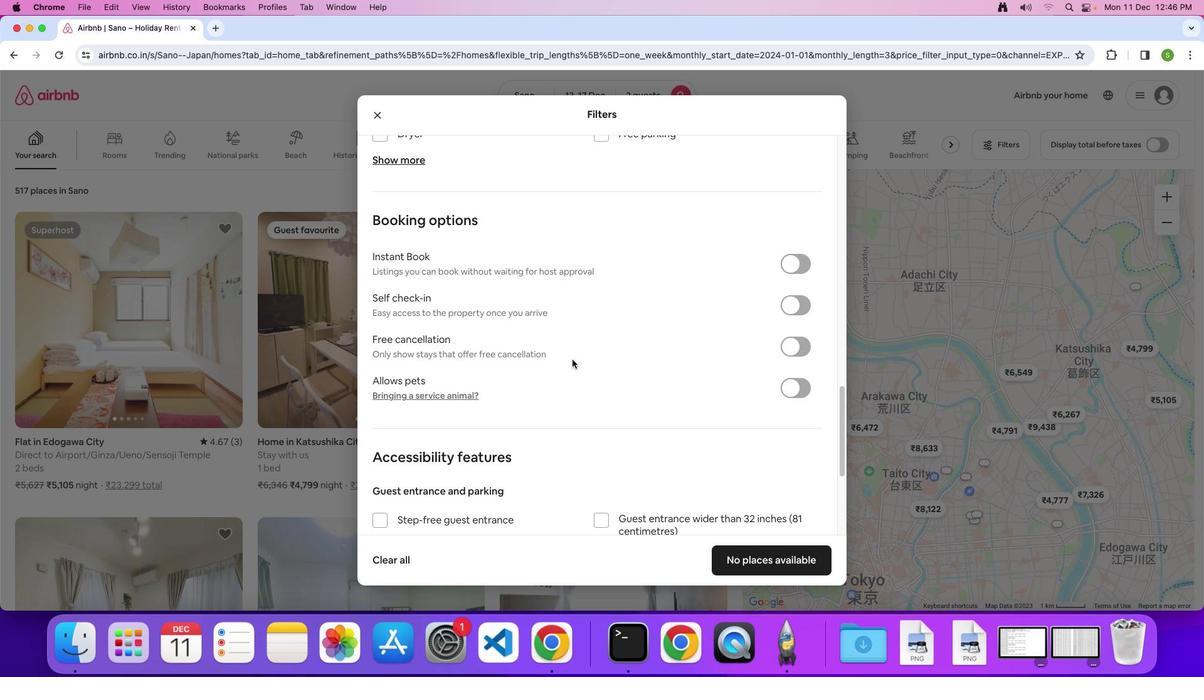 
Action: Mouse scrolled (572, 359) with delta (0, 0)
Screenshot: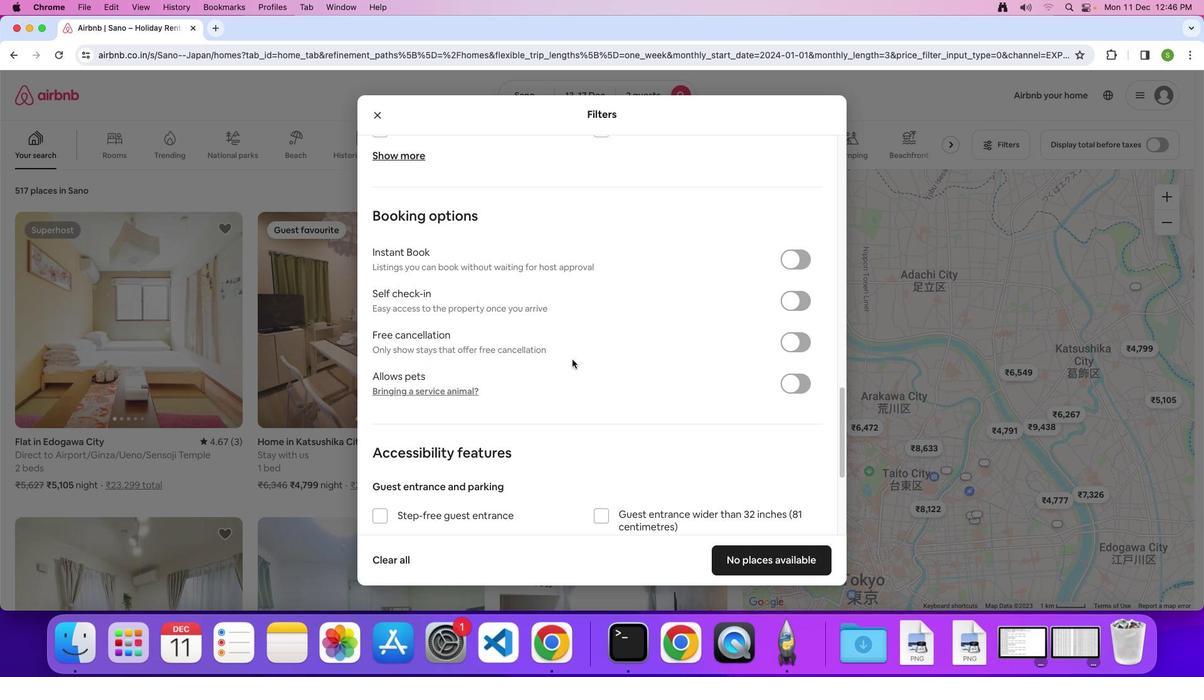 
Action: Mouse scrolled (572, 359) with delta (0, 0)
Screenshot: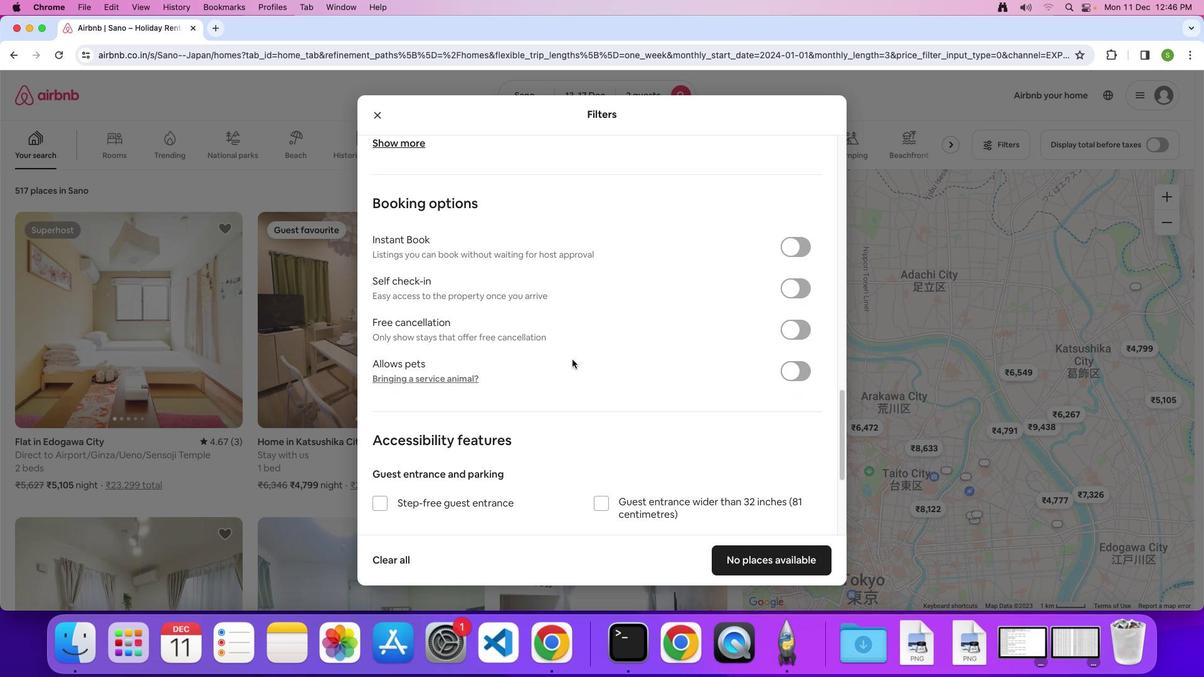 
Action: Mouse scrolled (572, 359) with delta (0, 0)
Screenshot: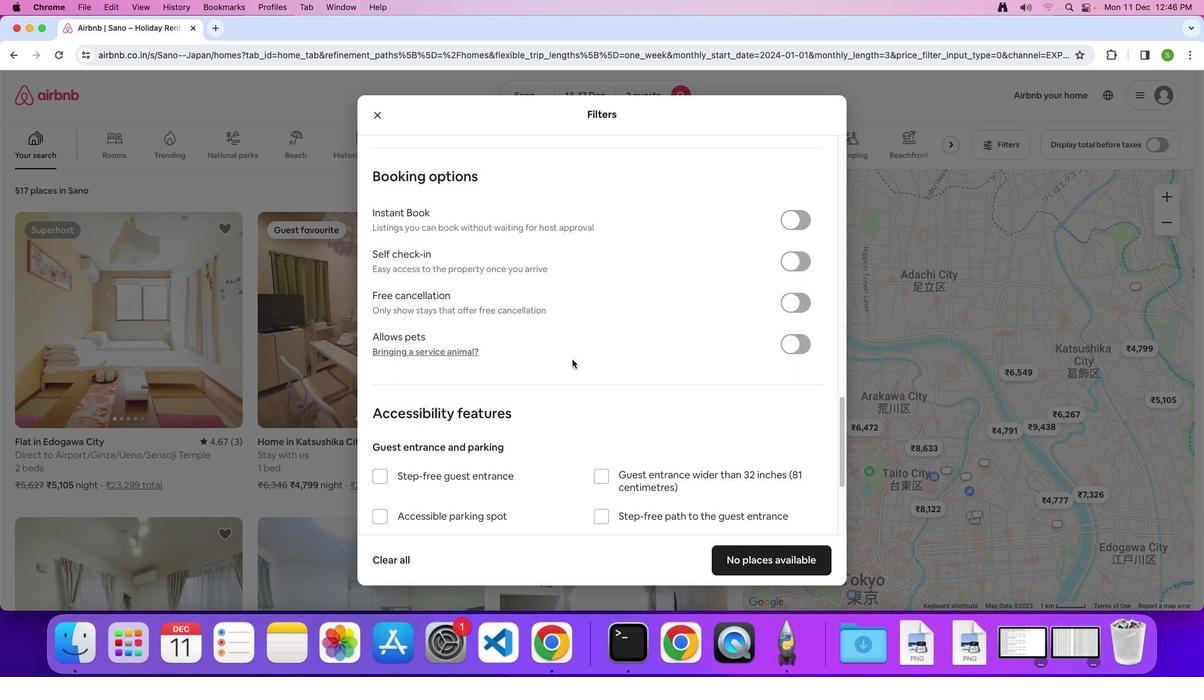 
Action: Mouse scrolled (572, 359) with delta (0, 0)
Screenshot: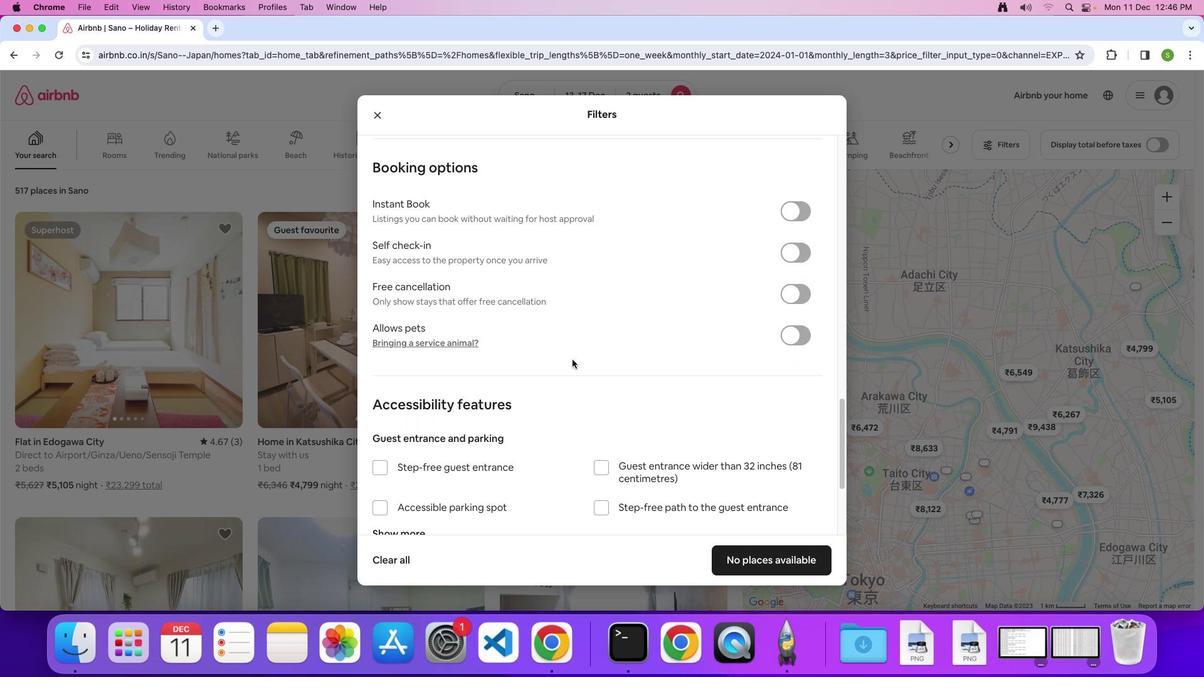 
Action: Mouse scrolled (572, 359) with delta (0, -1)
Screenshot: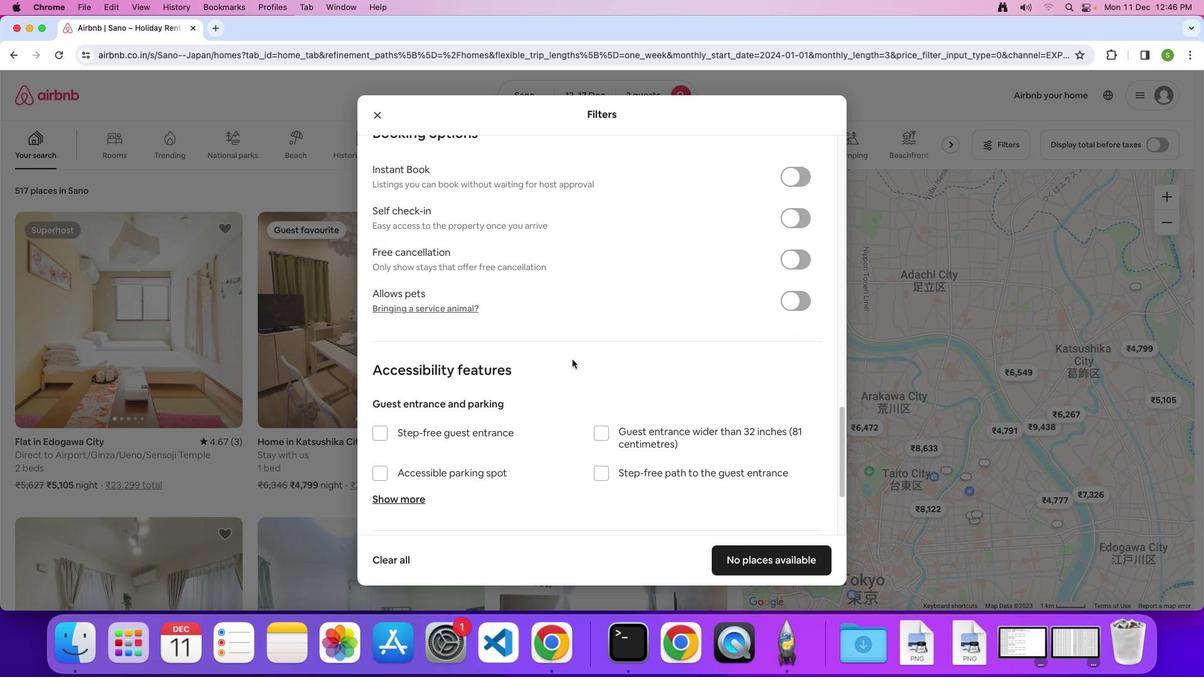 
Action: Mouse scrolled (572, 359) with delta (0, 0)
Screenshot: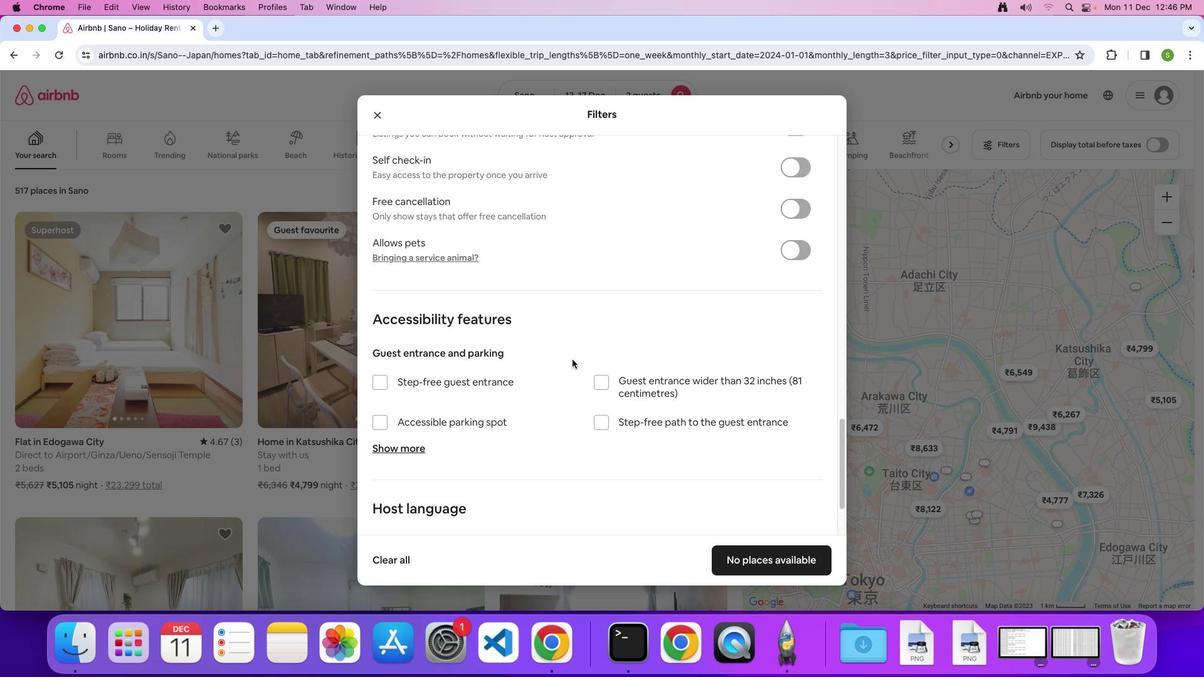 
Action: Mouse scrolled (572, 359) with delta (0, 0)
Screenshot: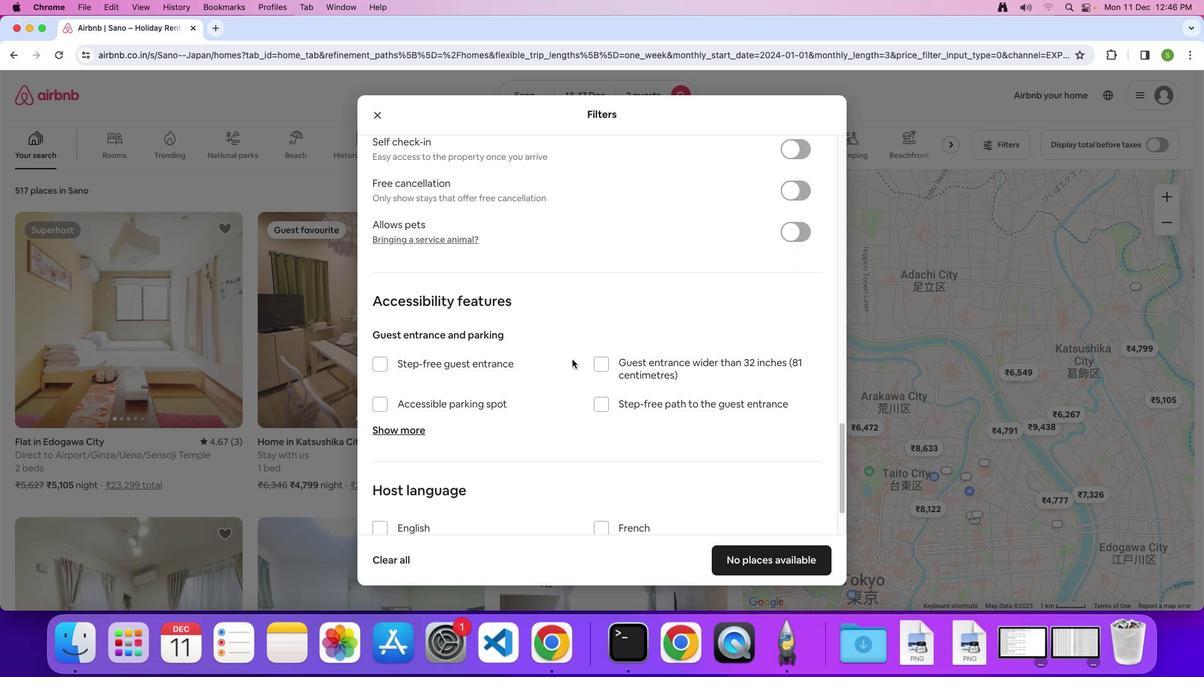 
Action: Mouse scrolled (572, 359) with delta (0, -1)
Screenshot: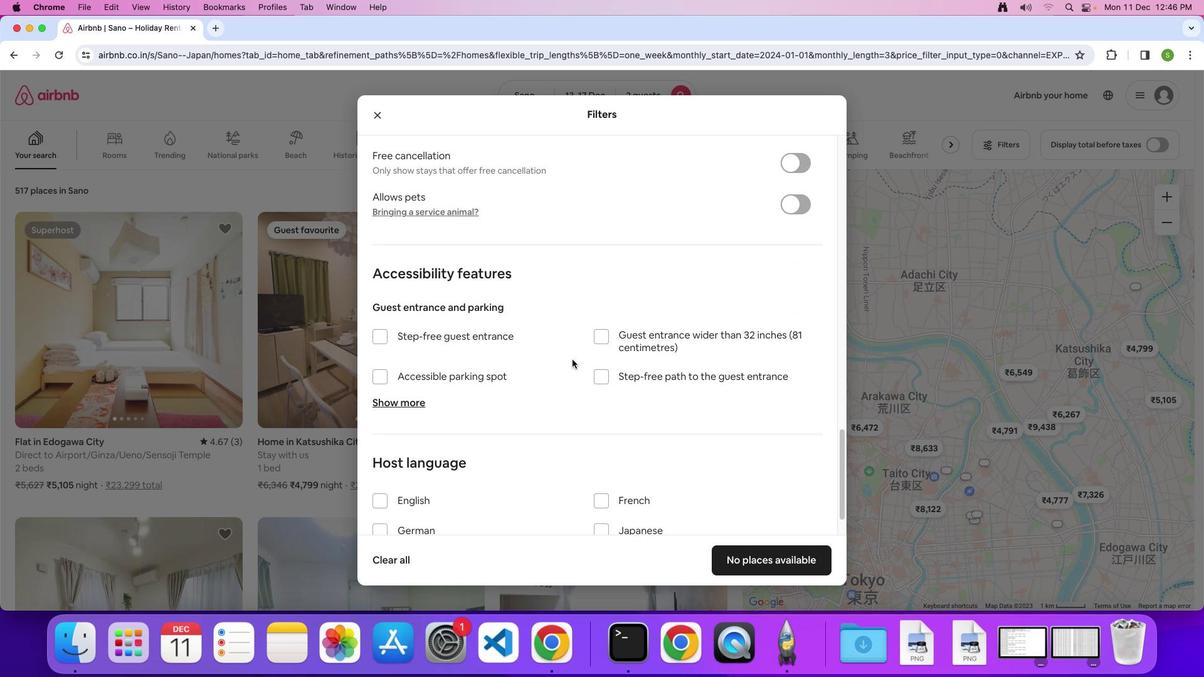 
Action: Mouse scrolled (572, 359) with delta (0, 0)
Screenshot: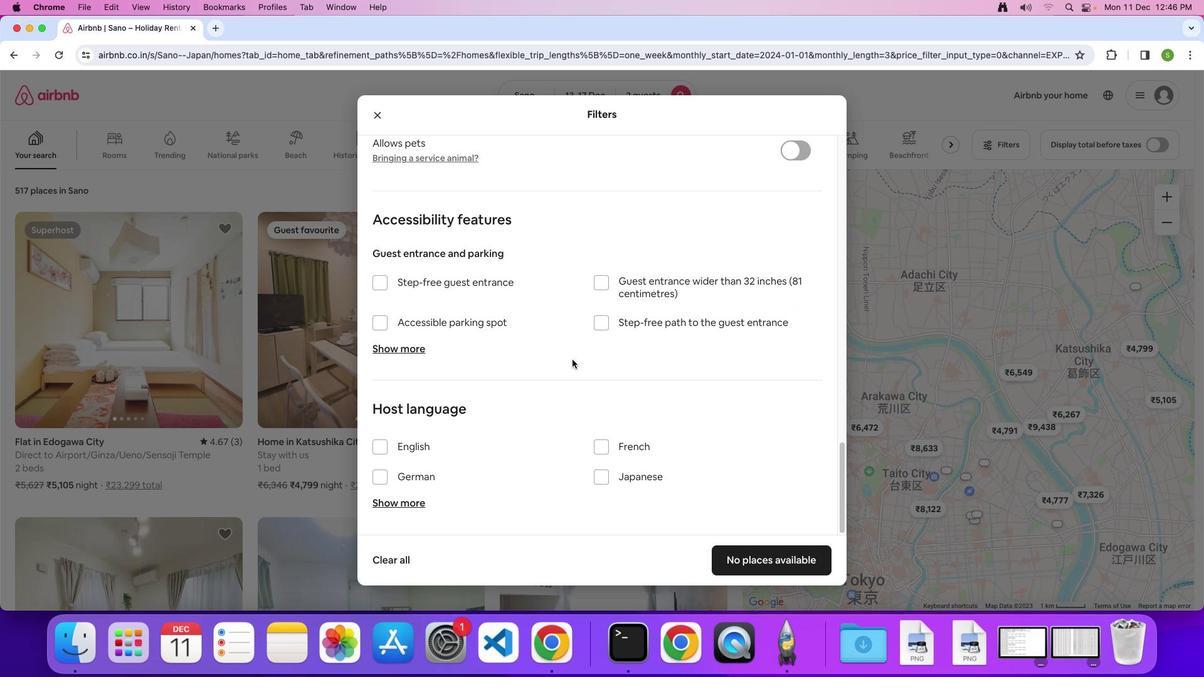
Action: Mouse scrolled (572, 359) with delta (0, 0)
Screenshot: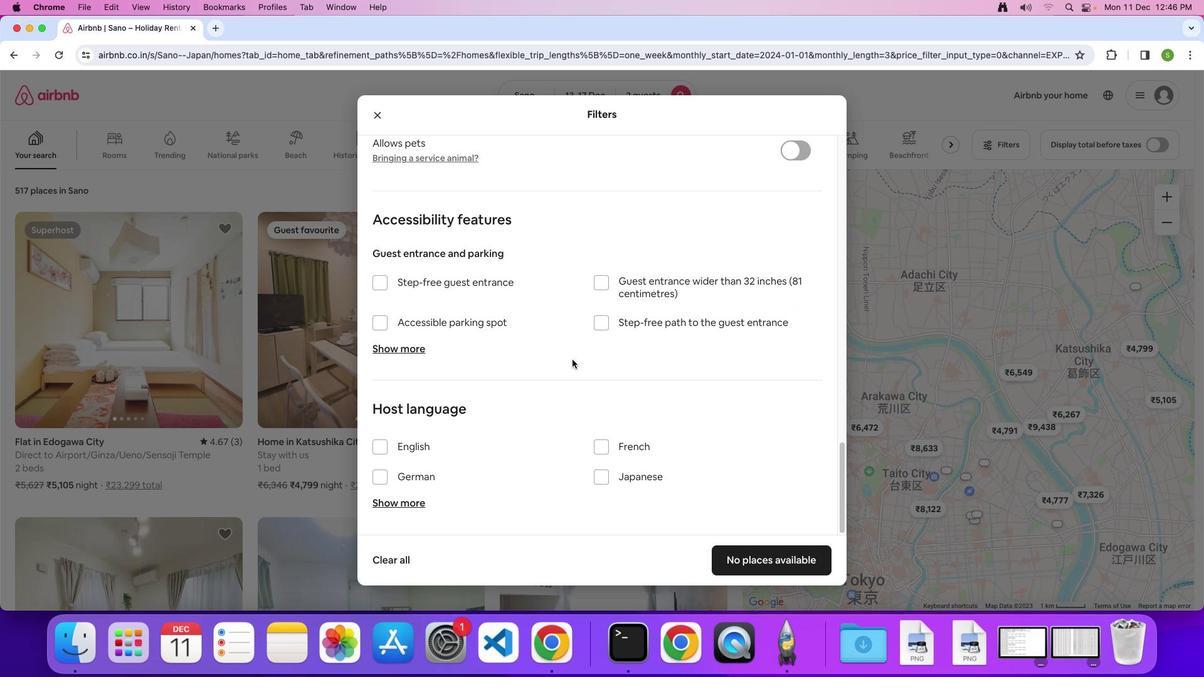 
Action: Mouse scrolled (572, 359) with delta (0, -1)
Screenshot: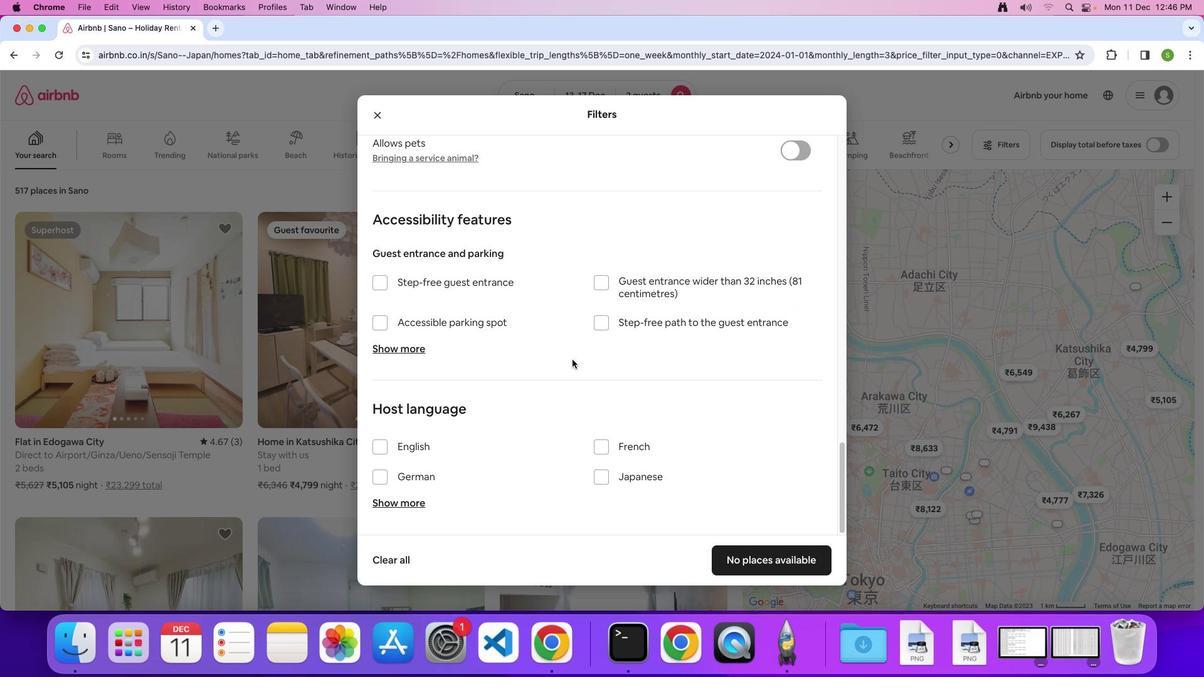 
Action: Mouse scrolled (572, 359) with delta (0, 0)
Screenshot: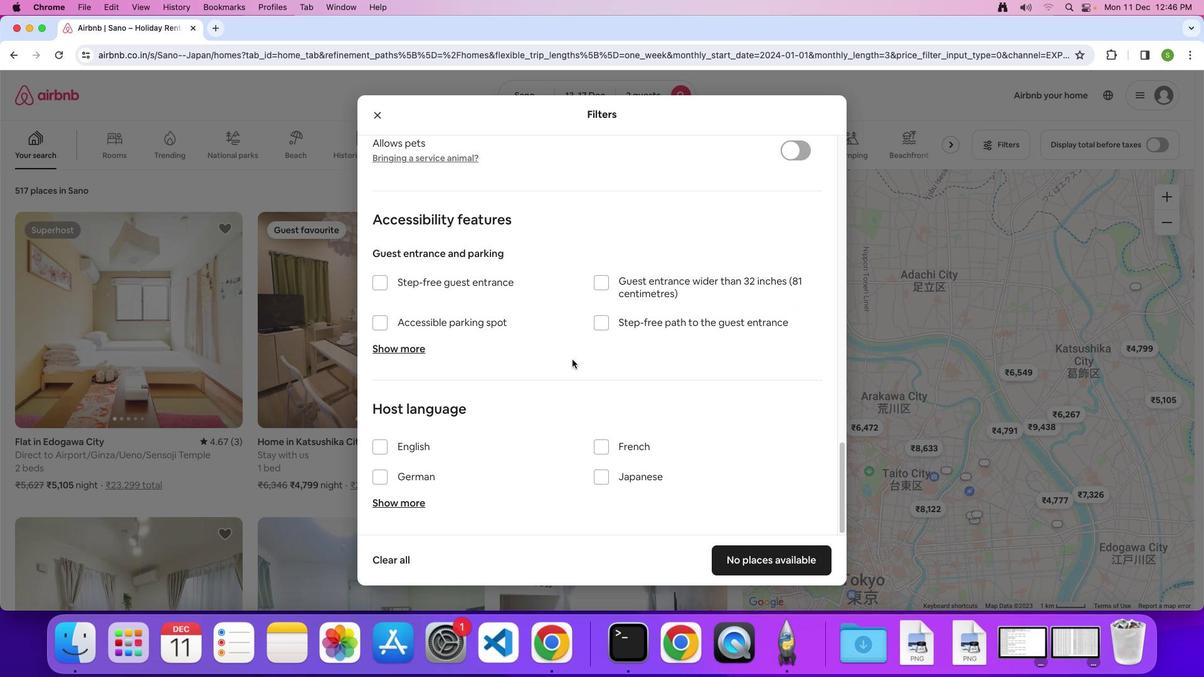 
Action: Mouse scrolled (572, 359) with delta (0, 0)
Screenshot: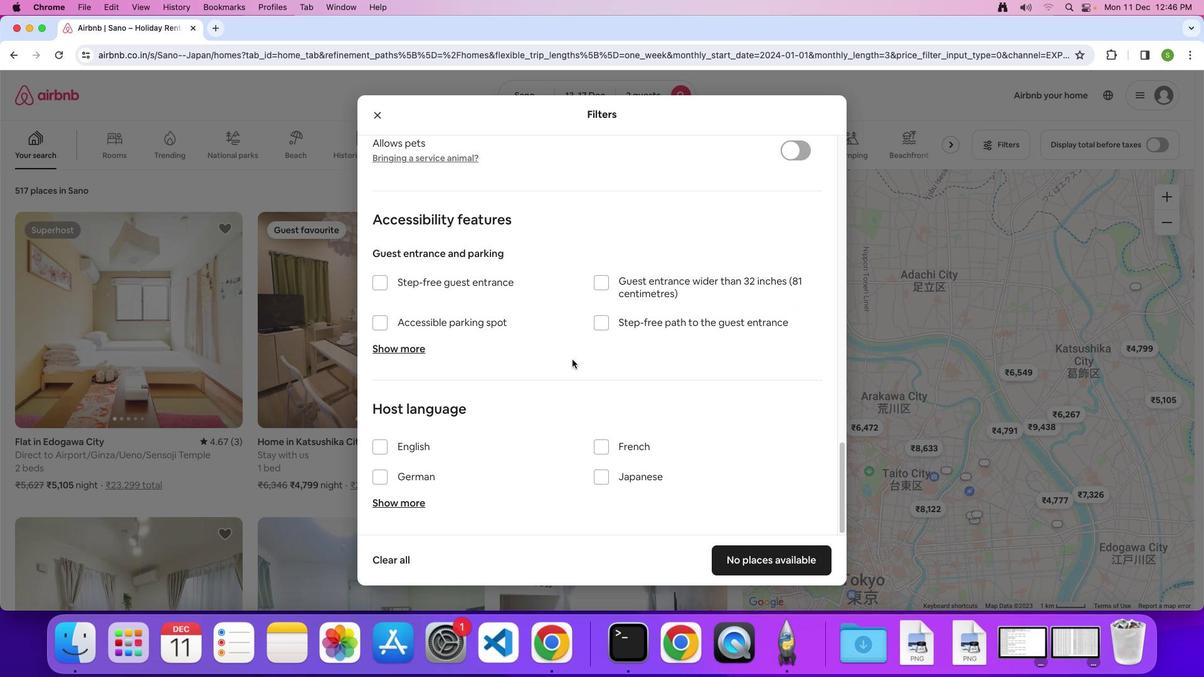 
Action: Mouse scrolled (572, 359) with delta (0, 0)
Screenshot: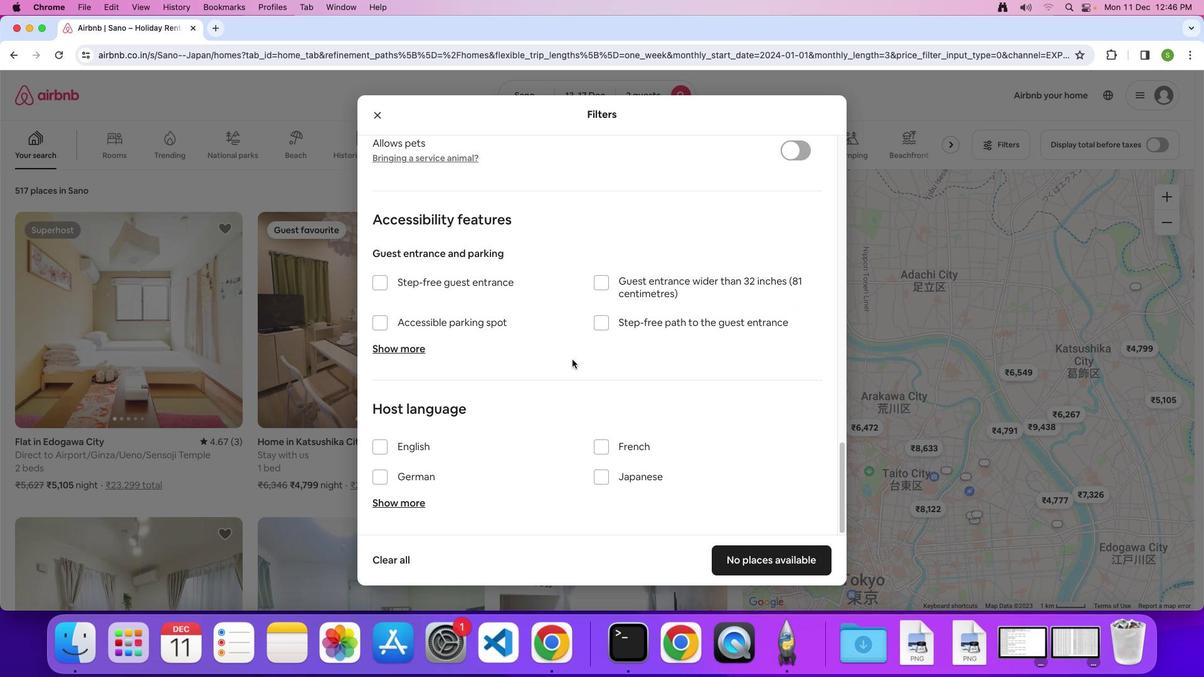 
Action: Mouse moved to (736, 553)
Screenshot: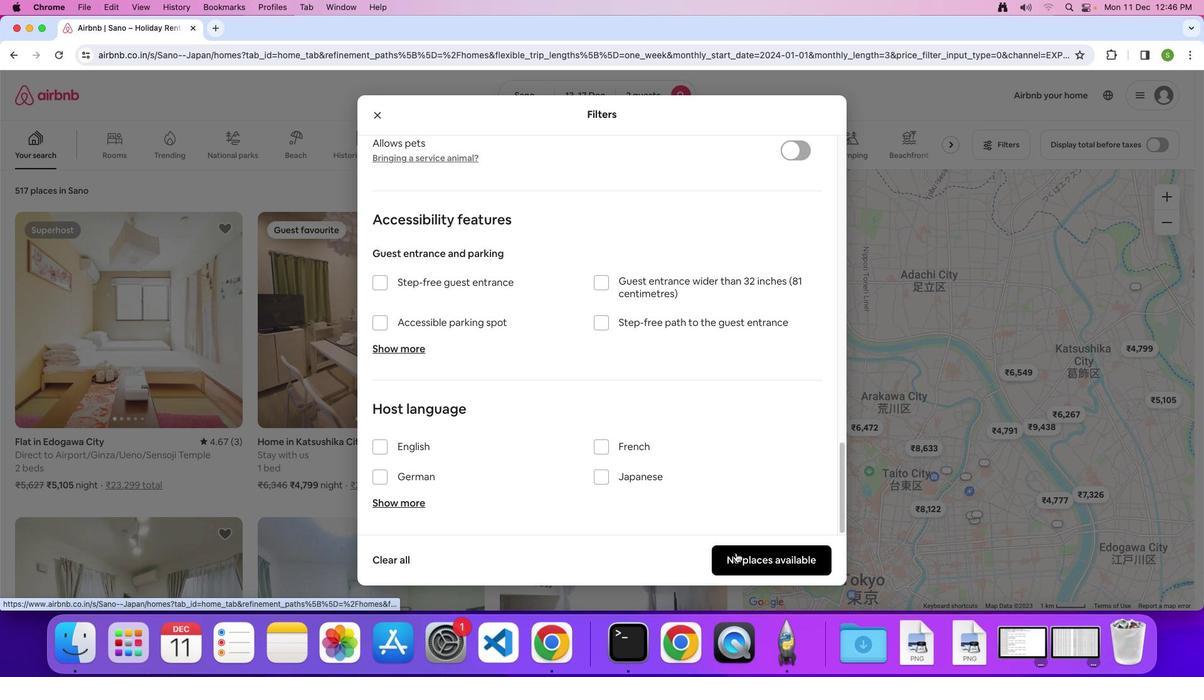 
Action: Mouse pressed left at (736, 553)
Screenshot: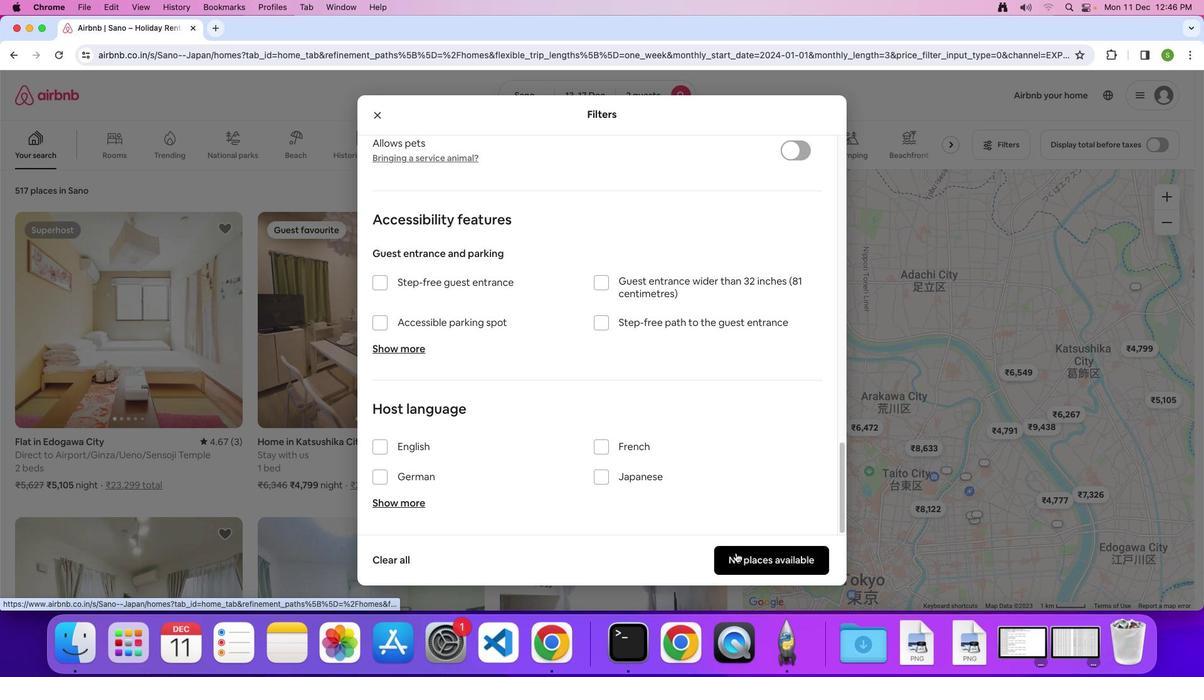 
Action: Mouse moved to (569, 343)
Screenshot: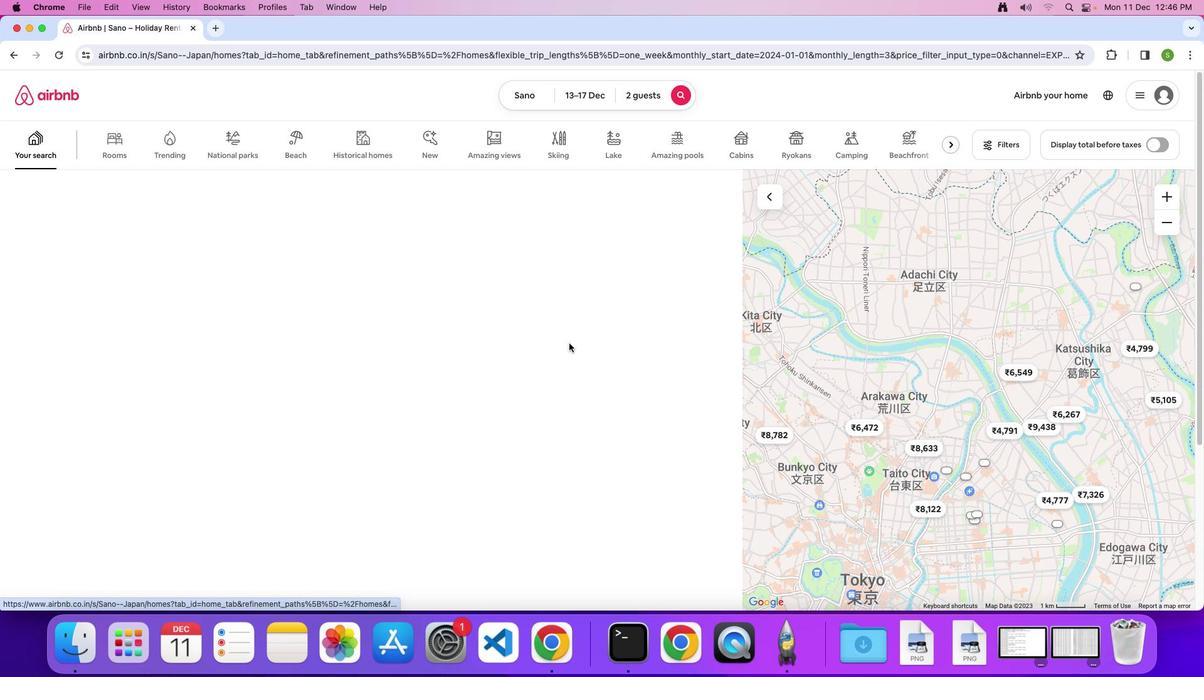 
